 Task: For heading Use Montserrat with dark grey 1 1 colour.  font size for heading20,  'Change the font style of data to'Montserrat and font size to 12,  Change the alignment of both headline & data to Align left In the sheet  Attendance Monitoring Sheetbook
Action: Mouse moved to (216, 176)
Screenshot: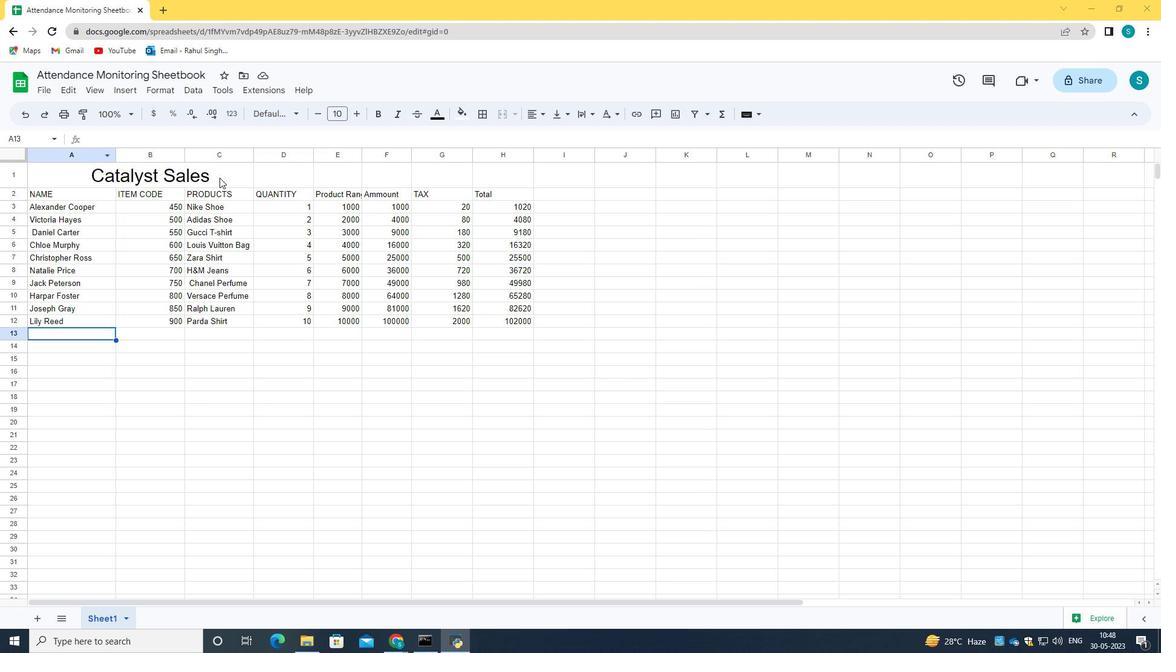 
Action: Mouse pressed left at (216, 176)
Screenshot: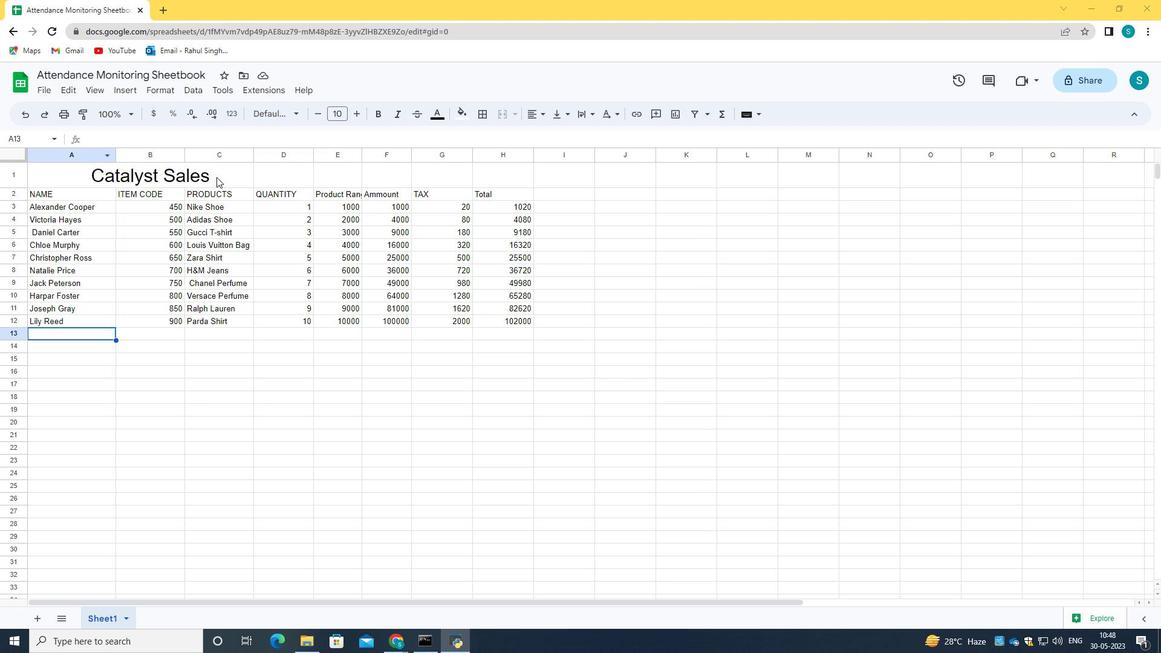 
Action: Mouse pressed left at (216, 176)
Screenshot: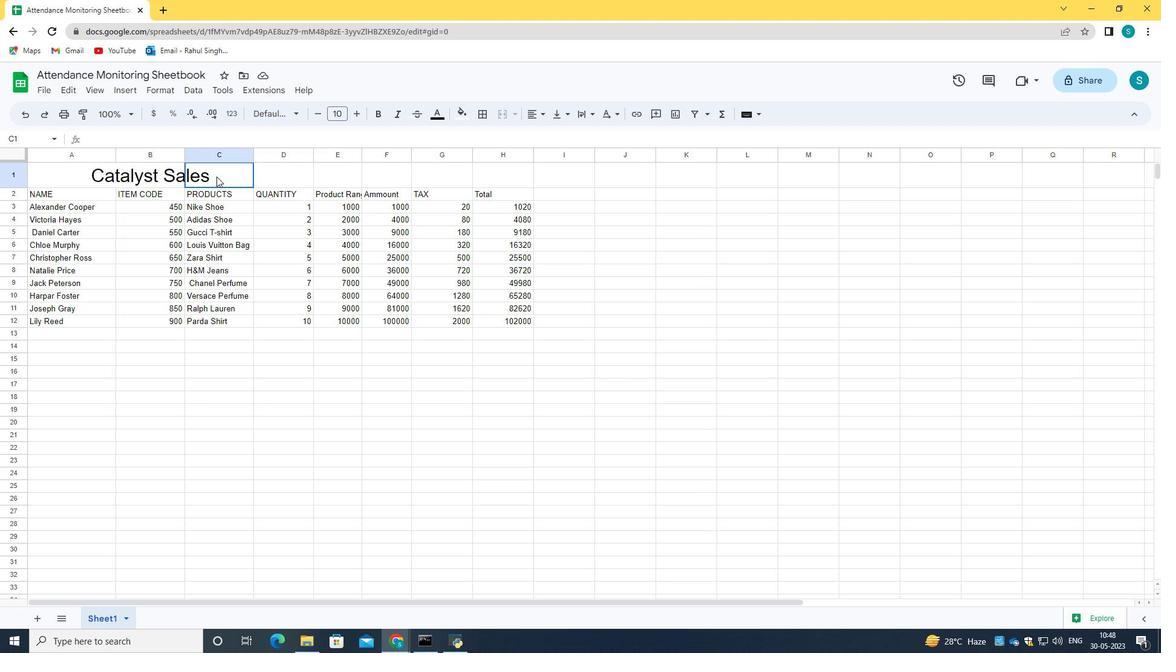 
Action: Mouse pressed left at (216, 176)
Screenshot: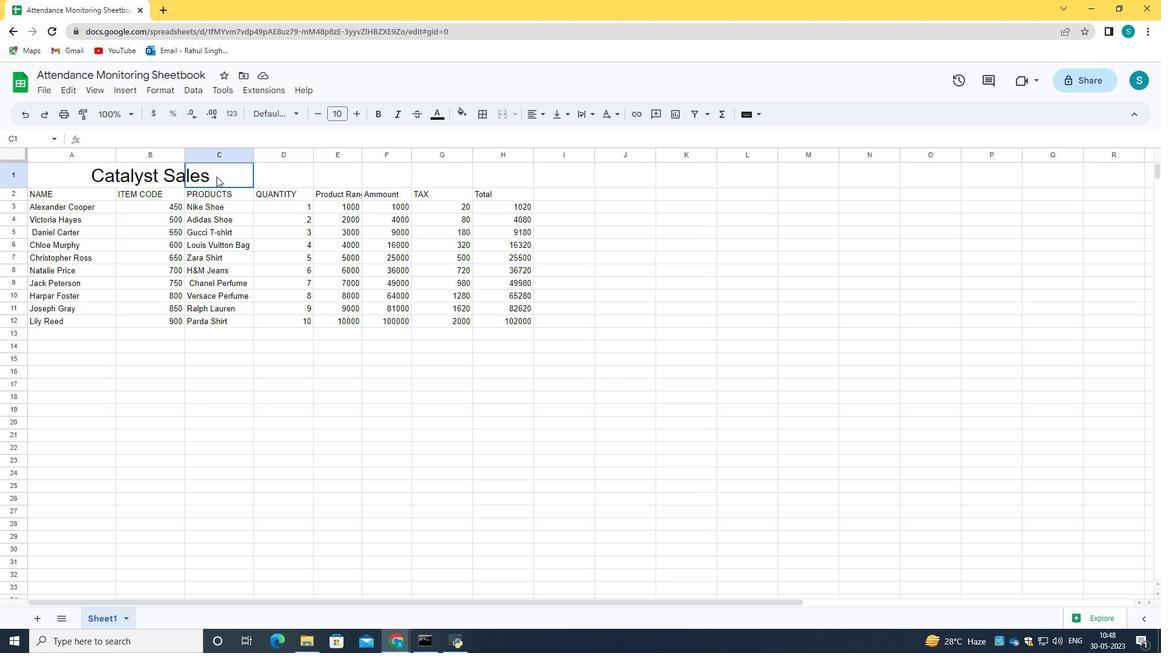 
Action: Mouse moved to (176, 178)
Screenshot: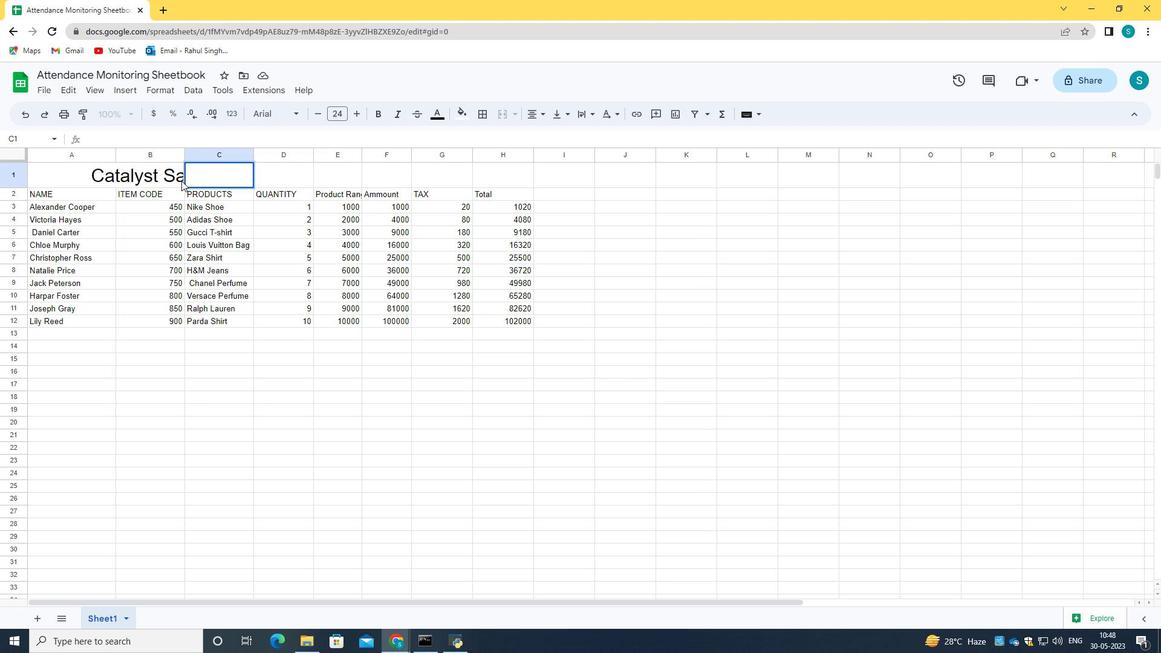 
Action: Mouse pressed left at (176, 178)
Screenshot: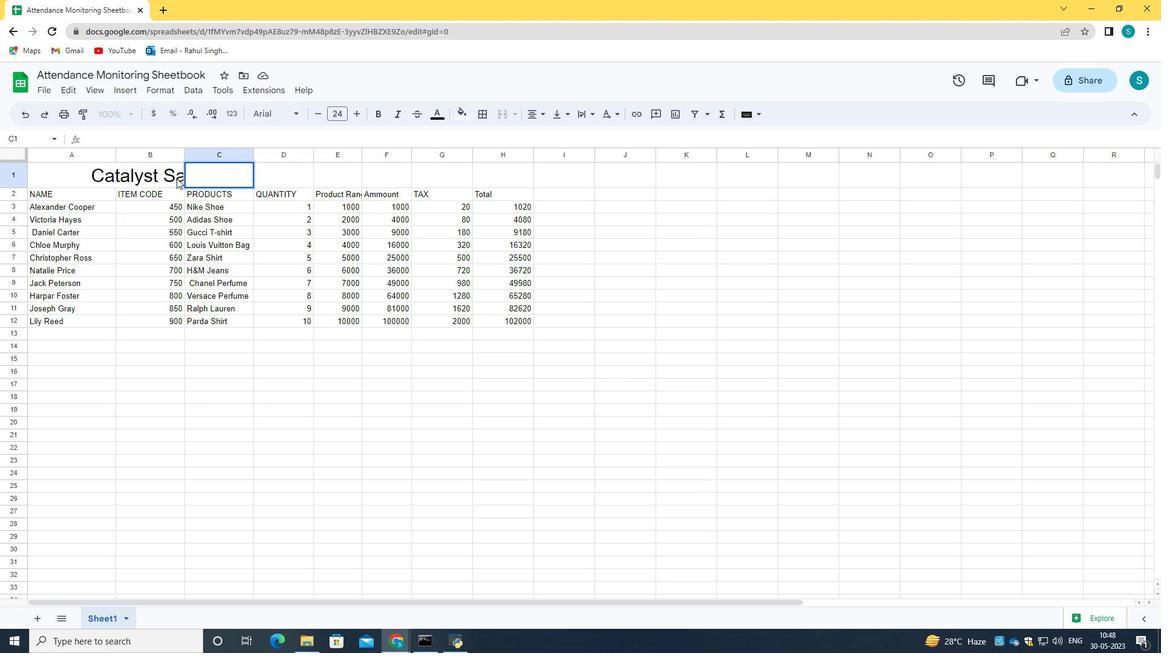 
Action: Mouse pressed left at (176, 178)
Screenshot: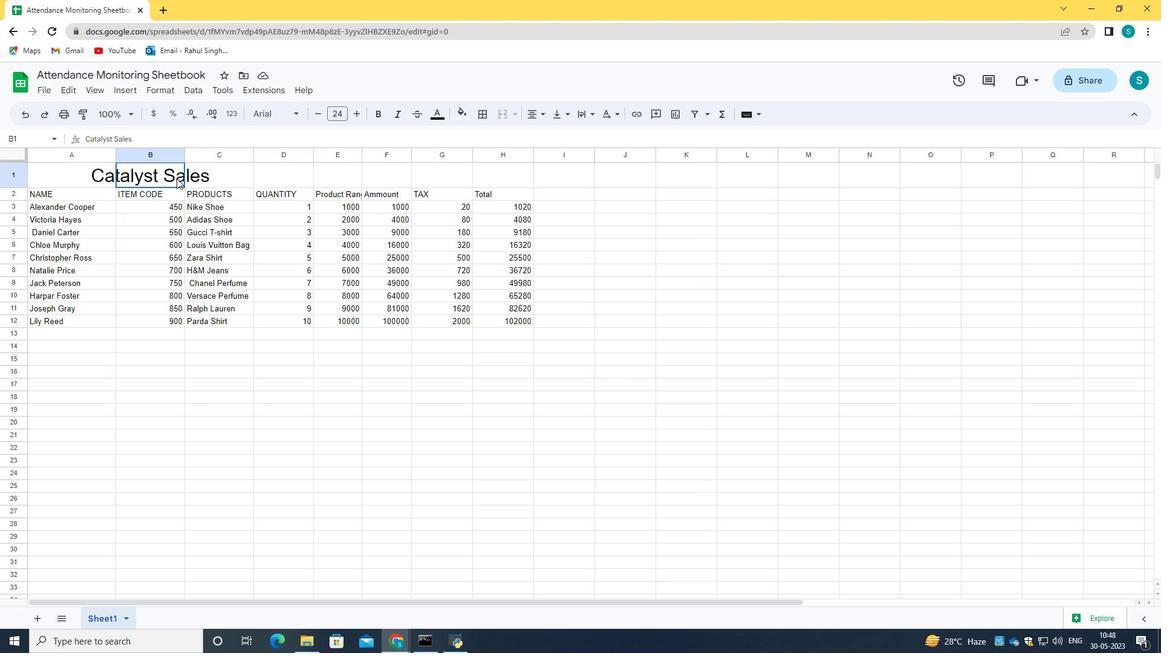 
Action: Mouse moved to (176, 178)
Screenshot: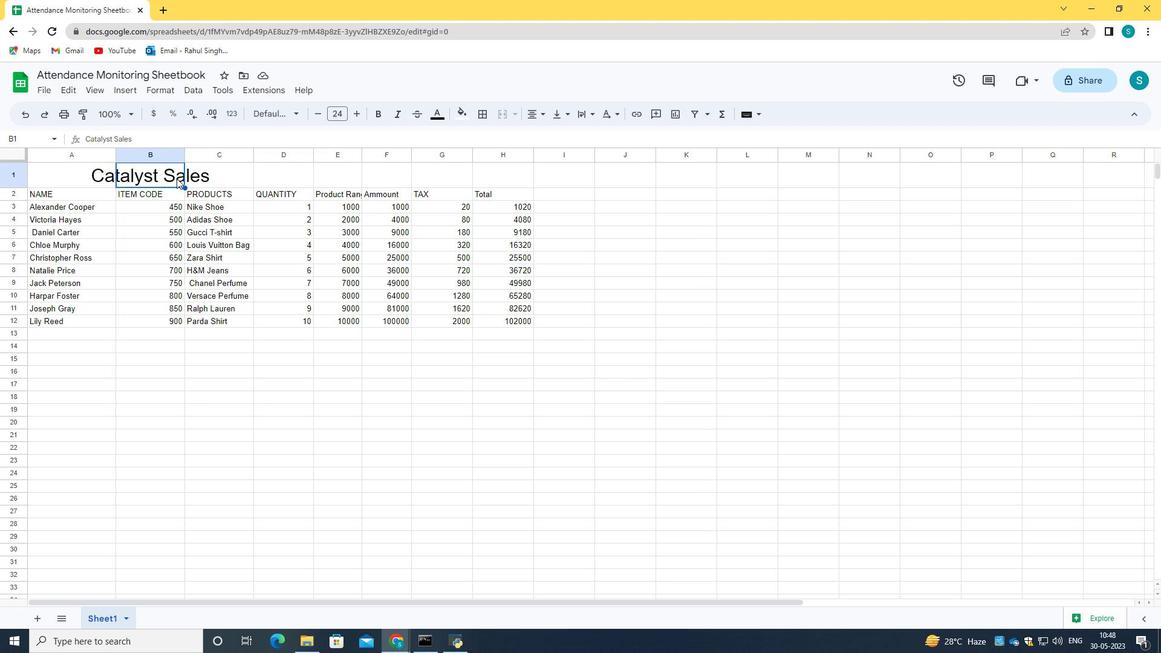 
Action: Mouse pressed left at (176, 178)
Screenshot: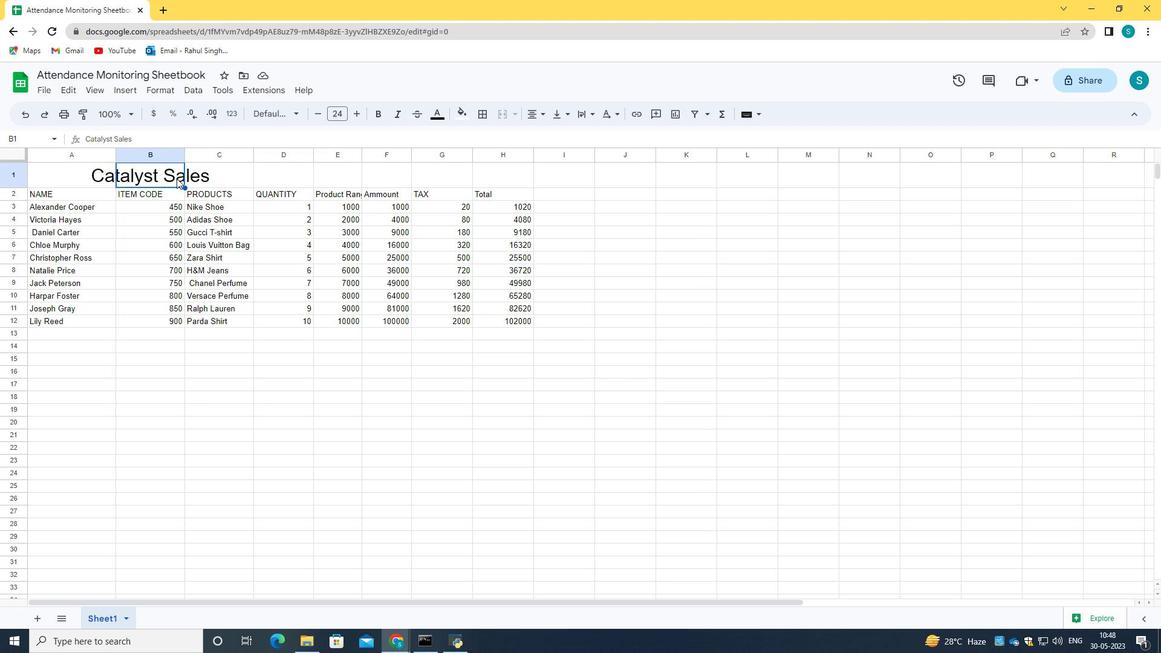 
Action: Mouse moved to (276, 112)
Screenshot: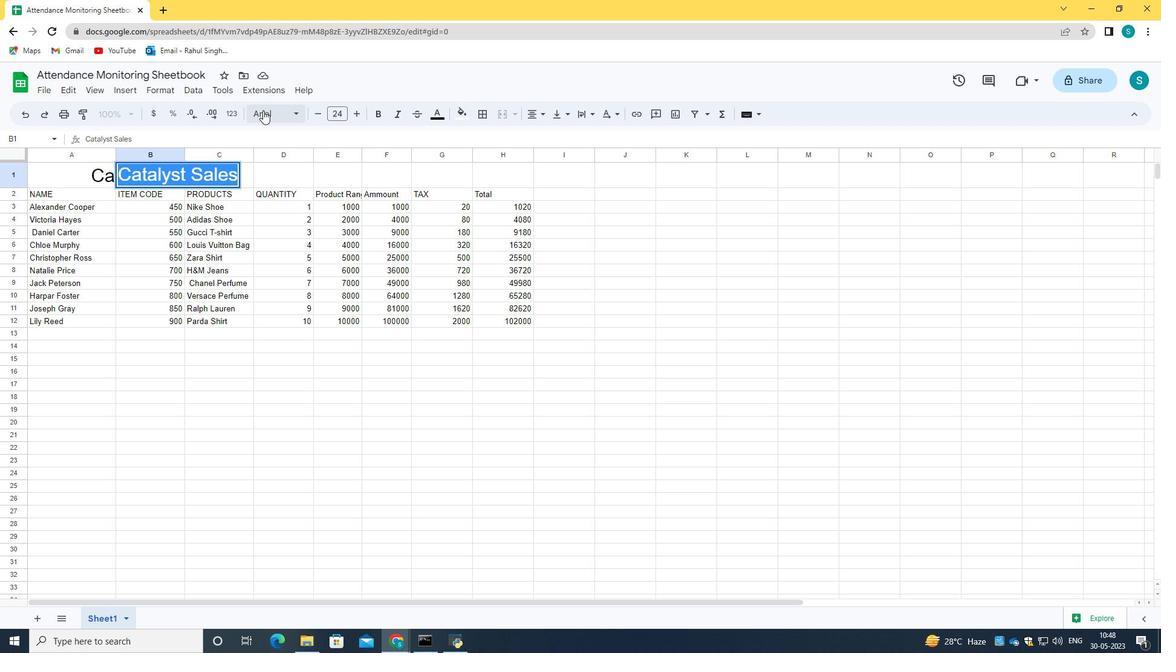 
Action: Mouse pressed left at (276, 112)
Screenshot: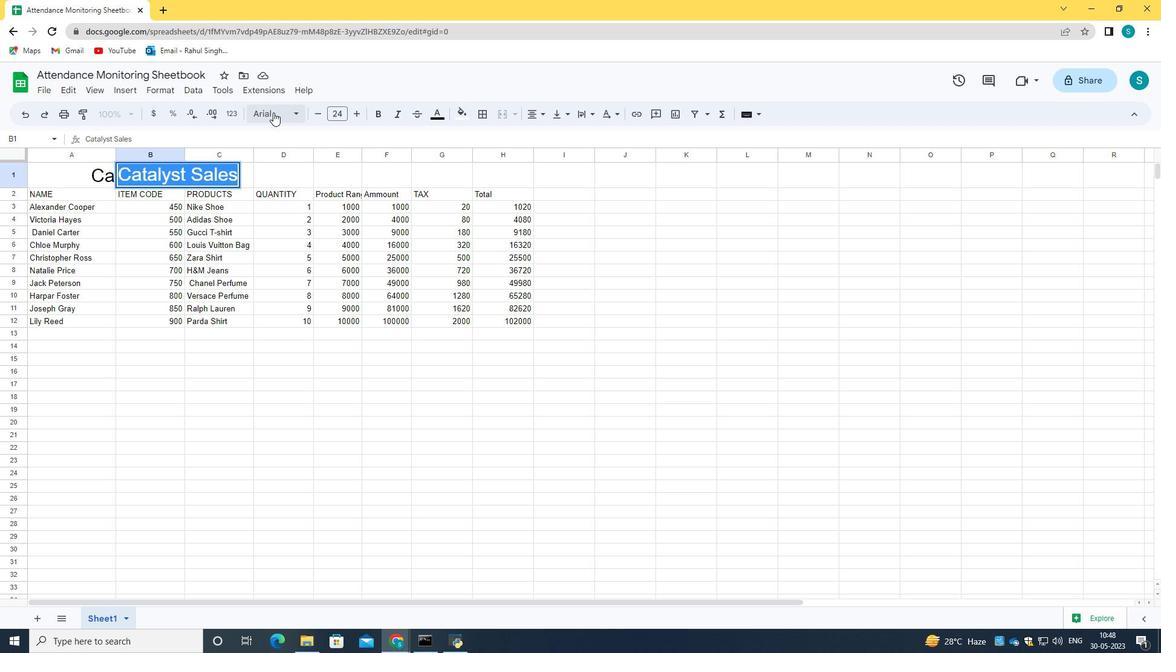 
Action: Mouse moved to (320, 513)
Screenshot: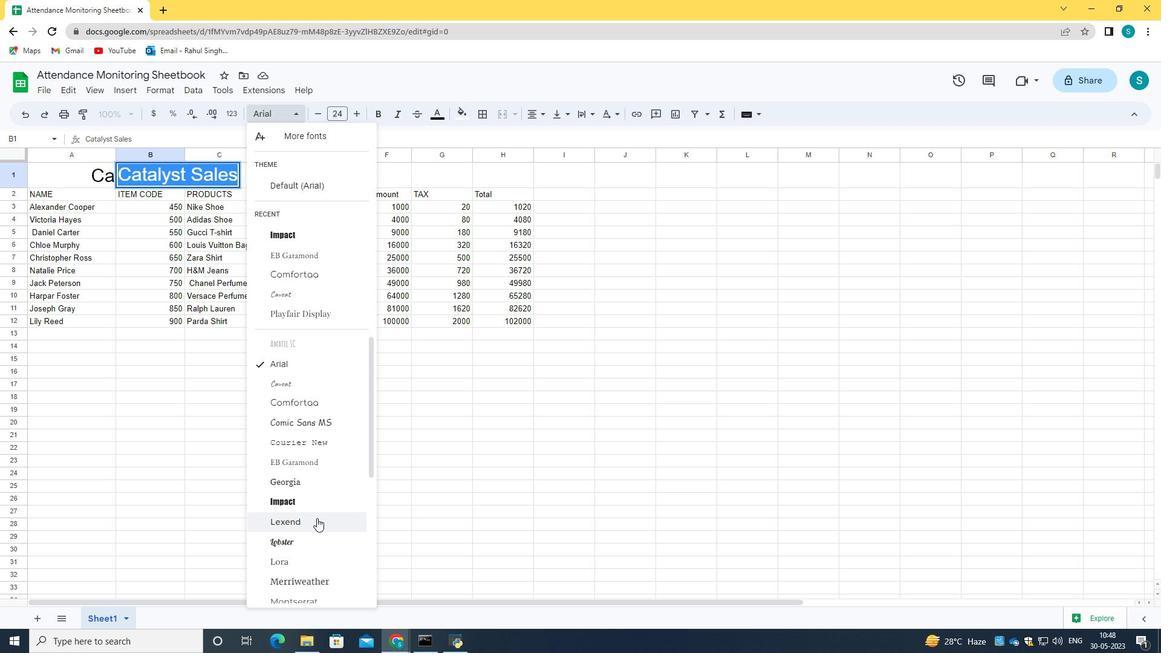 
Action: Mouse scrolled (320, 513) with delta (0, 0)
Screenshot: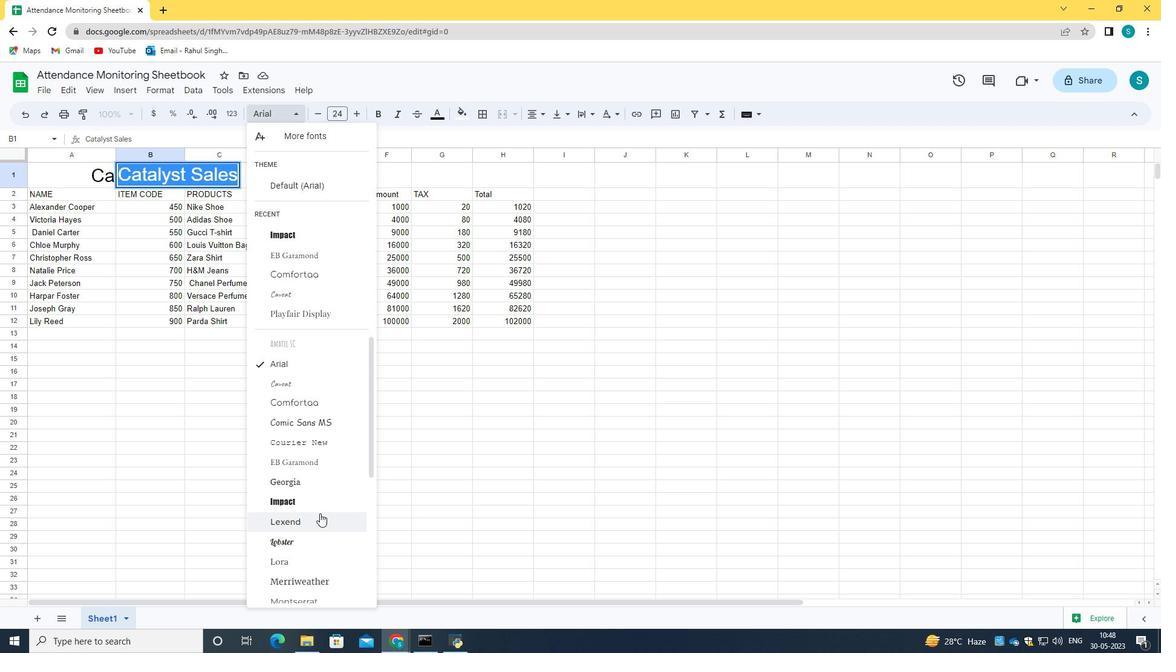 
Action: Mouse moved to (309, 536)
Screenshot: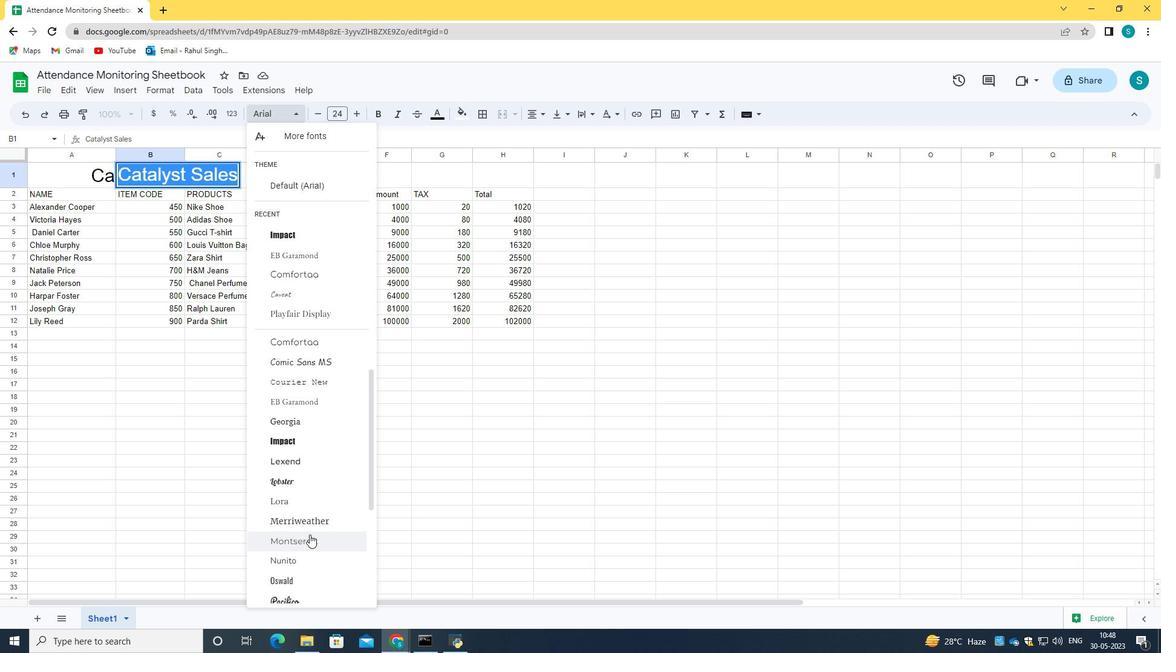 
Action: Mouse pressed left at (309, 536)
Screenshot: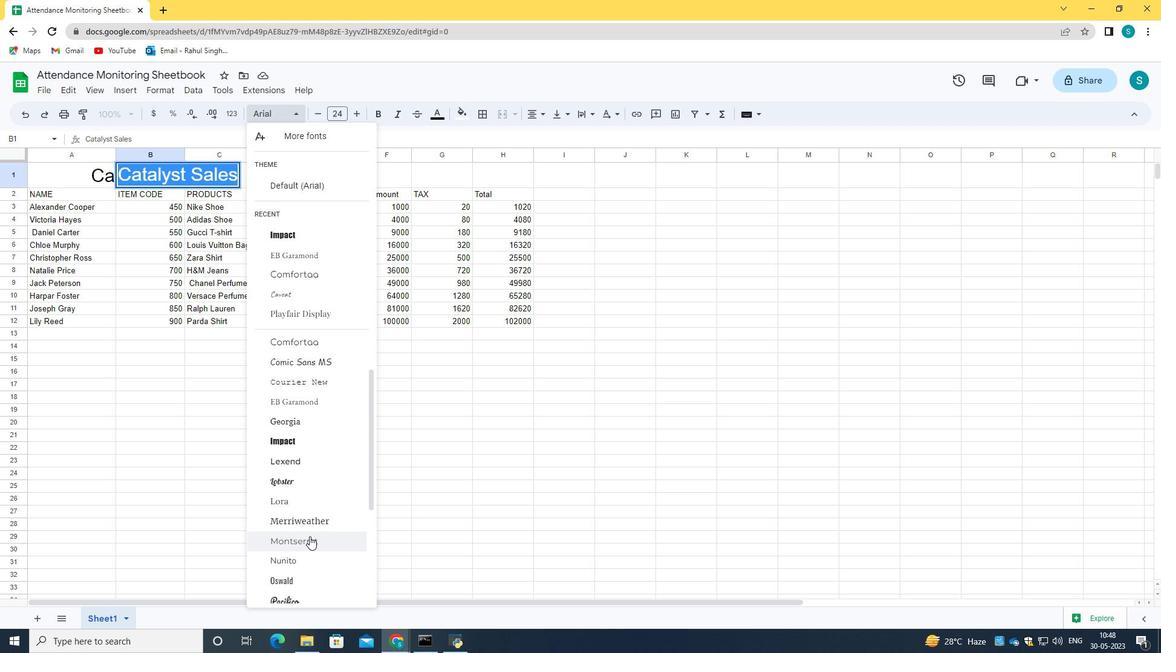 
Action: Mouse moved to (444, 114)
Screenshot: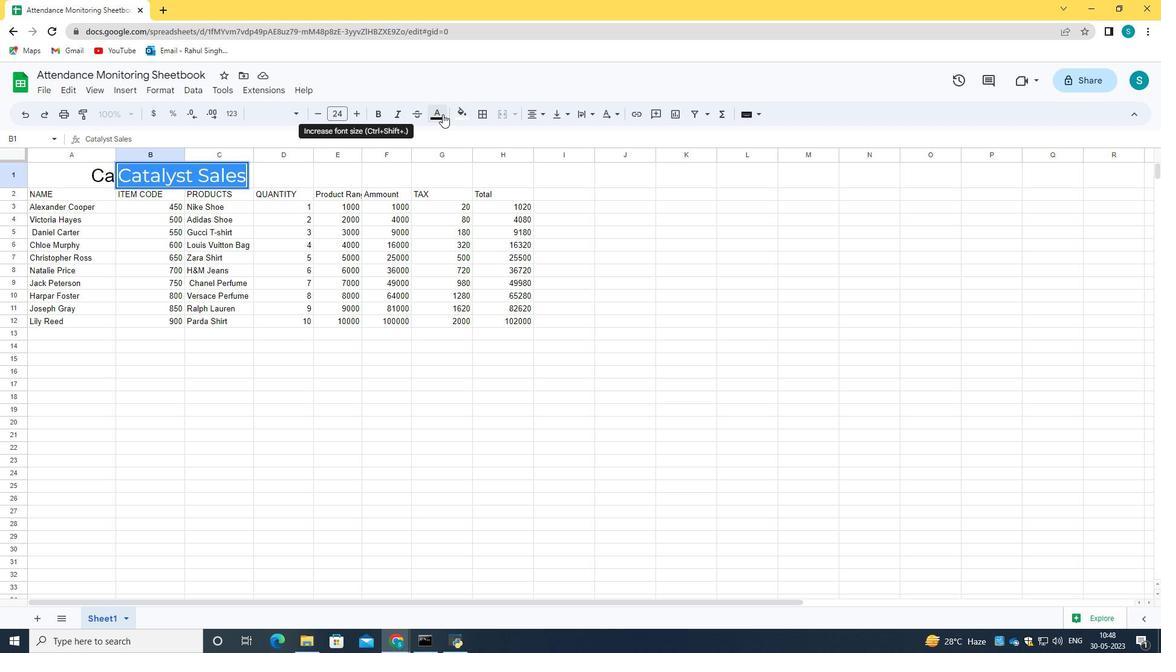 
Action: Mouse pressed left at (444, 114)
Screenshot: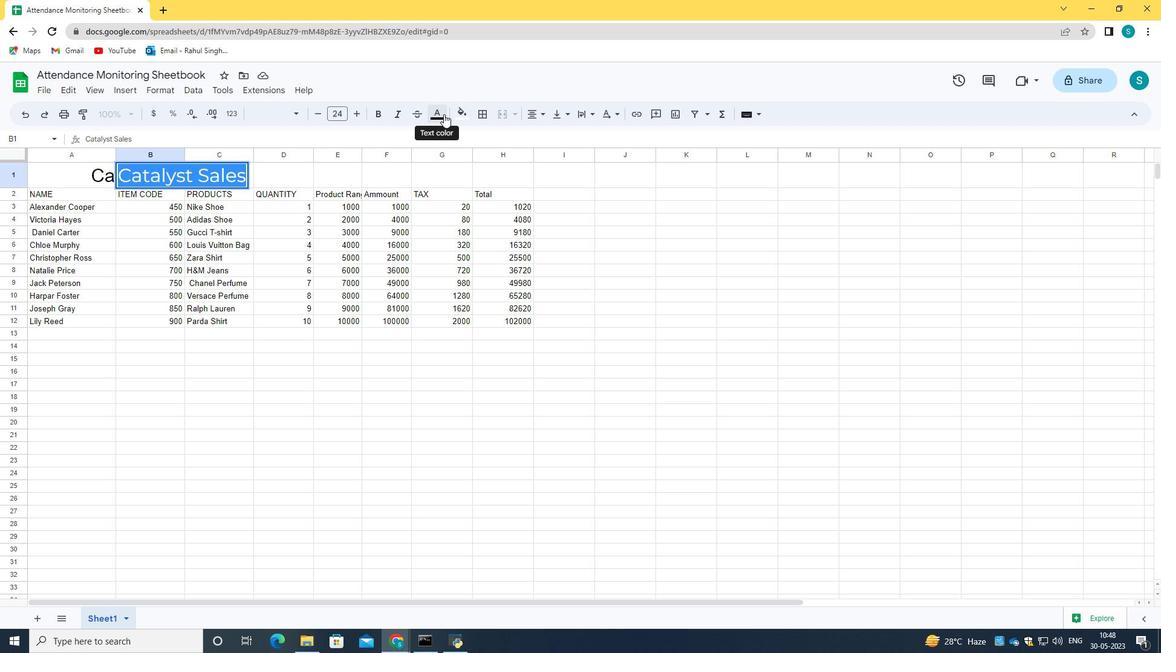 
Action: Mouse moved to (558, 272)
Screenshot: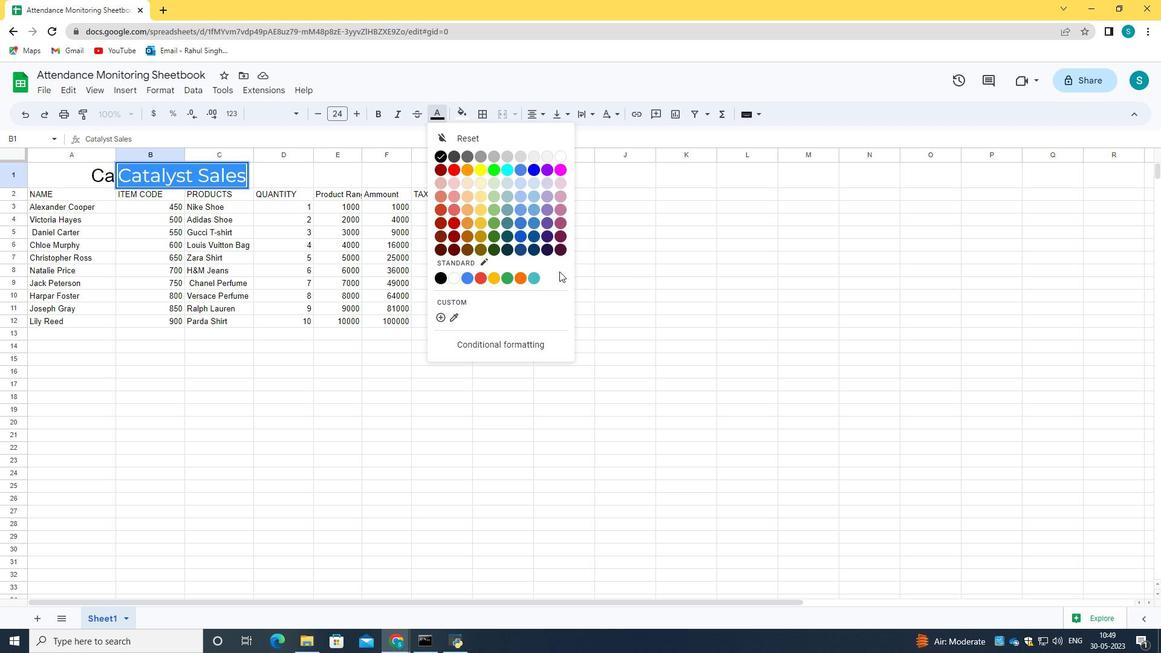 
Action: Mouse pressed left at (558, 272)
Screenshot: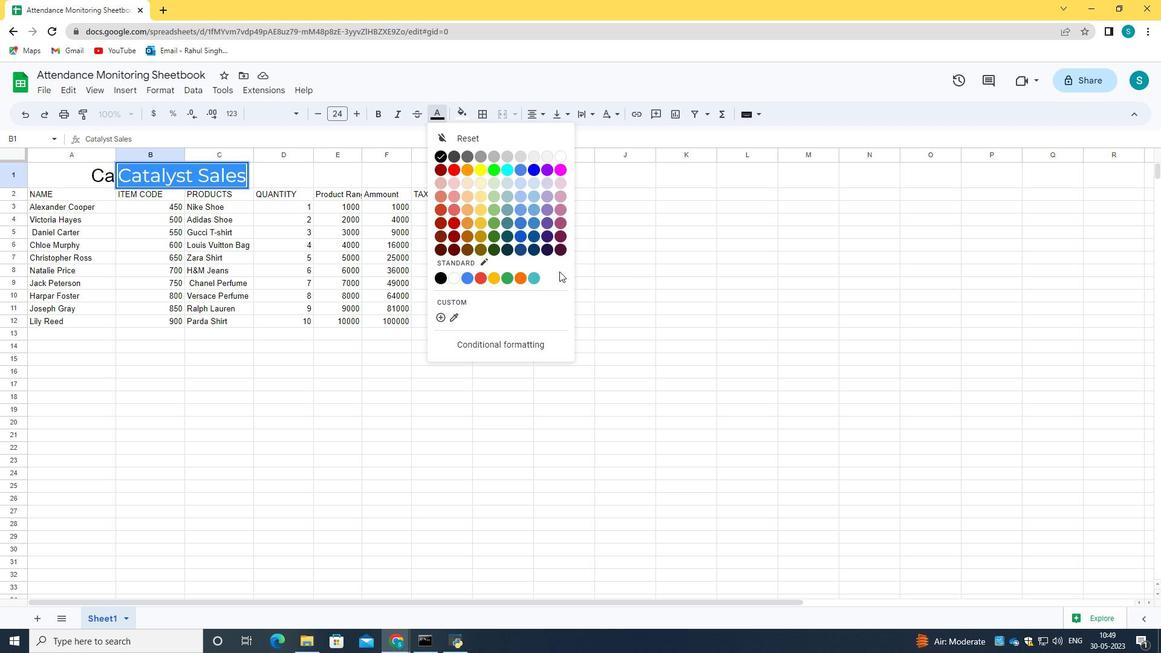 
Action: Mouse moved to (435, 116)
Screenshot: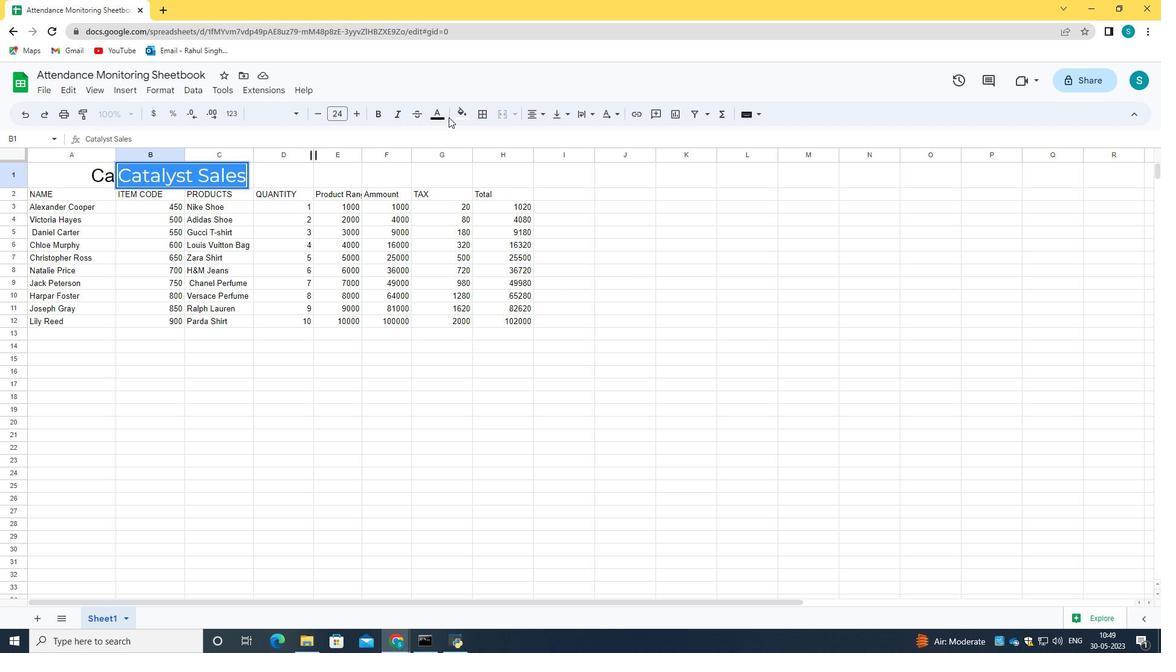 
Action: Mouse pressed left at (435, 116)
Screenshot: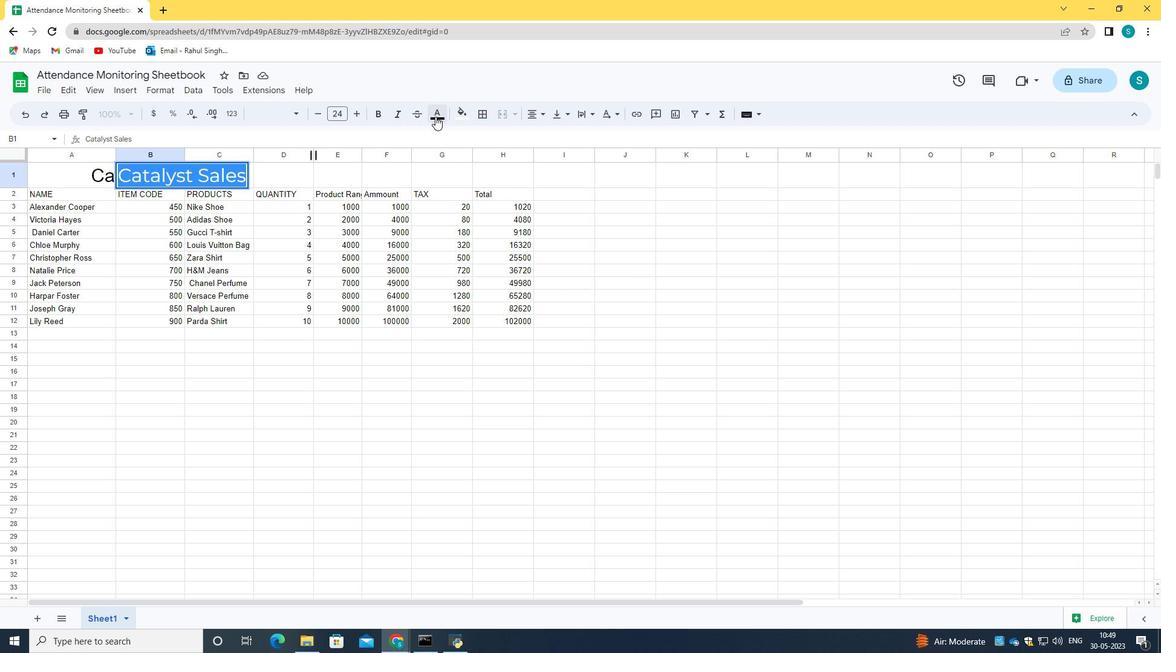 
Action: Mouse moved to (453, 208)
Screenshot: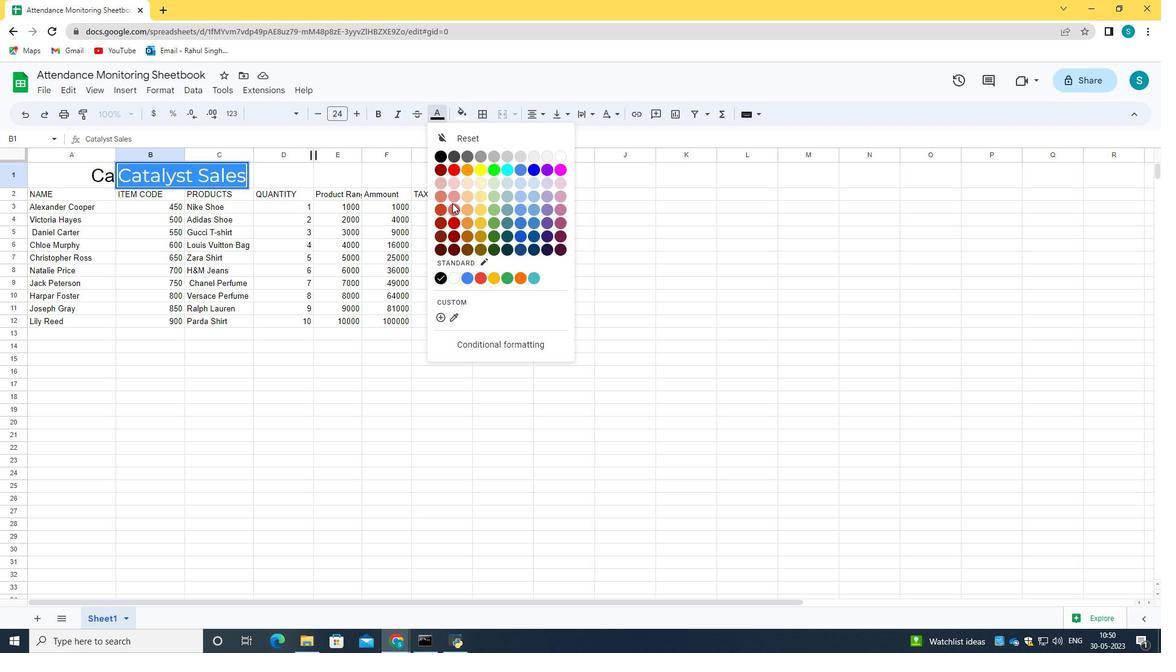 
Action: Mouse pressed left at (453, 208)
Screenshot: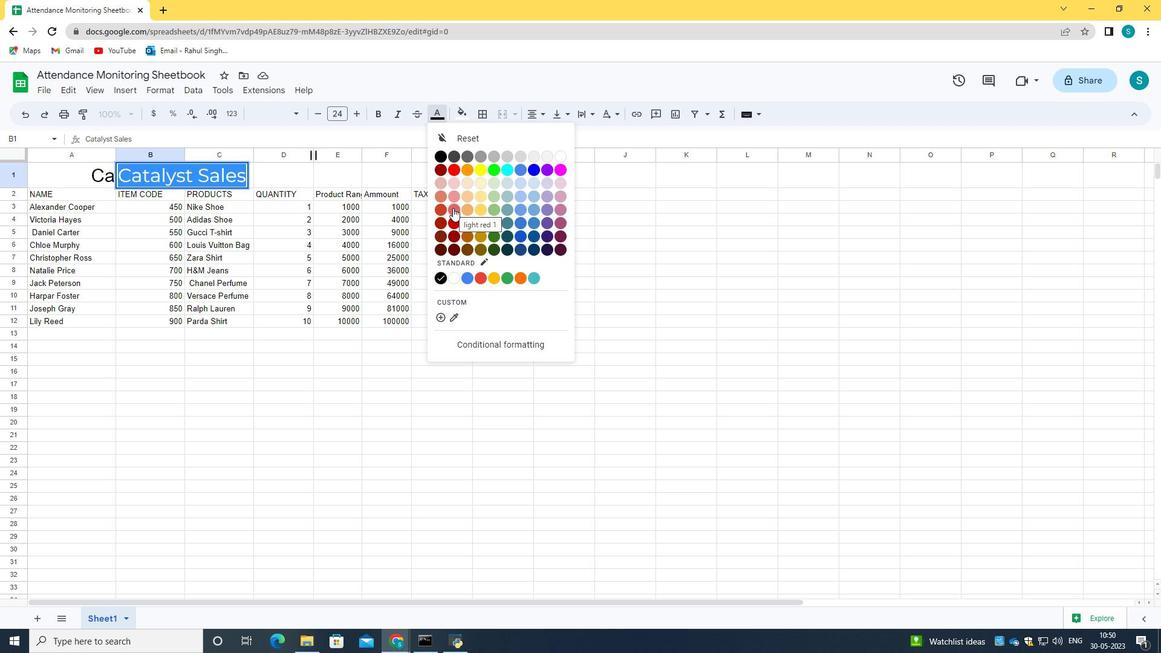 
Action: Mouse moved to (278, 177)
Screenshot: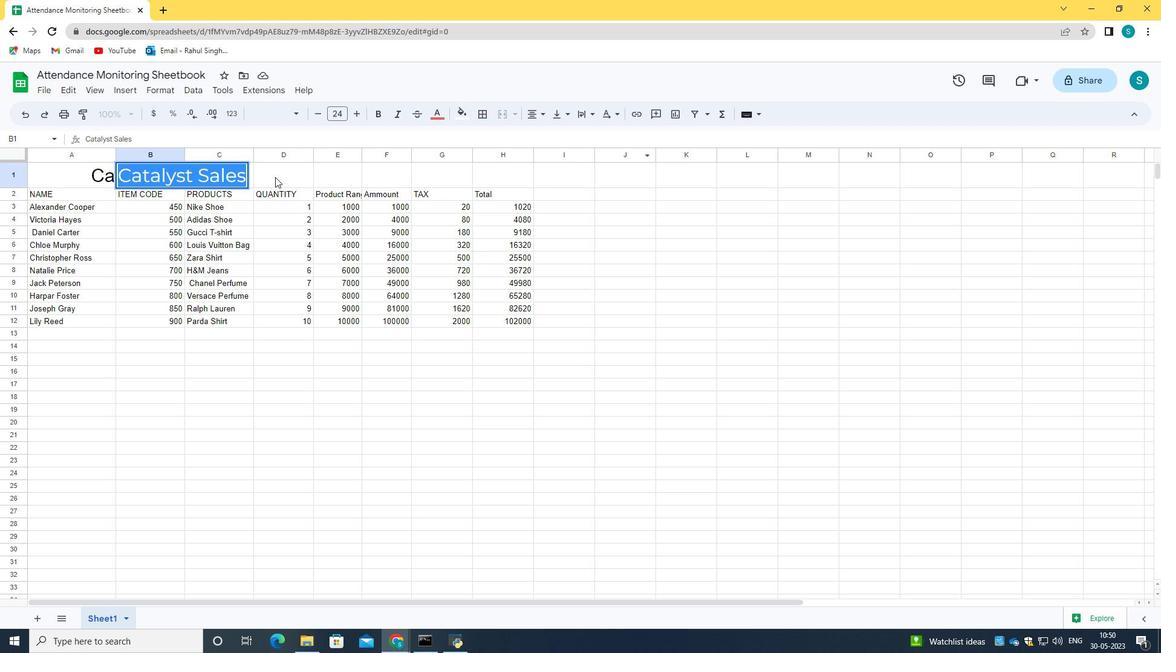 
Action: Mouse pressed left at (278, 177)
Screenshot: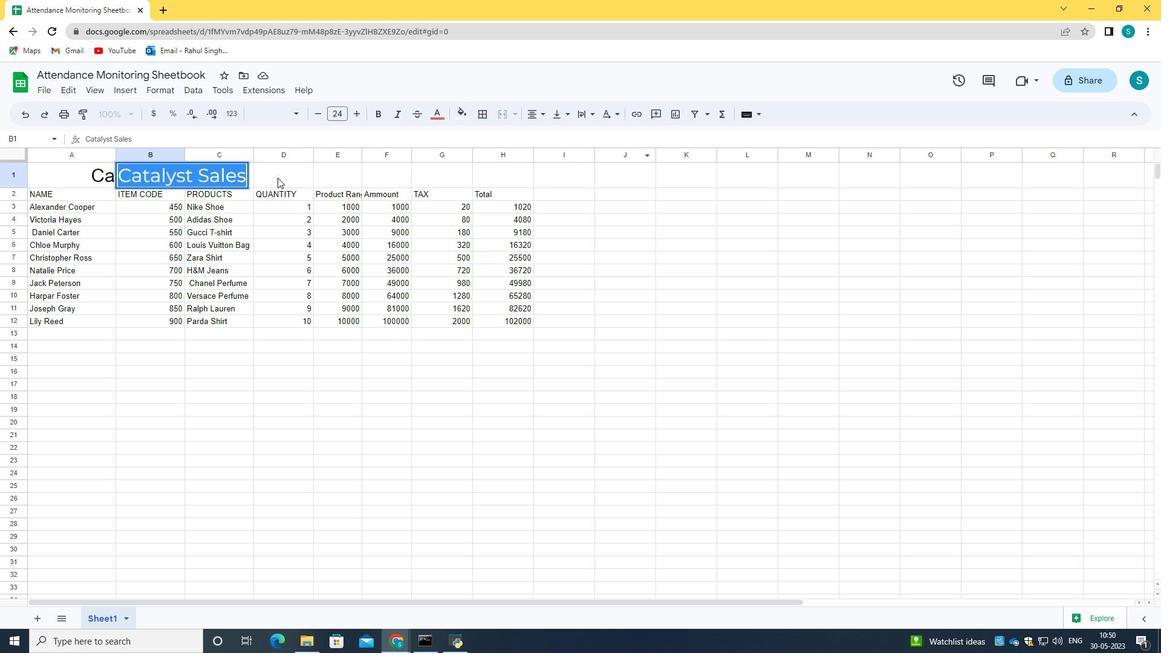 
Action: Mouse moved to (200, 175)
Screenshot: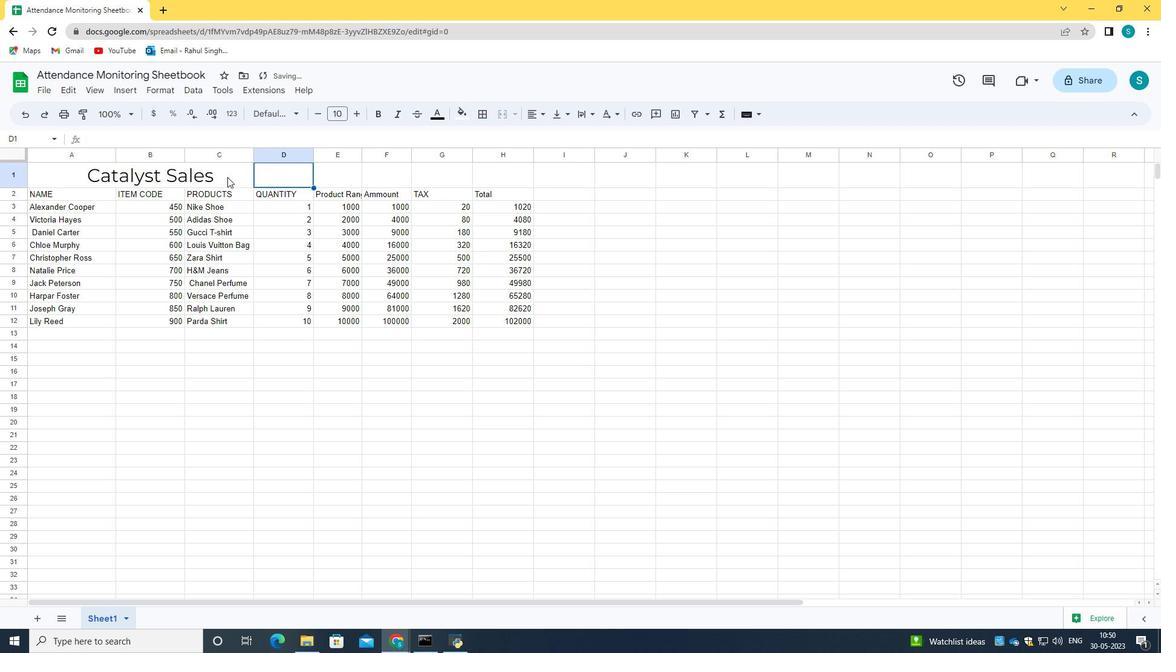 
Action: Mouse pressed left at (200, 175)
Screenshot: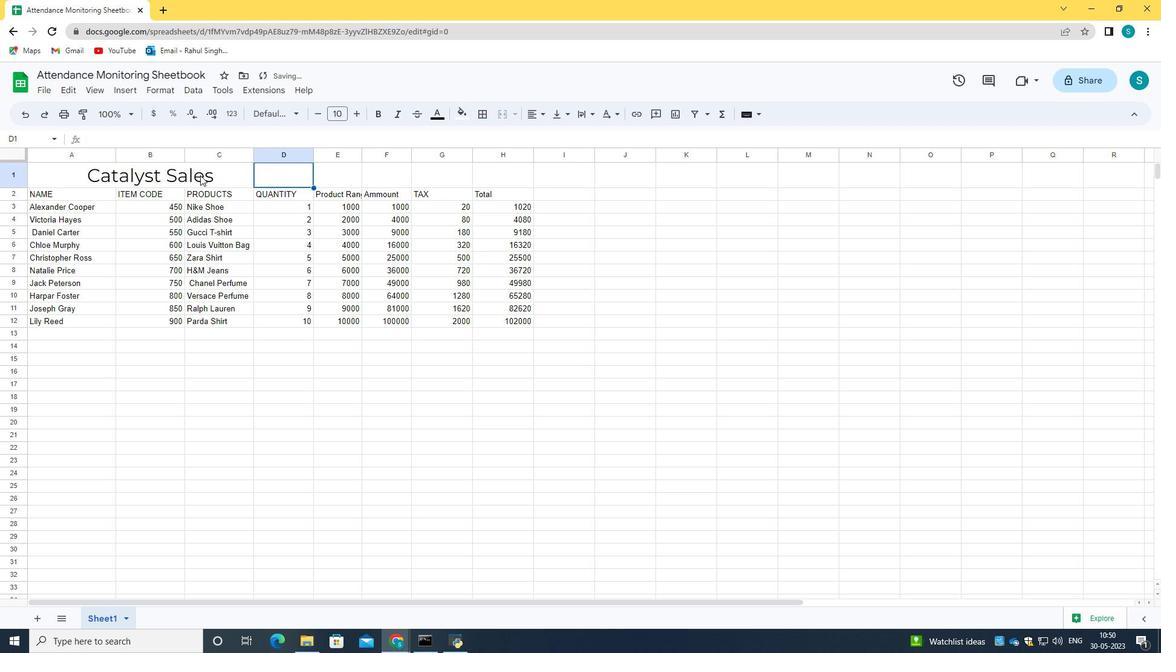 
Action: Mouse moved to (153, 175)
Screenshot: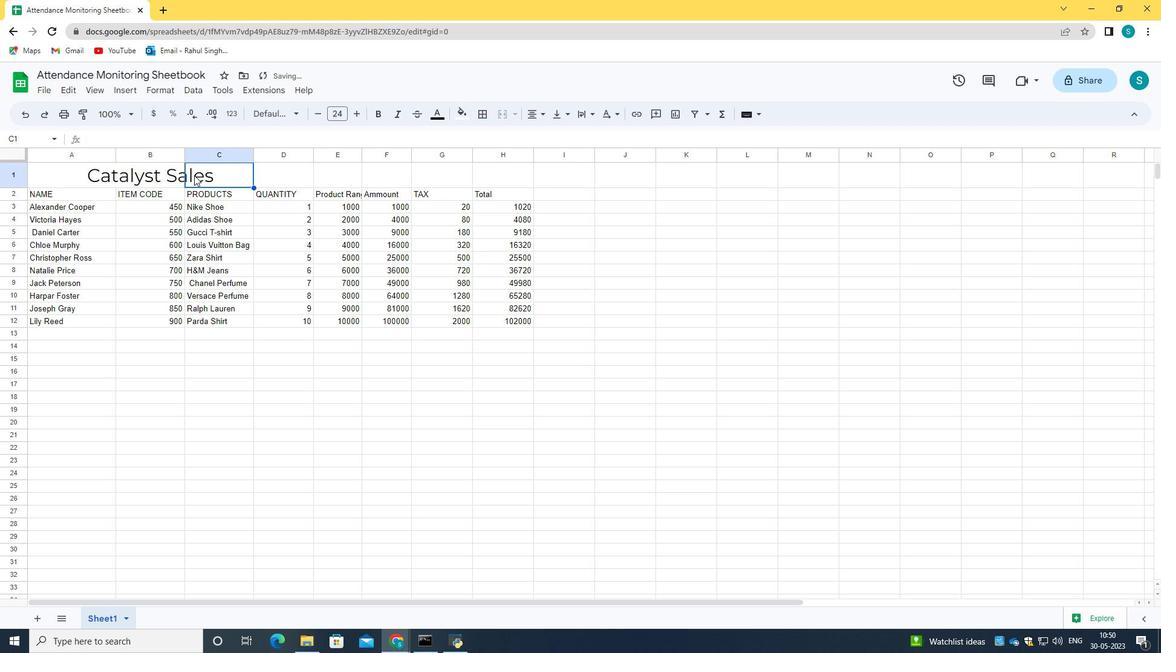 
Action: Mouse pressed left at (153, 175)
Screenshot: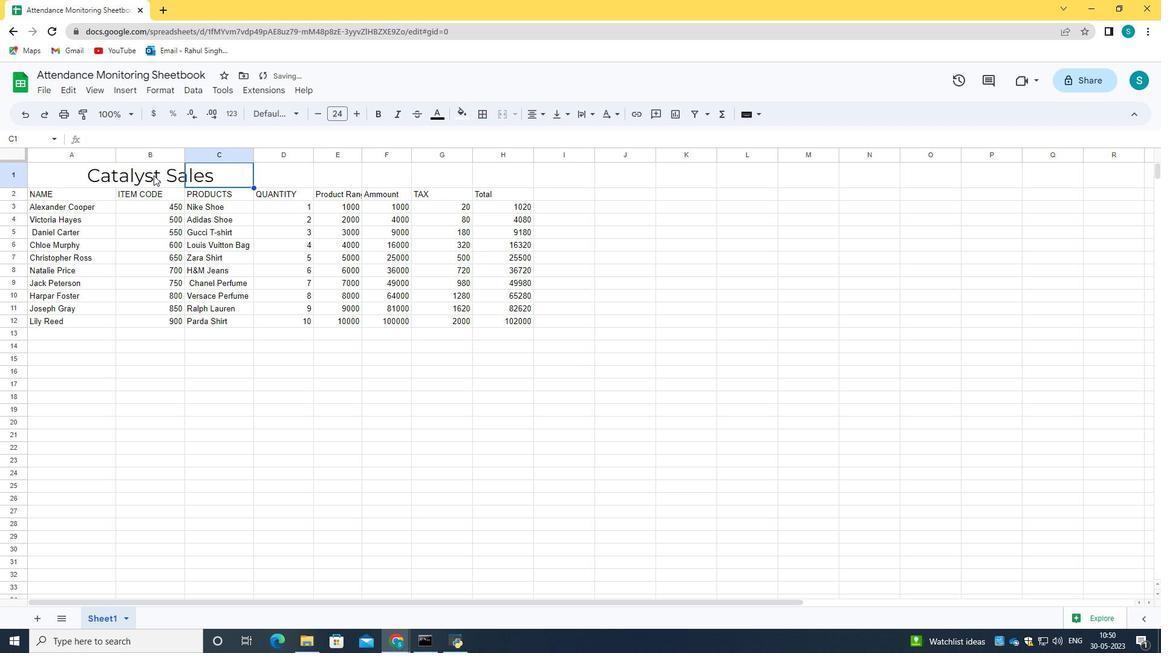 
Action: Mouse pressed left at (153, 175)
Screenshot: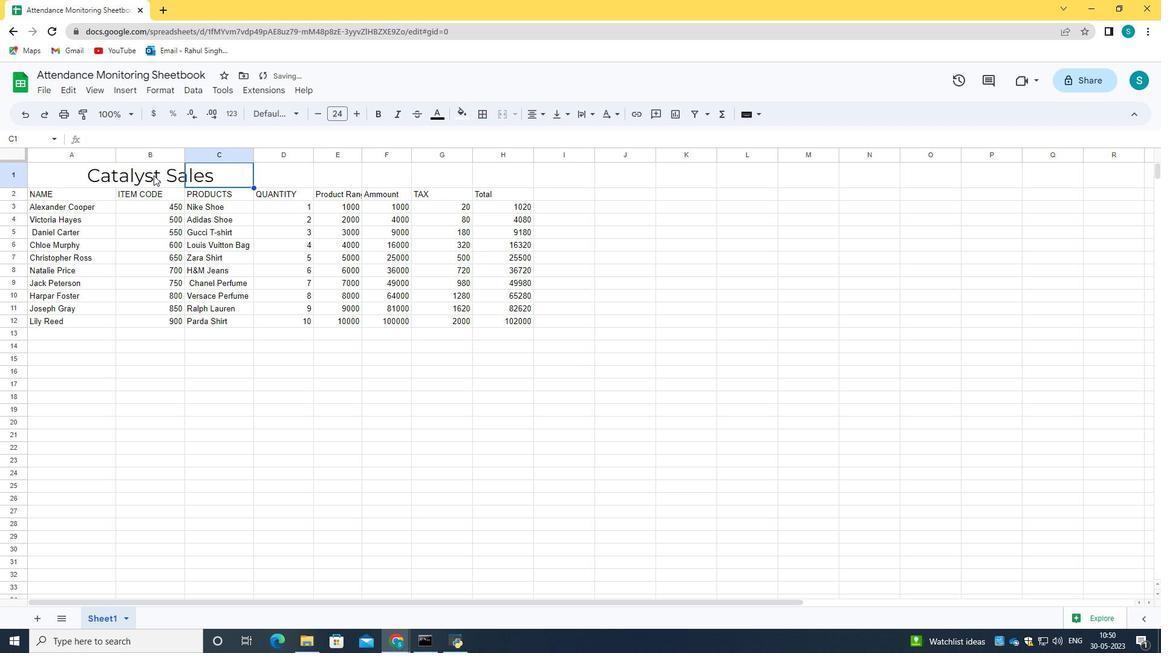 
Action: Mouse pressed left at (153, 175)
Screenshot: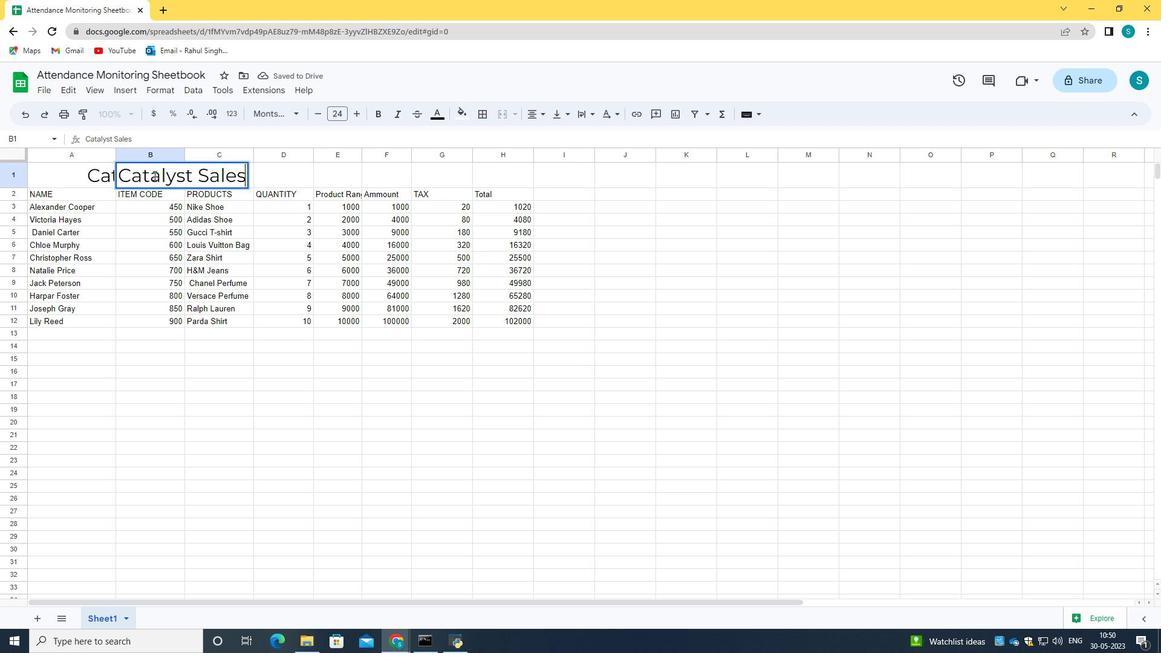 
Action: Mouse moved to (202, 174)
Screenshot: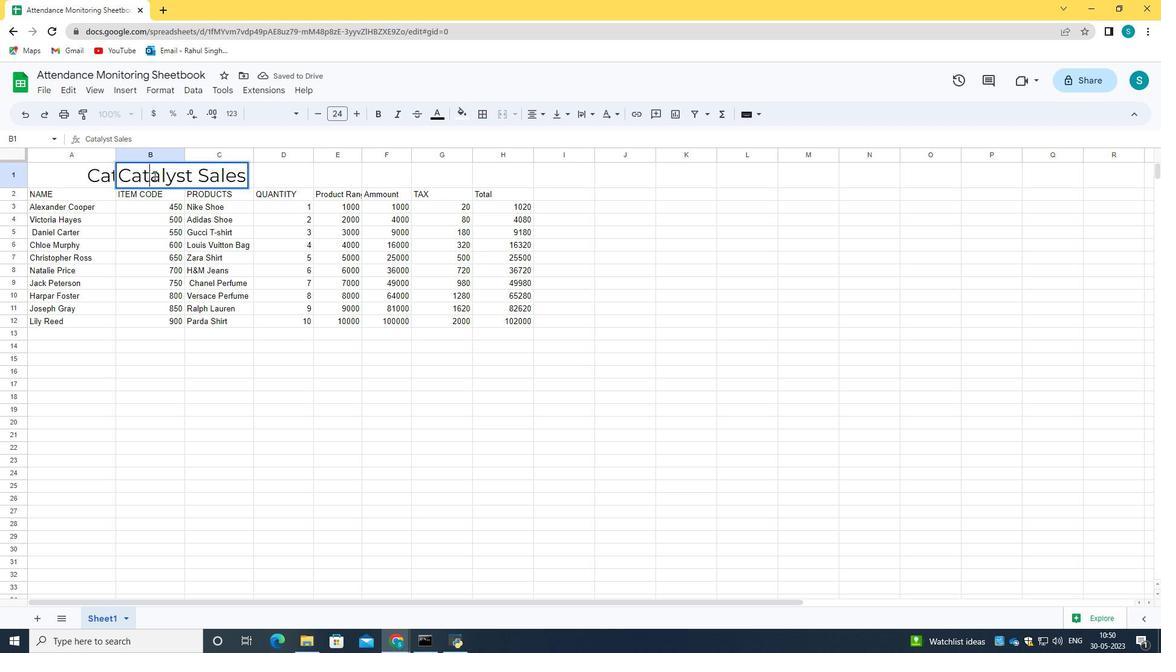 
Action: Mouse pressed left at (202, 174)
Screenshot: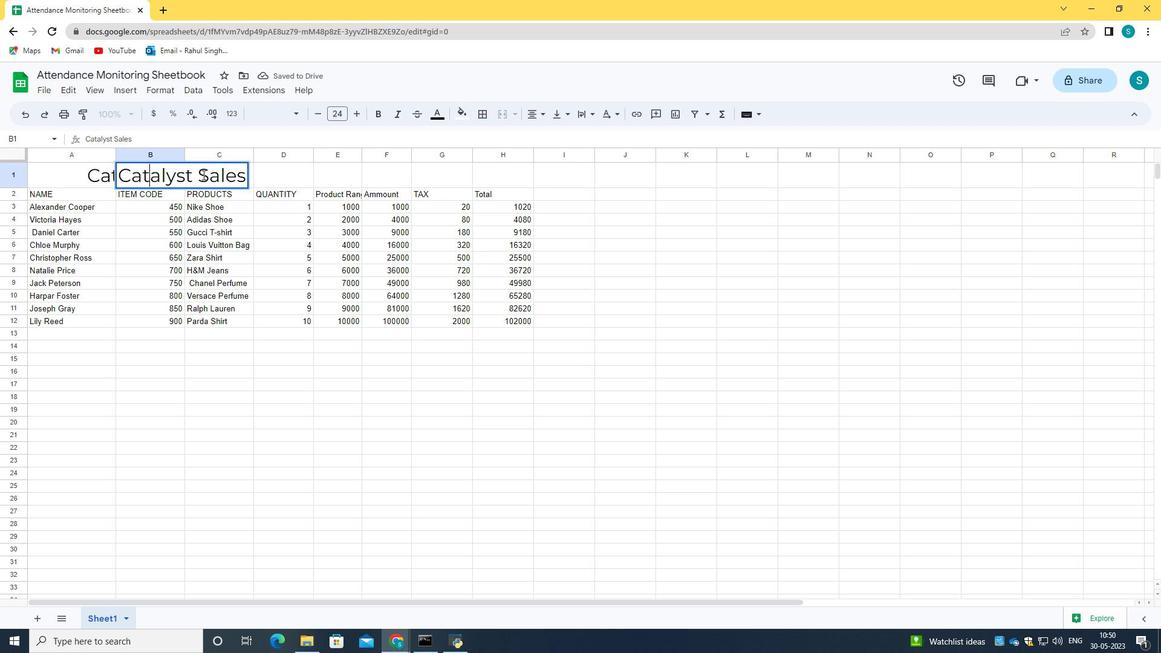 
Action: Mouse pressed left at (202, 174)
Screenshot: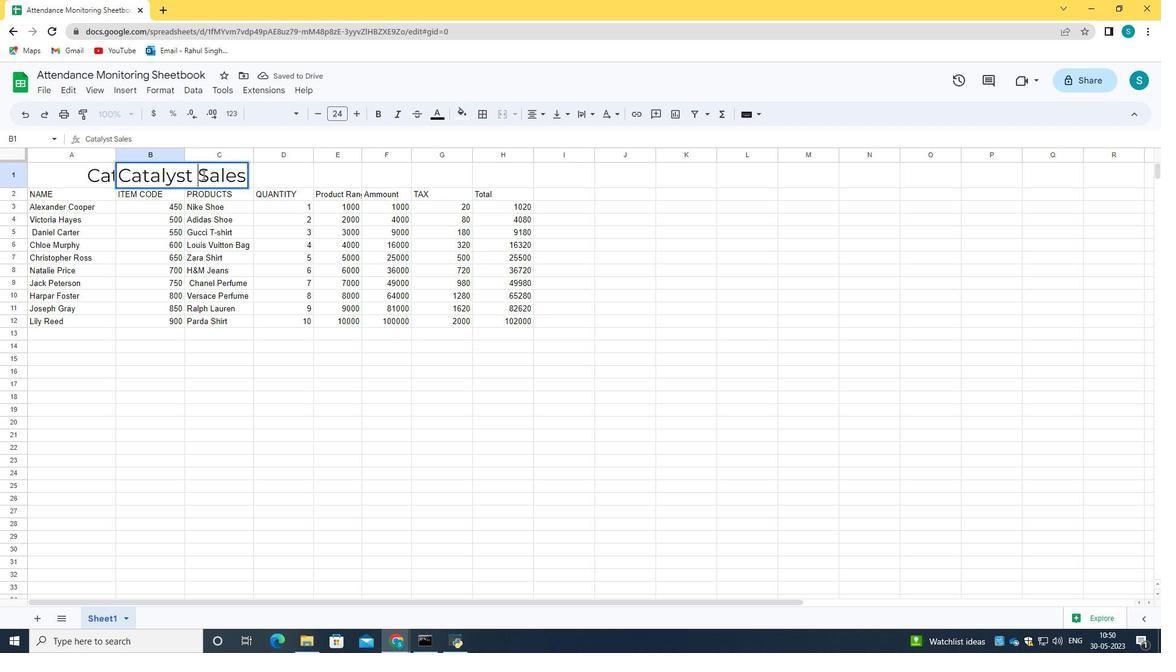 
Action: Mouse moved to (246, 173)
Screenshot: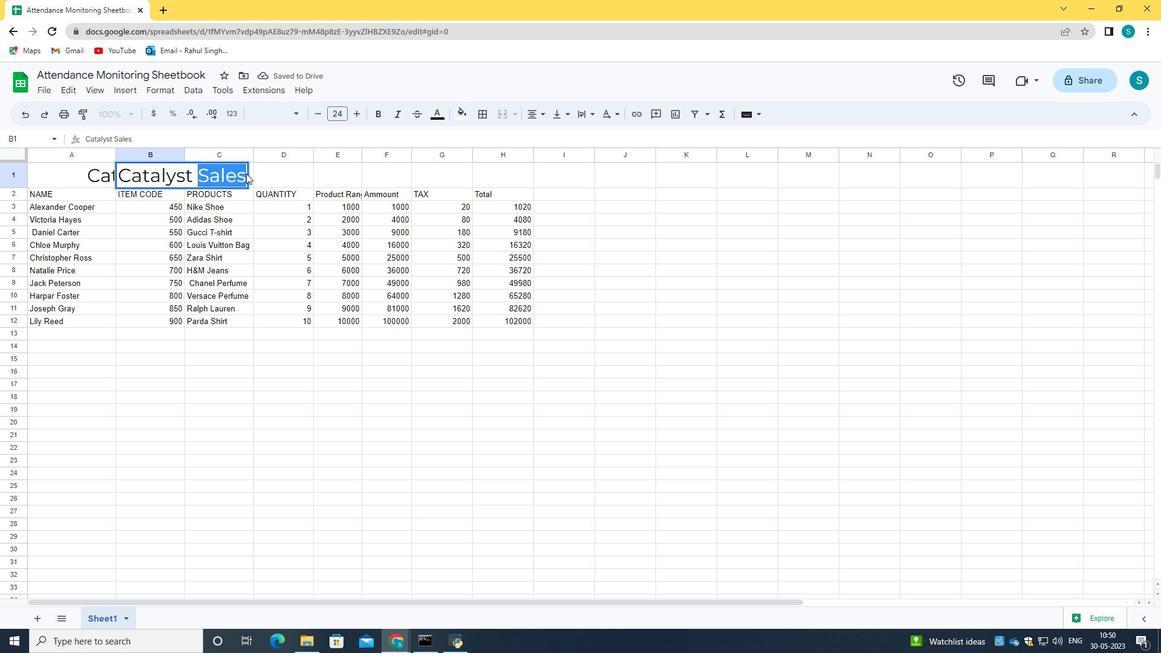 
Action: Mouse pressed left at (246, 173)
Screenshot: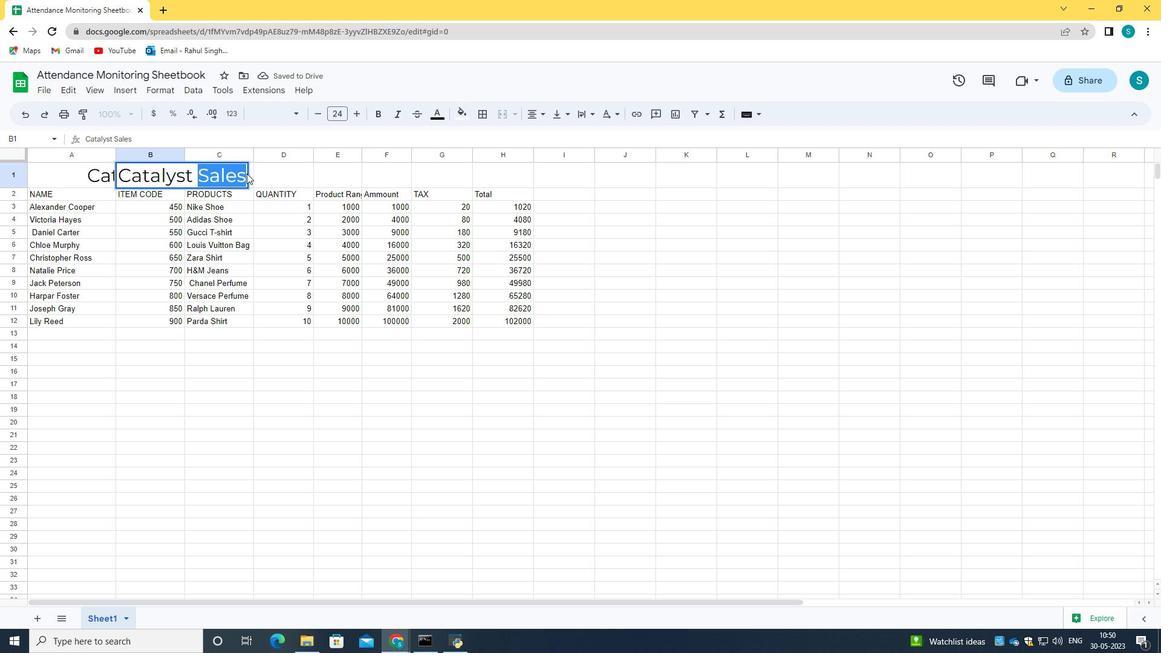 
Action: Mouse moved to (187, 173)
Screenshot: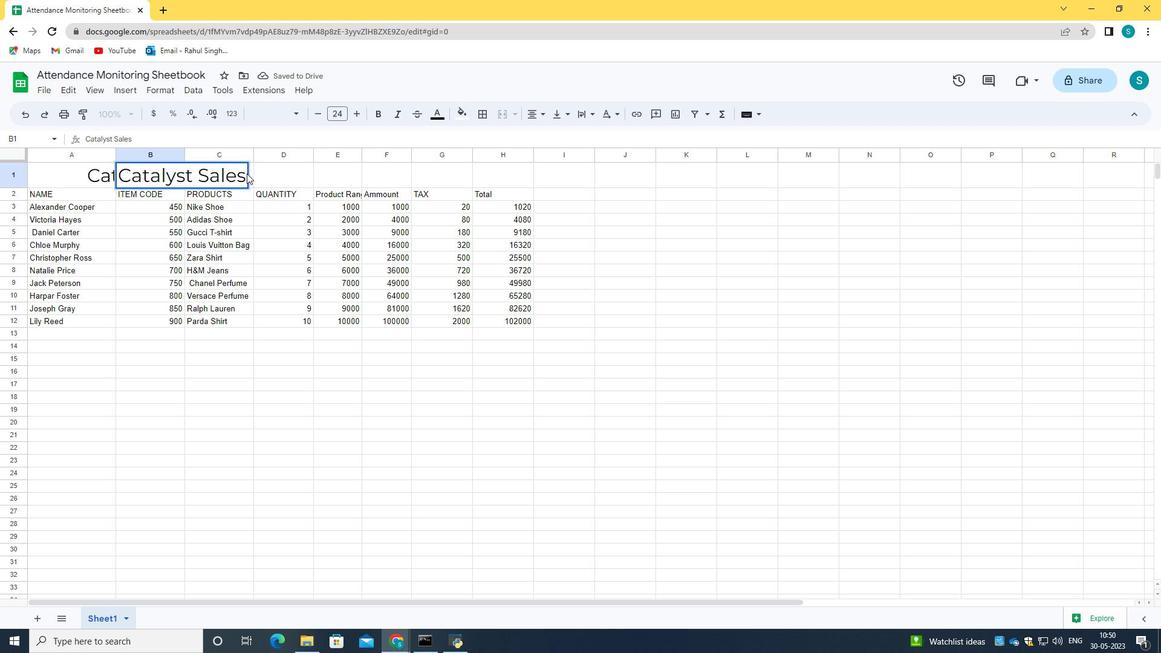
Action: Mouse pressed left at (187, 173)
Screenshot: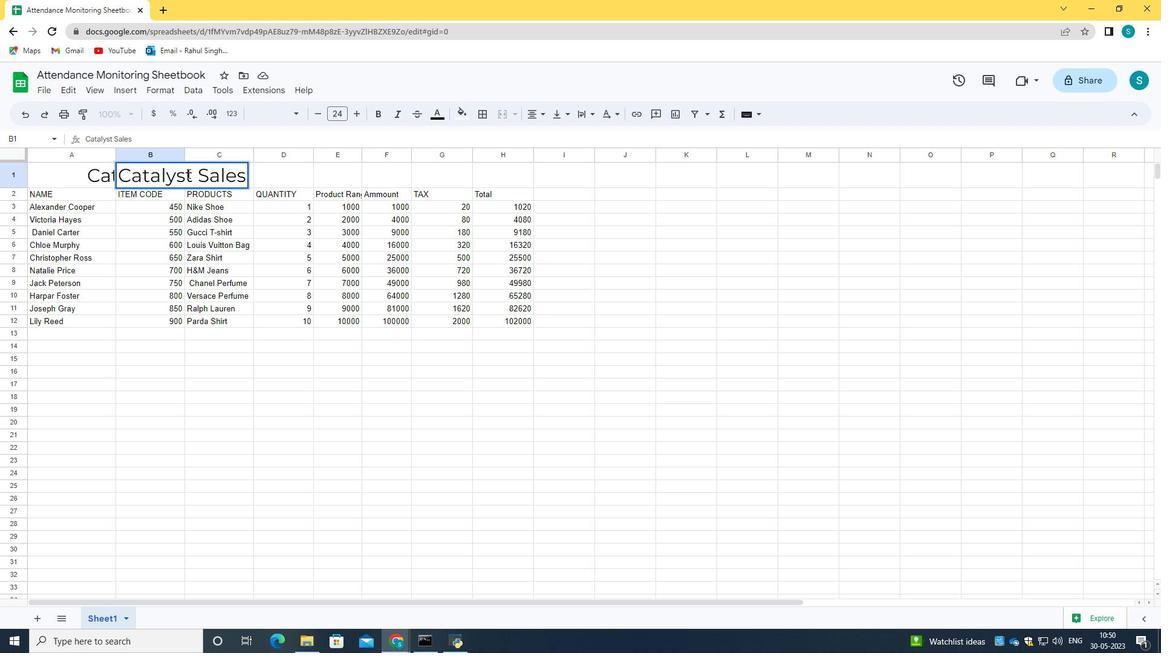 
Action: Mouse pressed left at (187, 173)
Screenshot: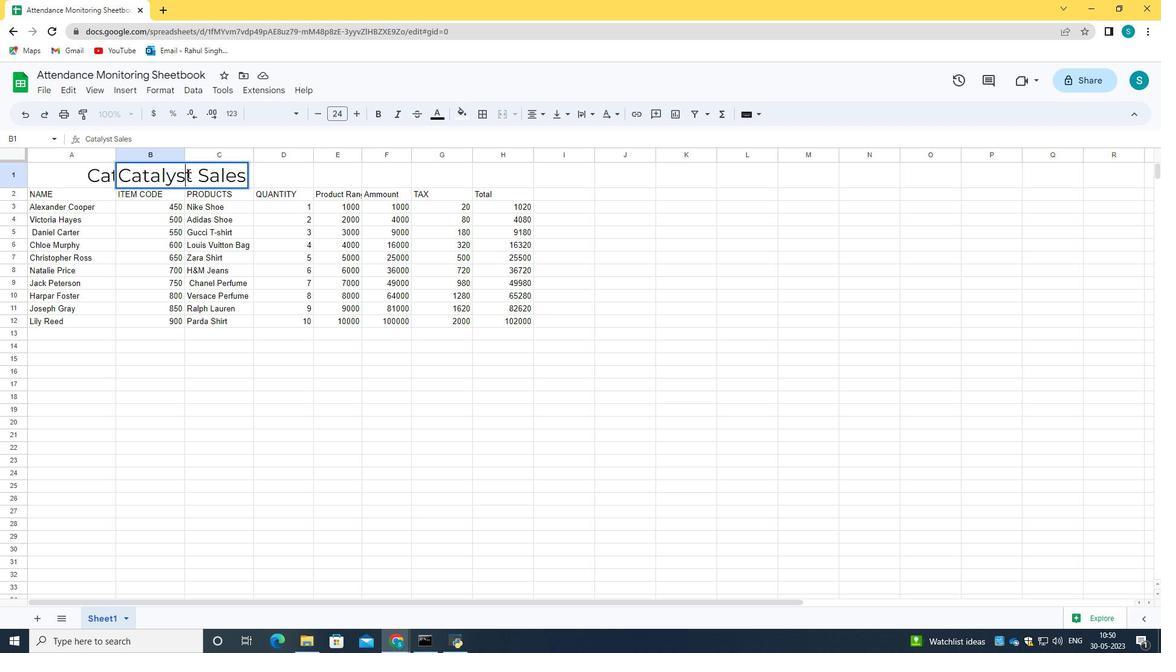 
Action: Key pressed ctrl+A
Screenshot: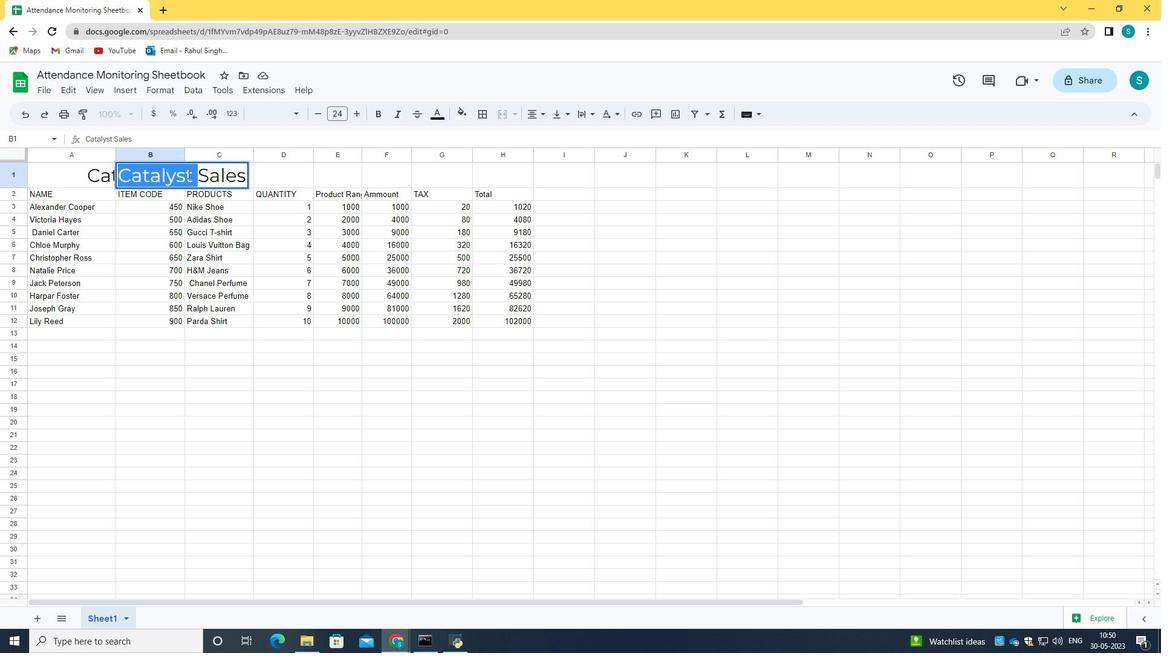 
Action: Mouse moved to (442, 116)
Screenshot: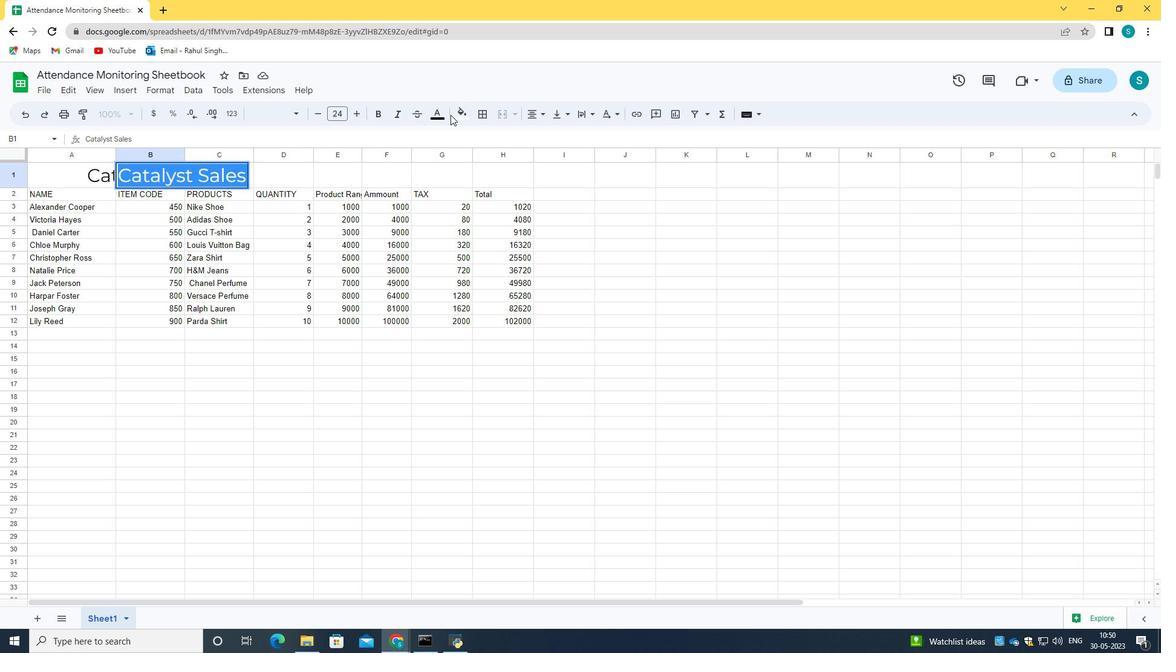 
Action: Mouse pressed left at (442, 116)
Screenshot: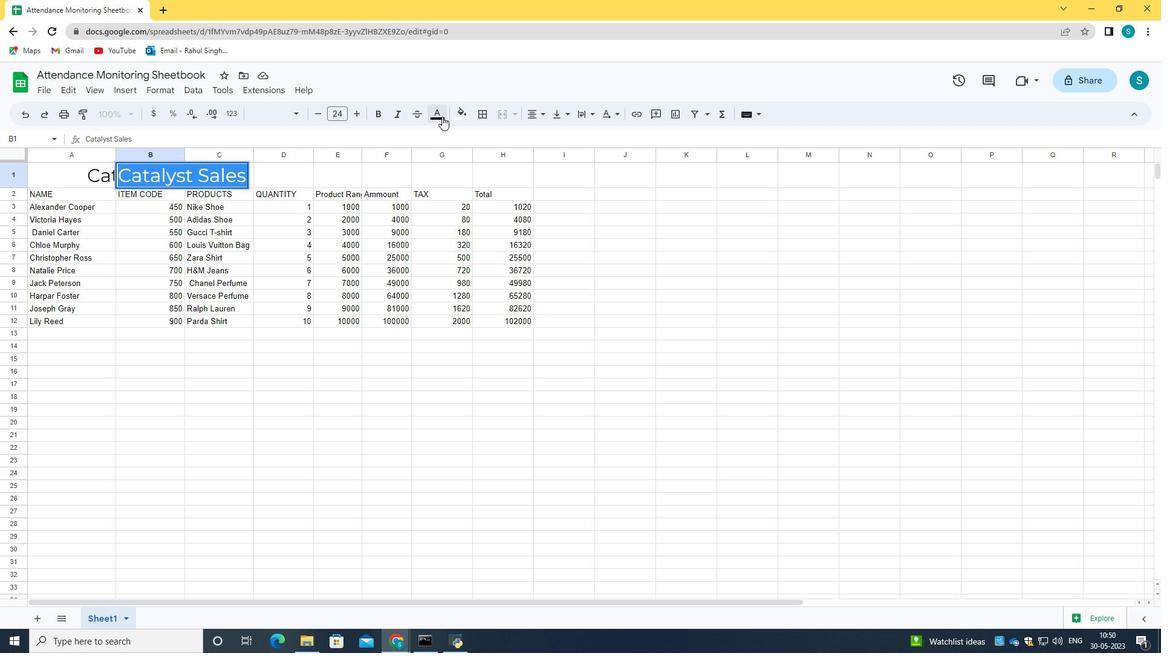 
Action: Mouse moved to (439, 169)
Screenshot: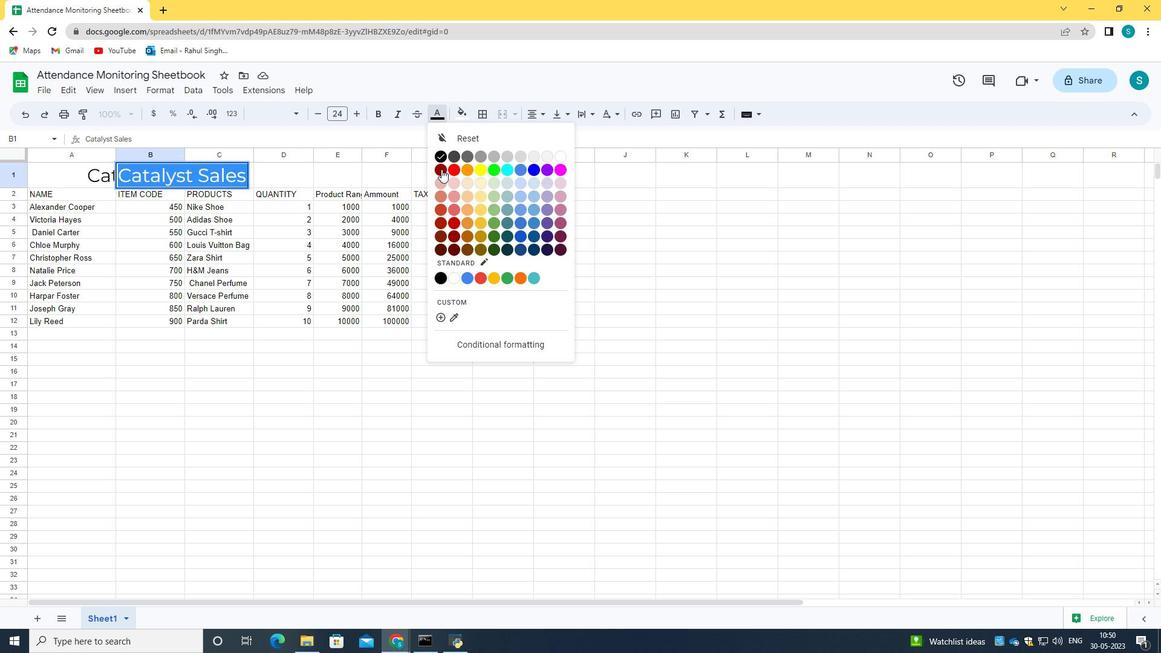 
Action: Mouse pressed left at (439, 169)
Screenshot: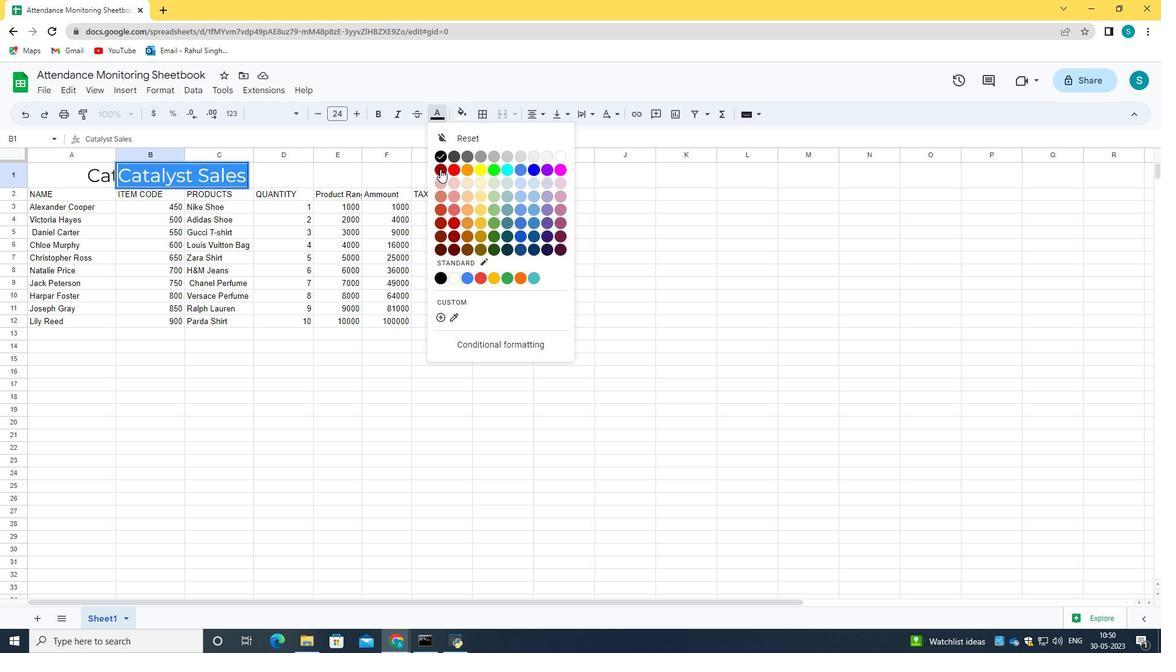 
Action: Mouse moved to (314, 175)
Screenshot: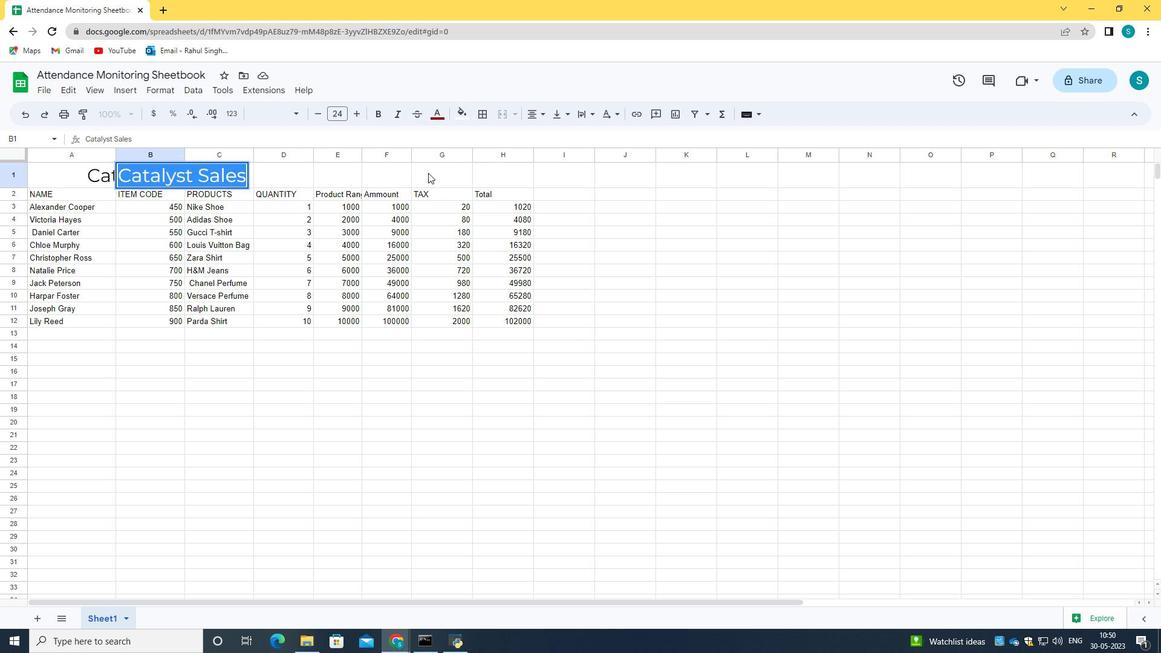 
Action: Mouse pressed left at (314, 175)
Screenshot: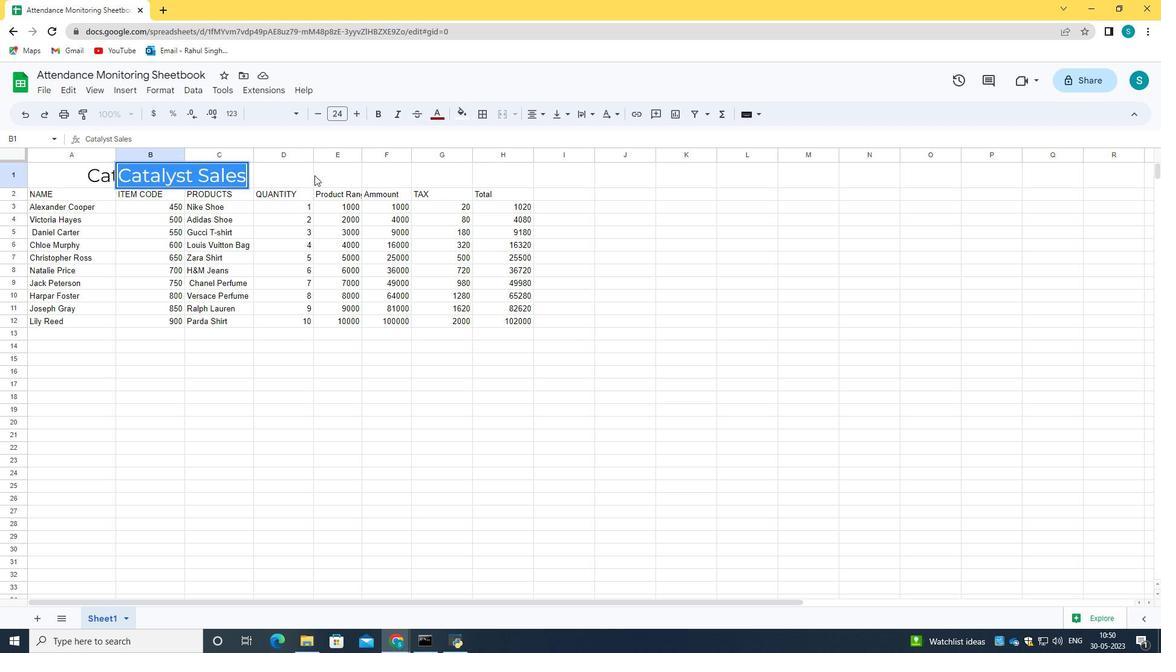 
Action: Mouse moved to (32, 192)
Screenshot: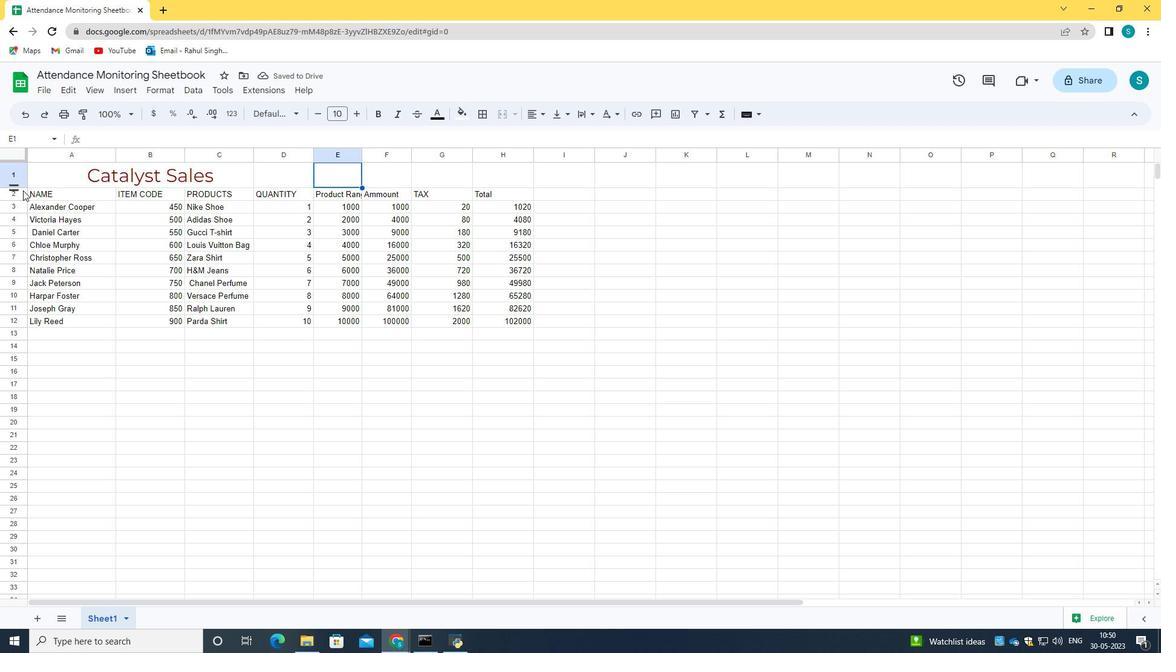 
Action: Mouse pressed left at (32, 192)
Screenshot: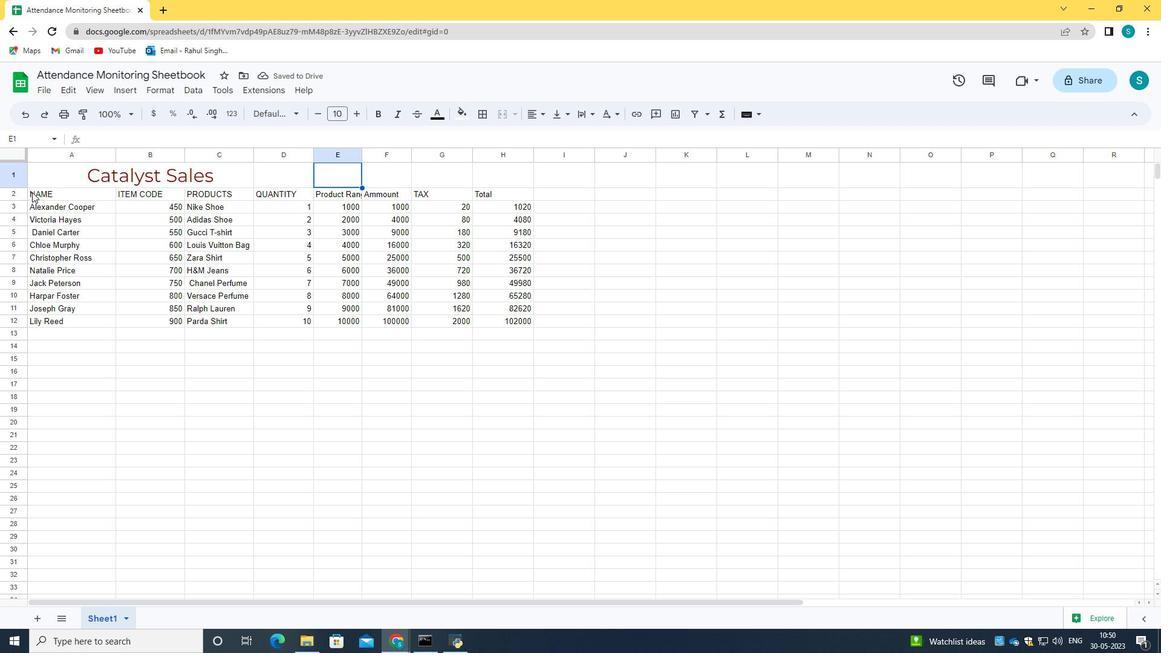 
Action: Mouse moved to (533, 322)
Screenshot: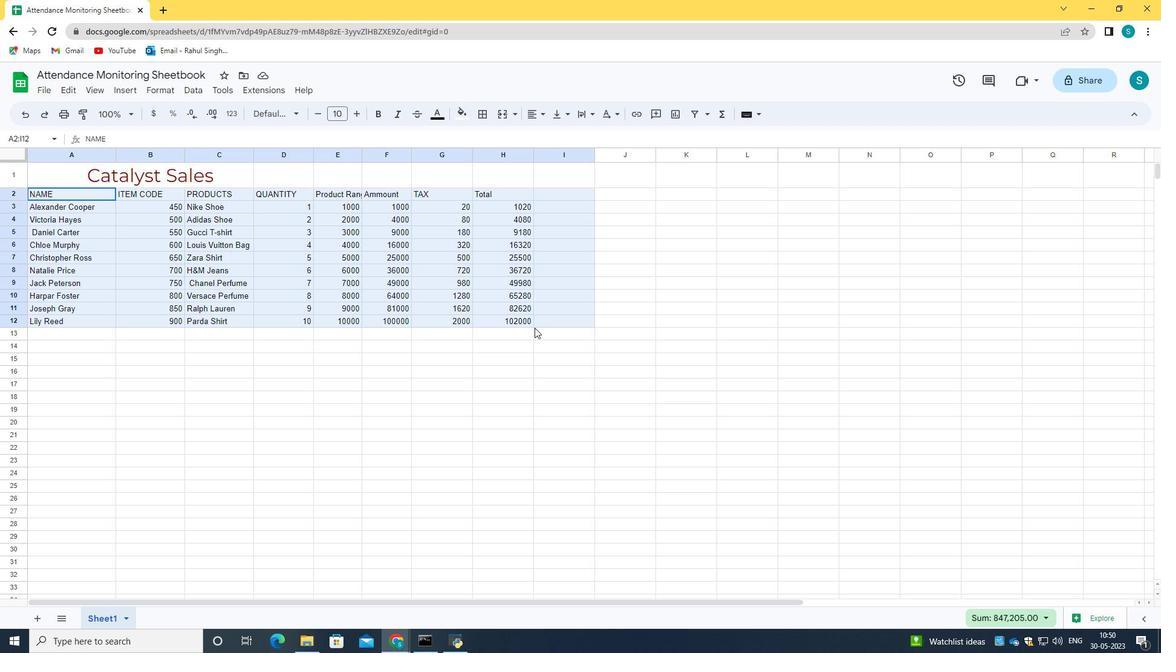 
Action: Mouse pressed left at (533, 322)
Screenshot: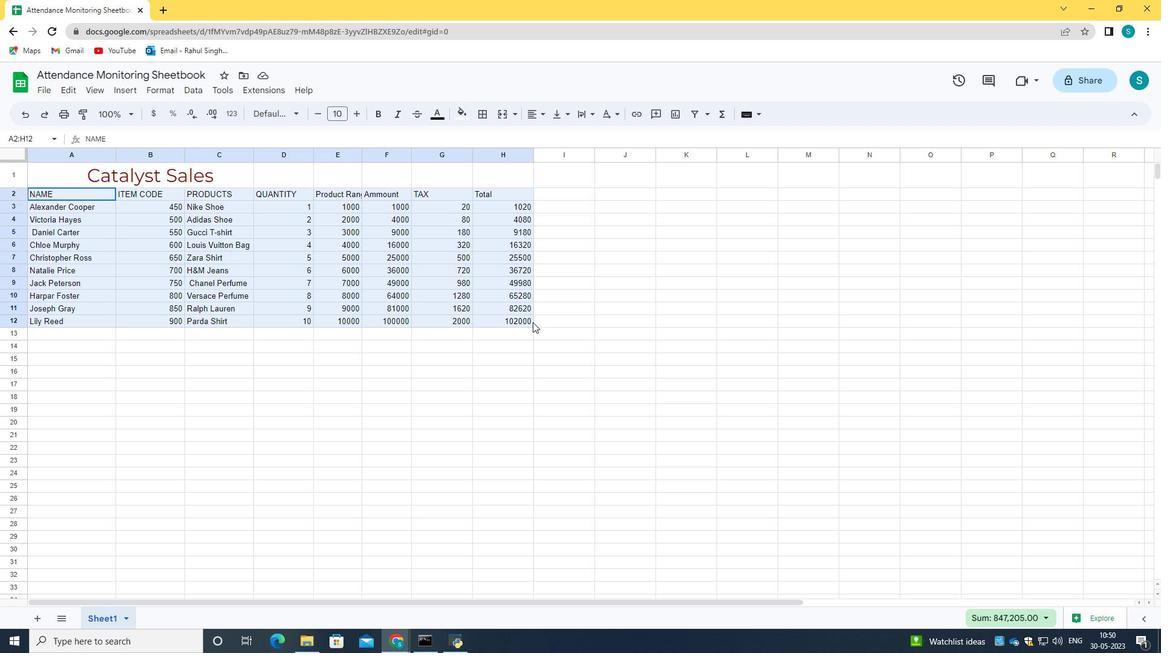 
Action: Mouse moved to (32, 189)
Screenshot: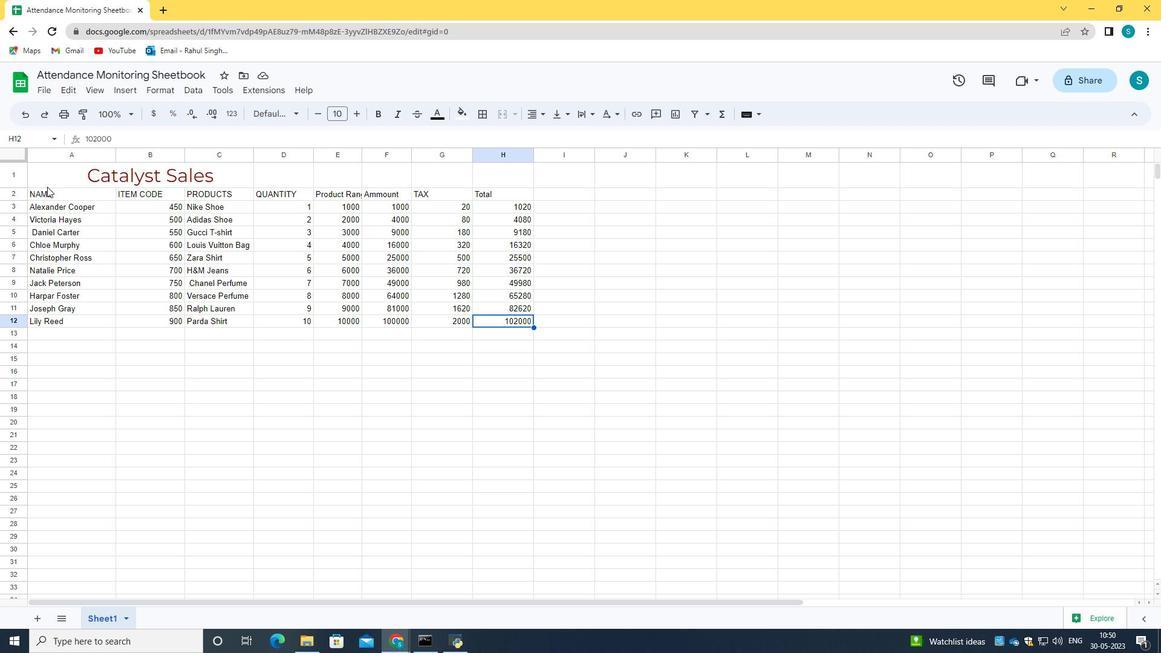 
Action: Mouse pressed left at (32, 189)
Screenshot: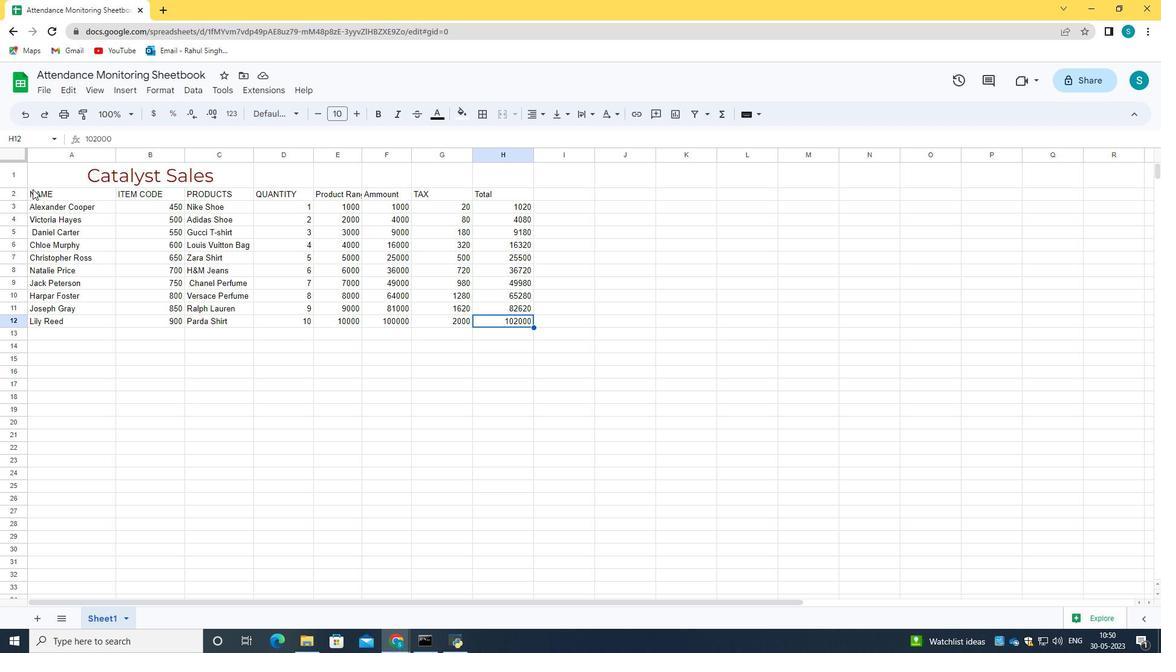 
Action: Mouse moved to (280, 116)
Screenshot: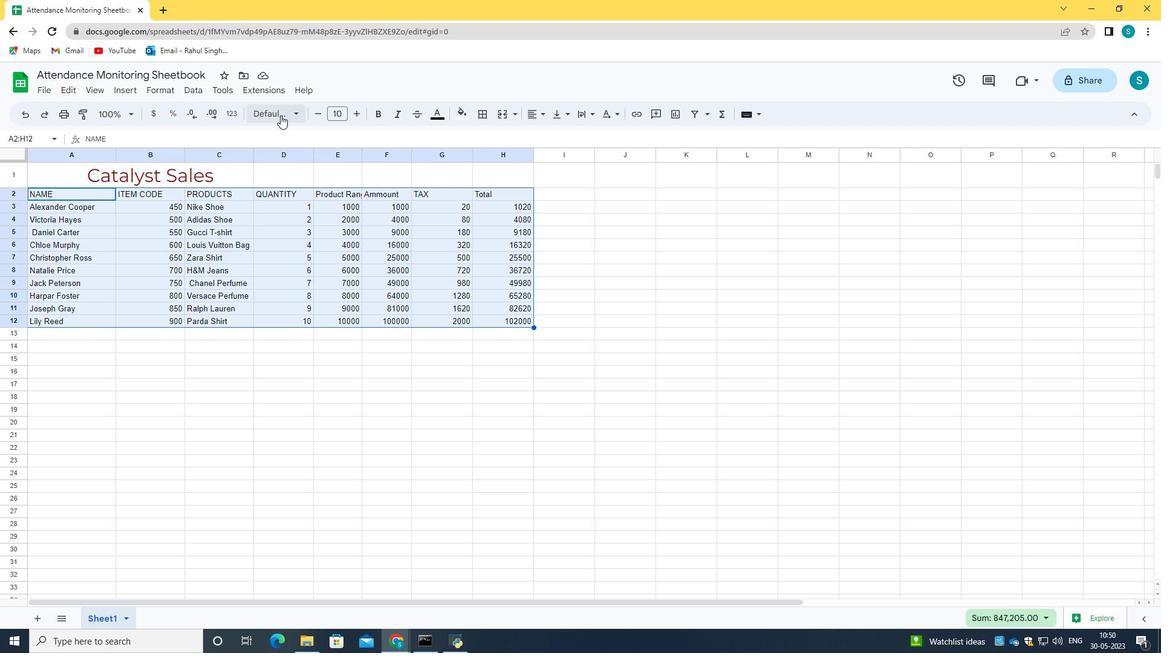 
Action: Mouse pressed left at (280, 116)
Screenshot: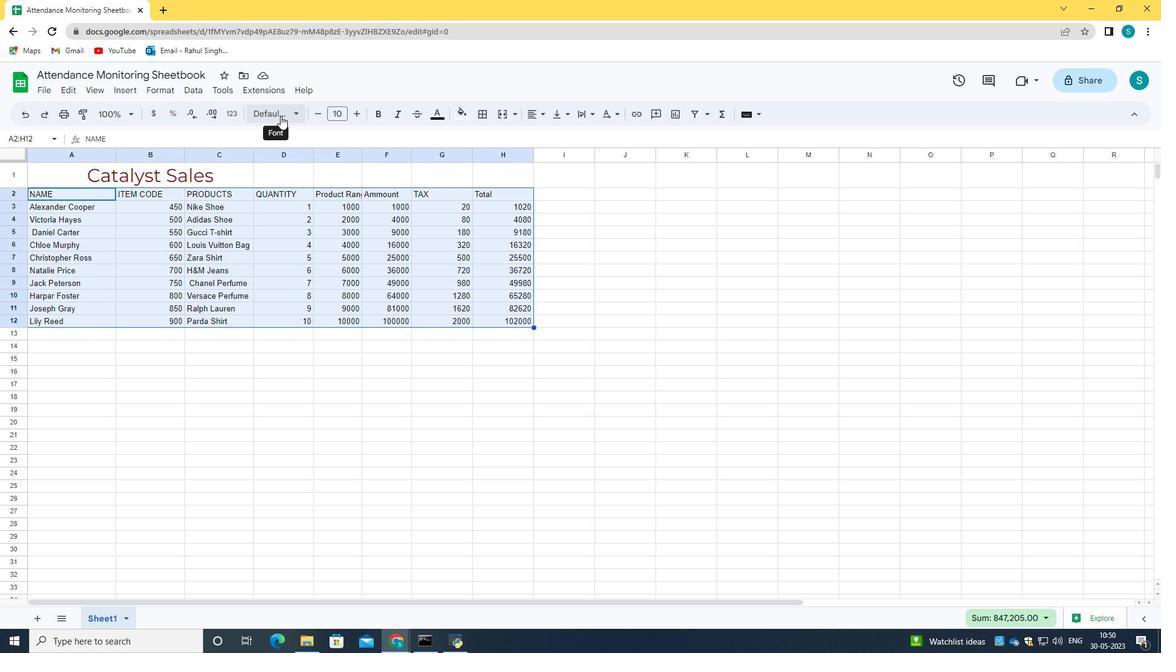 
Action: Mouse moved to (300, 513)
Screenshot: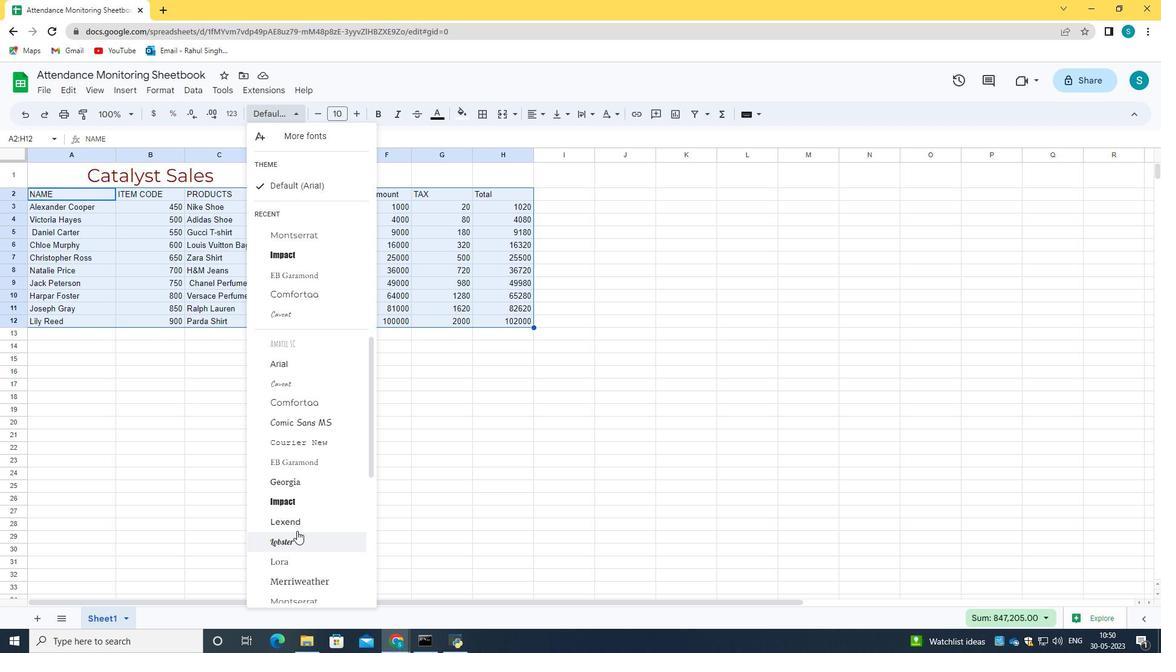 
Action: Mouse scrolled (300, 512) with delta (0, 0)
Screenshot: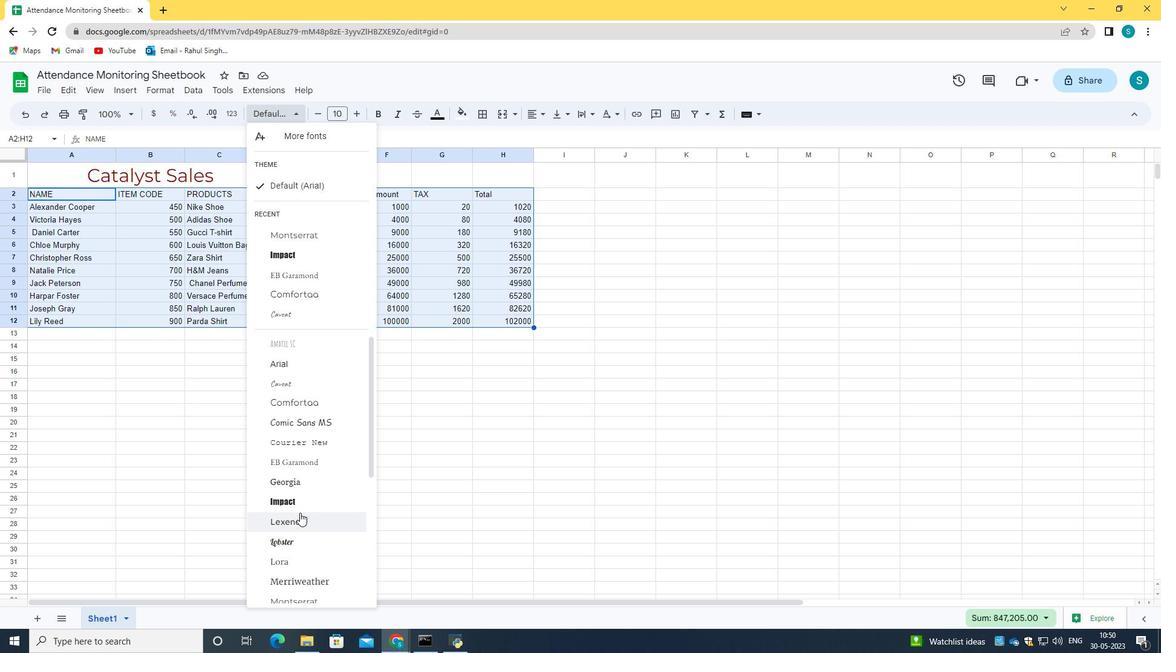 
Action: Mouse moved to (299, 543)
Screenshot: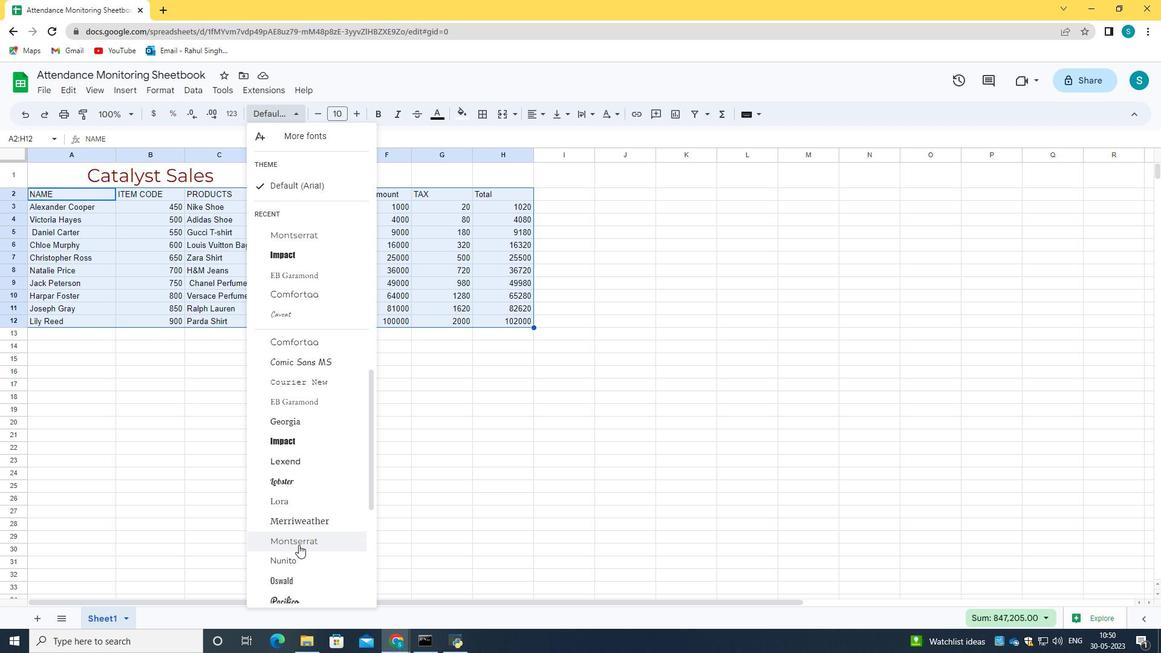 
Action: Mouse pressed left at (299, 543)
Screenshot: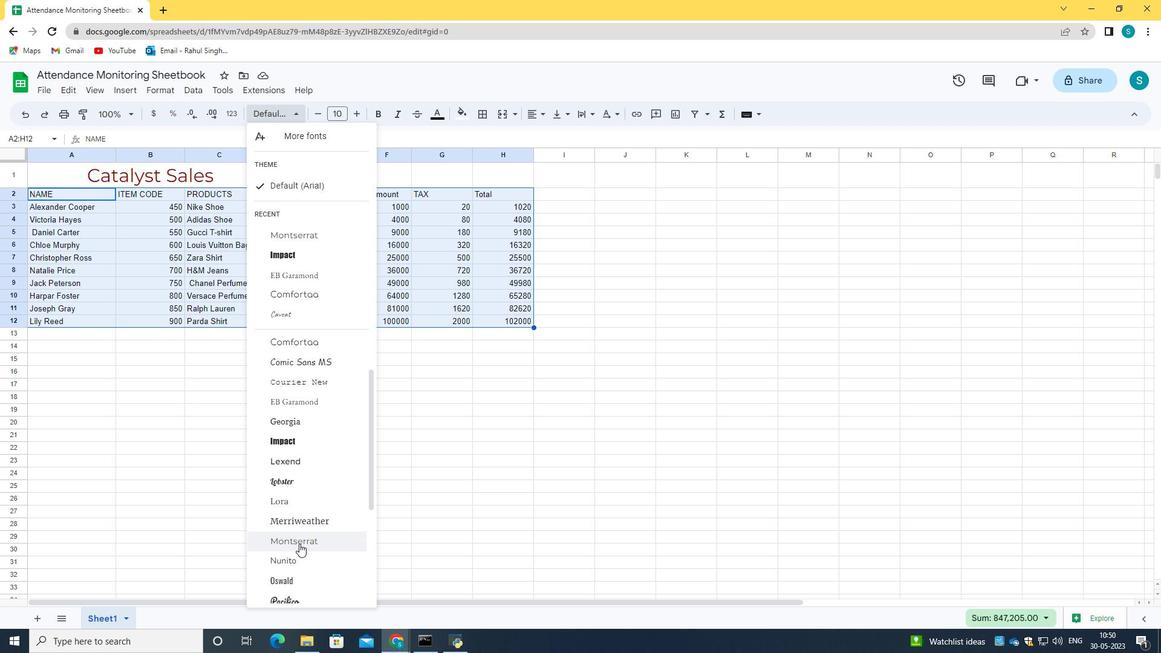 
Action: Mouse moved to (363, 110)
Screenshot: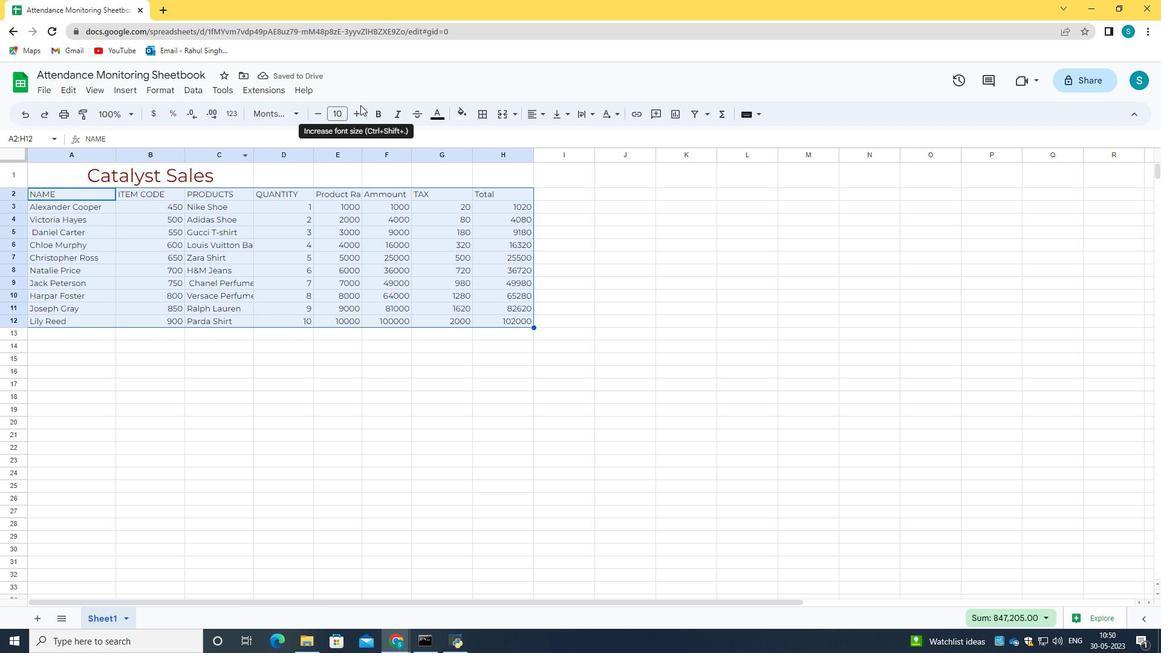 
Action: Mouse pressed left at (363, 110)
Screenshot: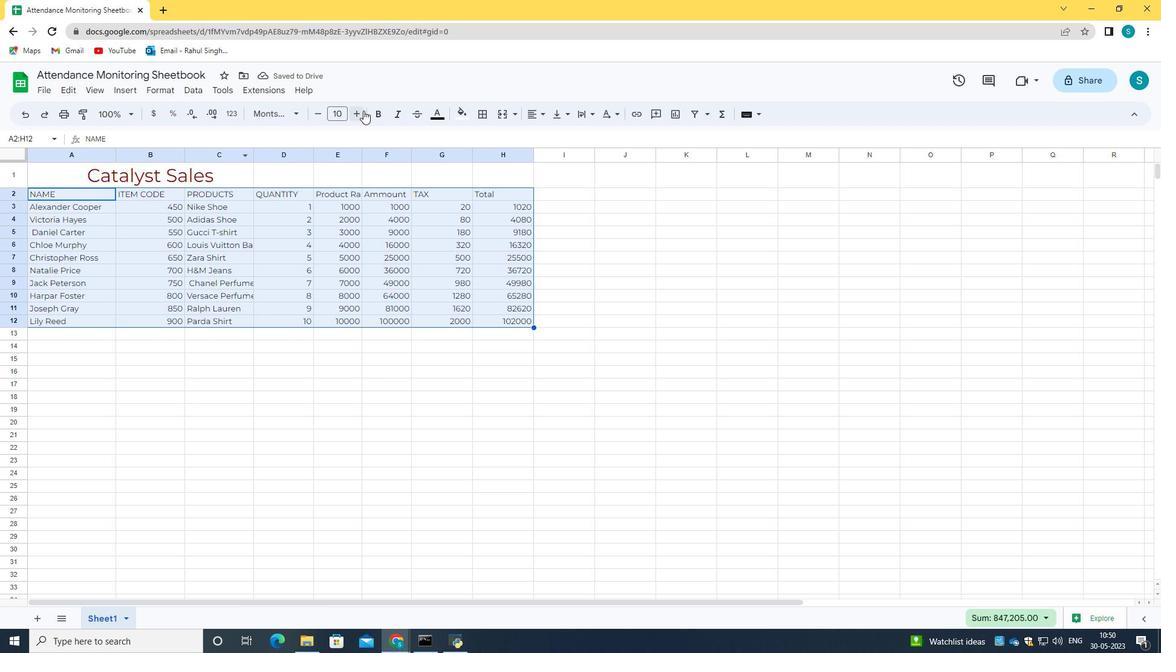 
Action: Mouse pressed left at (363, 110)
Screenshot: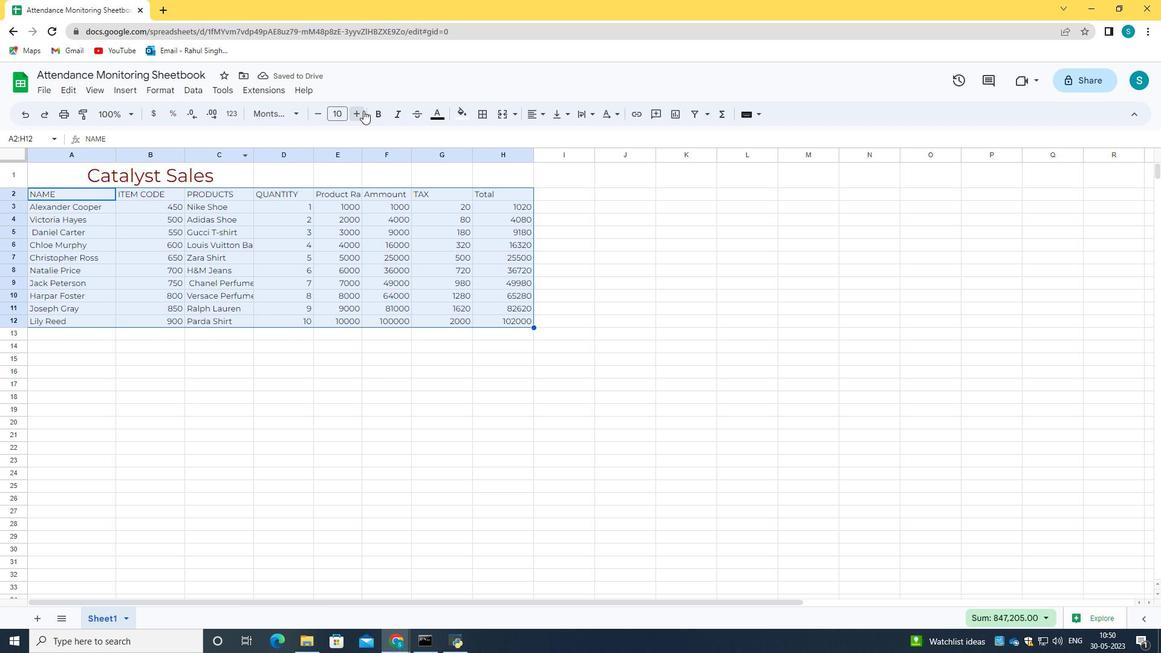 
Action: Mouse moved to (302, 358)
Screenshot: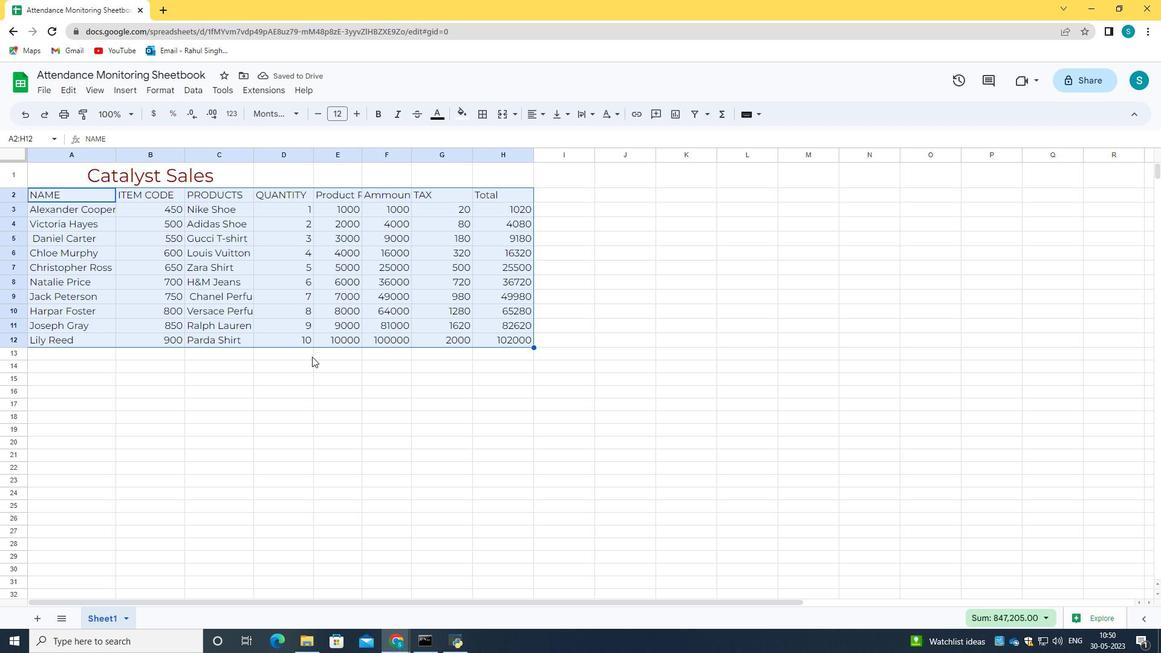 
Action: Mouse pressed left at (302, 358)
Screenshot: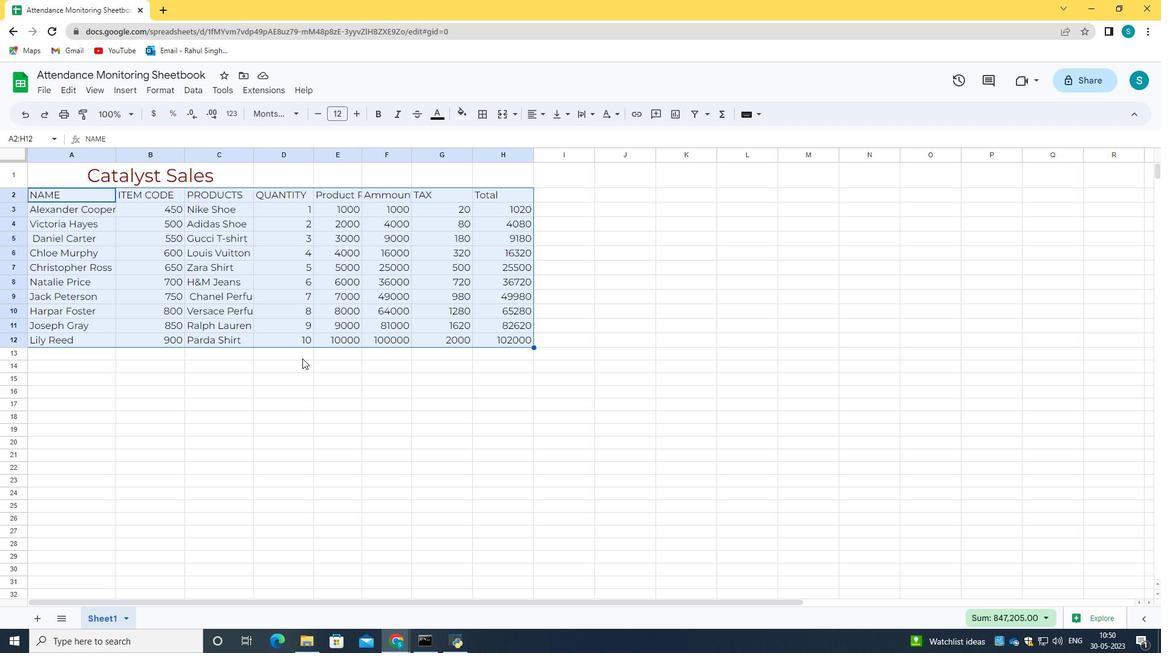 
Action: Mouse moved to (31, 168)
Screenshot: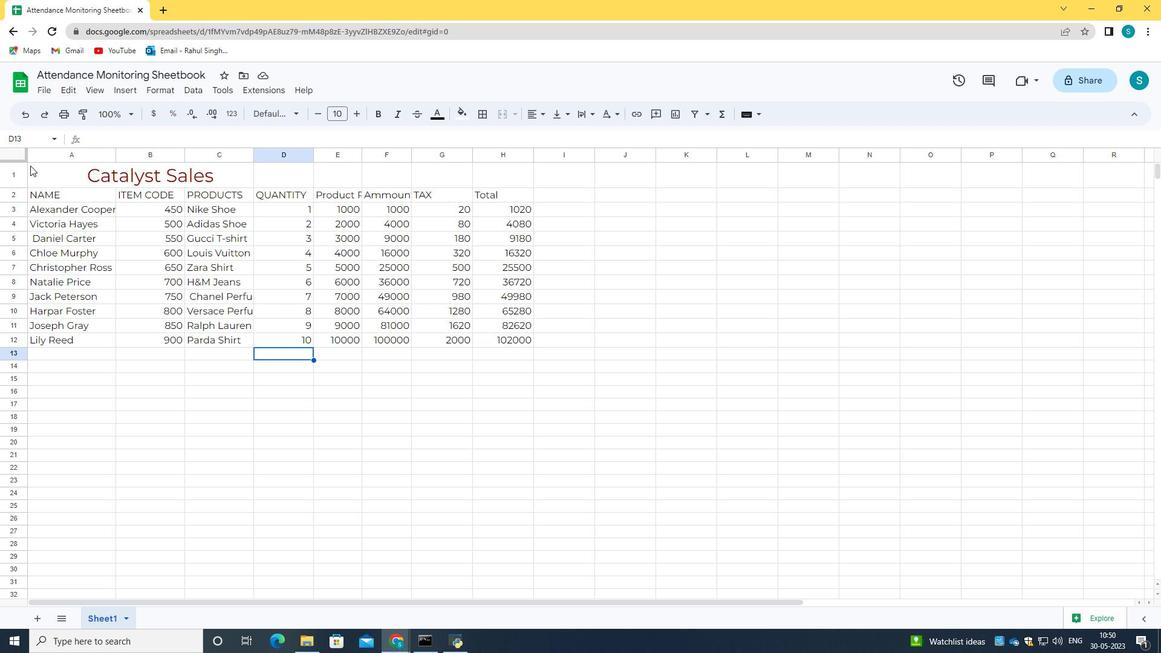 
Action: Mouse pressed left at (31, 168)
Screenshot: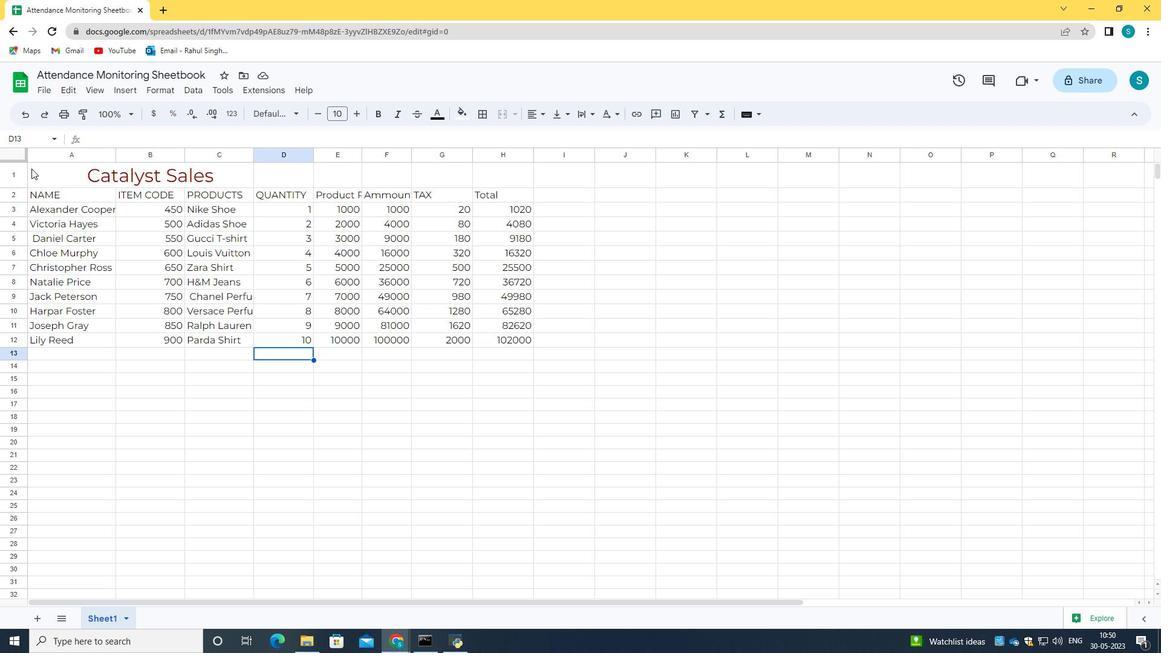 
Action: Mouse moved to (527, 332)
Screenshot: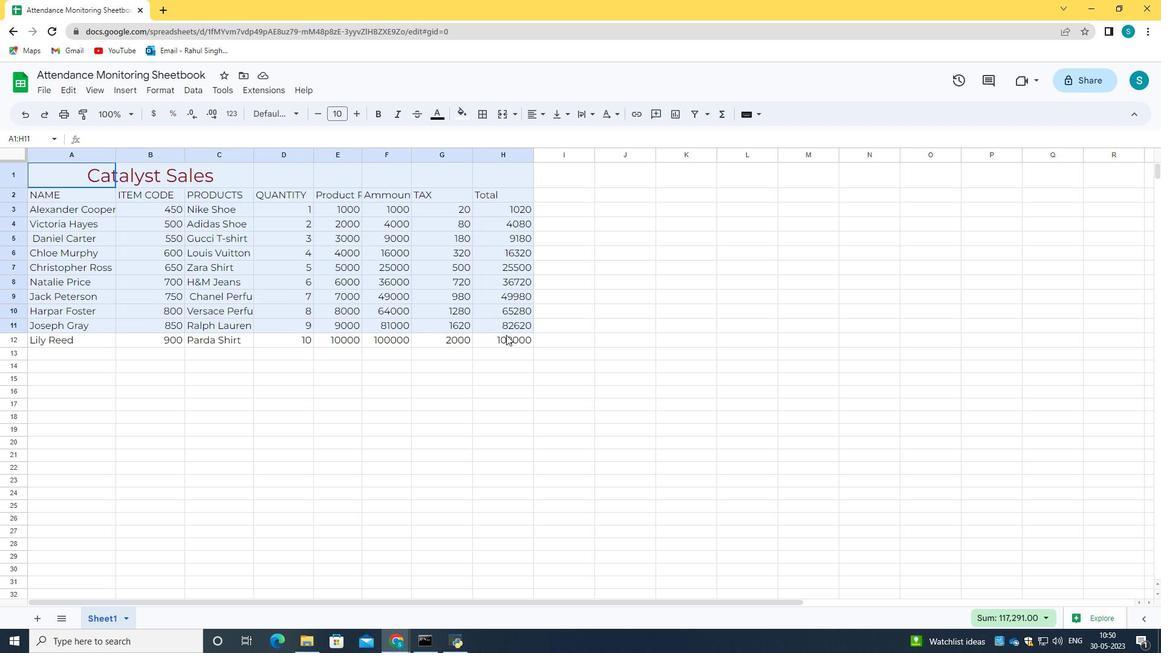 
Action: Mouse pressed left at (527, 332)
Screenshot: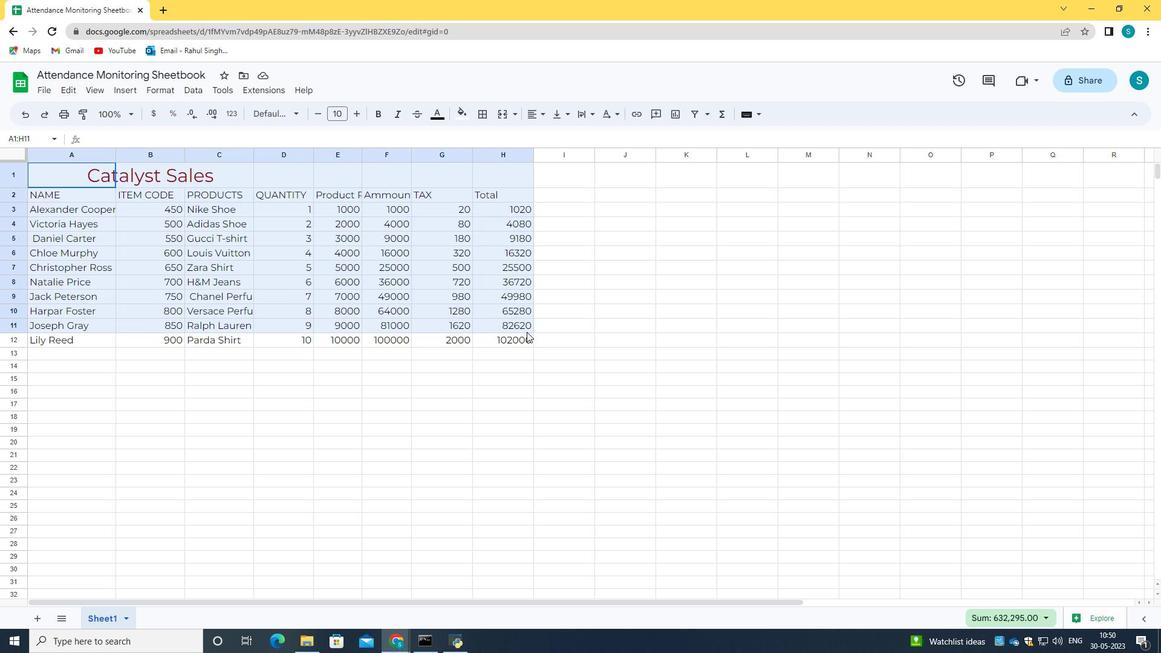 
Action: Mouse moved to (28, 164)
Screenshot: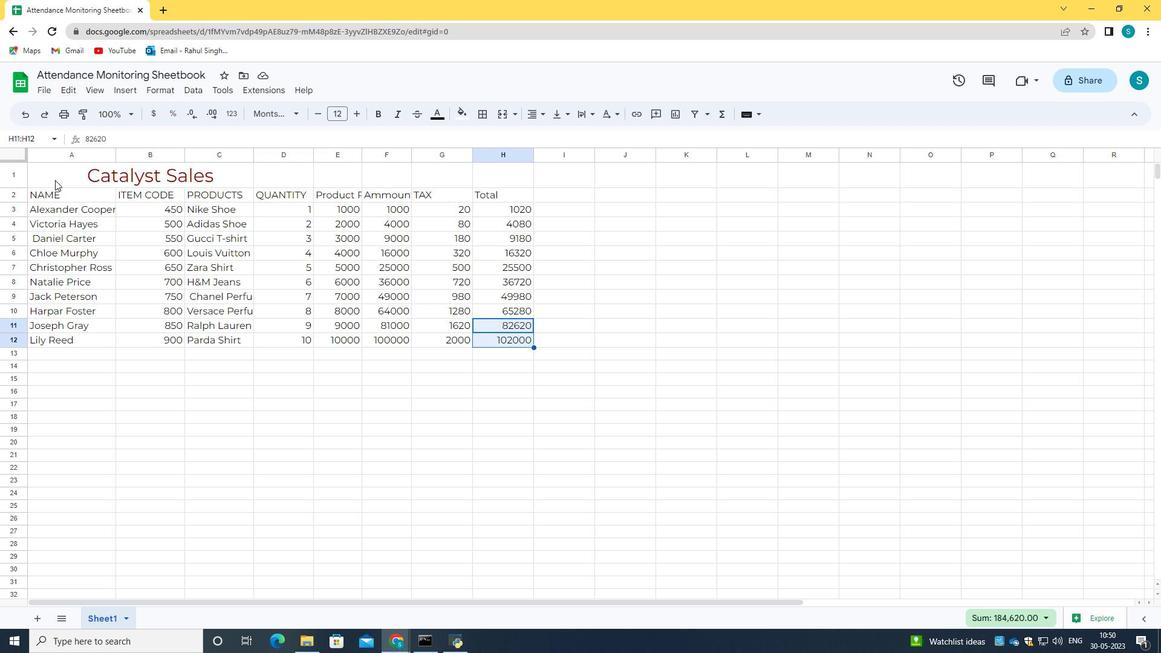 
Action: Mouse pressed left at (28, 164)
Screenshot: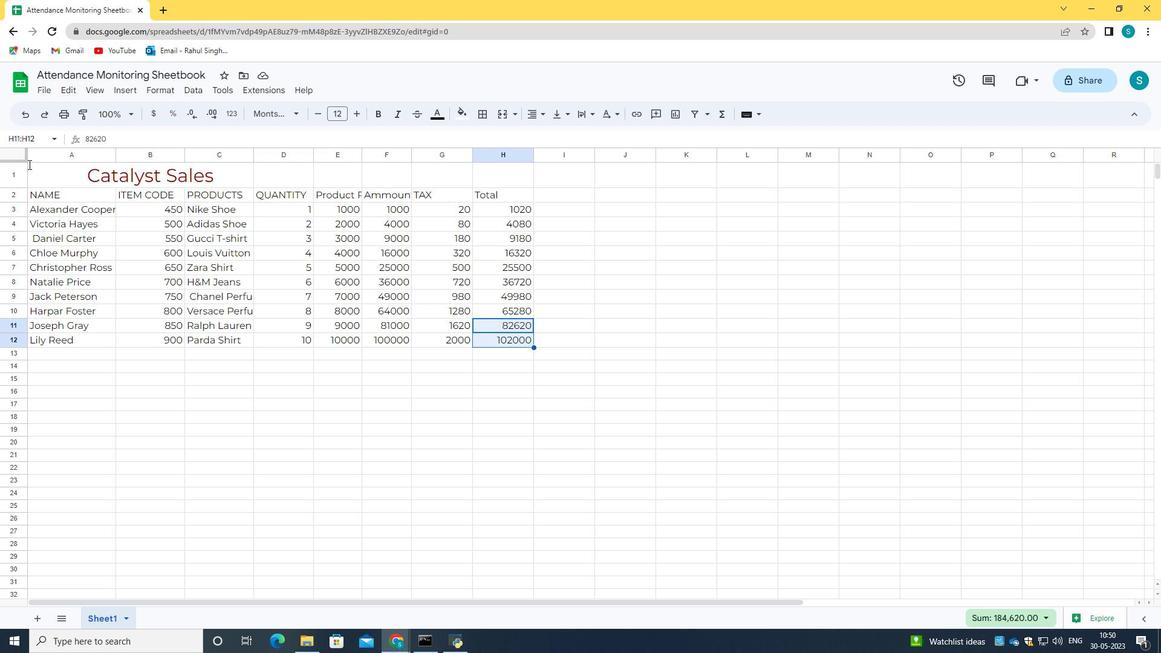 
Action: Mouse moved to (39, 173)
Screenshot: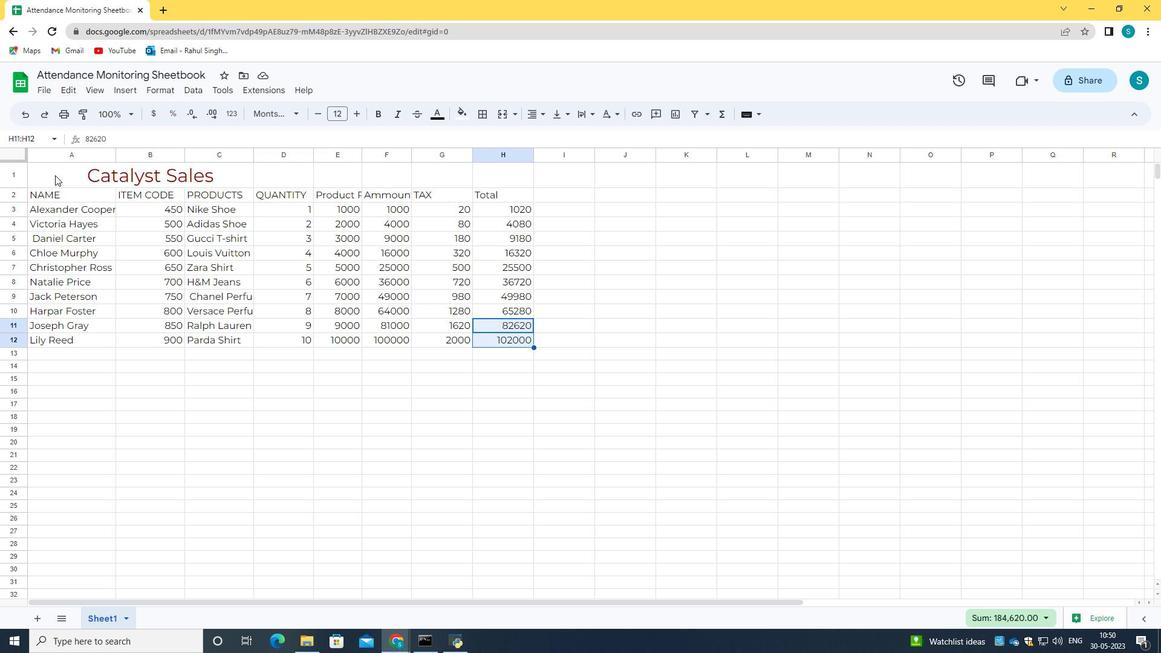 
Action: Mouse pressed left at (39, 173)
Screenshot: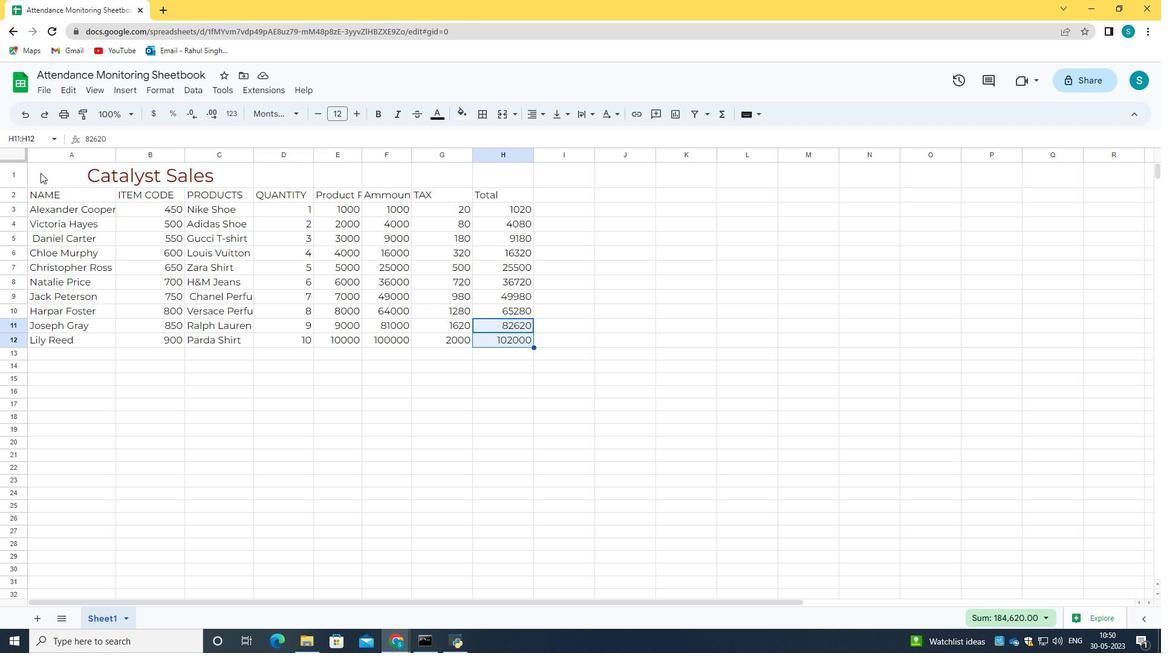 
Action: Mouse moved to (533, 113)
Screenshot: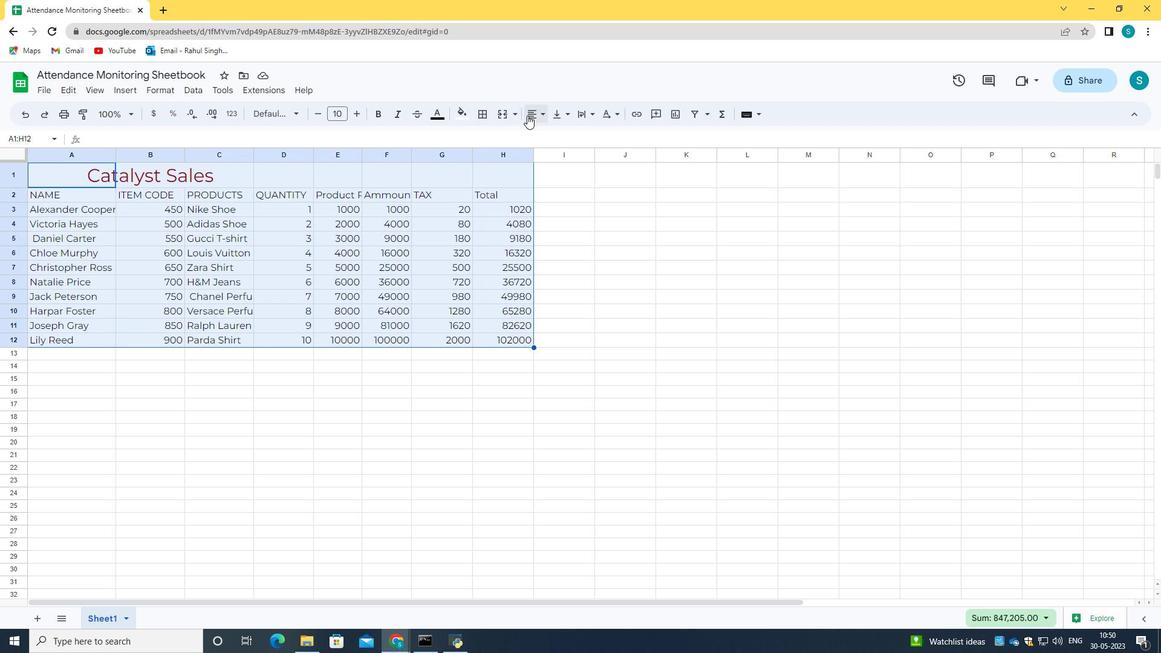 
Action: Mouse pressed left at (533, 113)
Screenshot: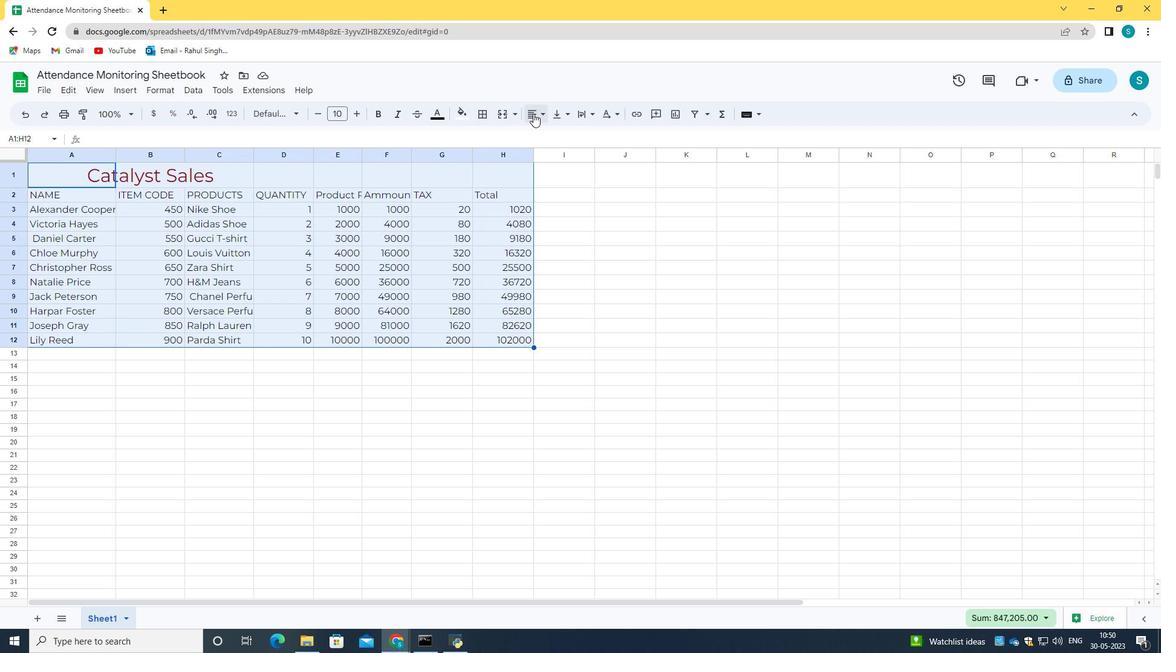 
Action: Mouse moved to (540, 133)
Screenshot: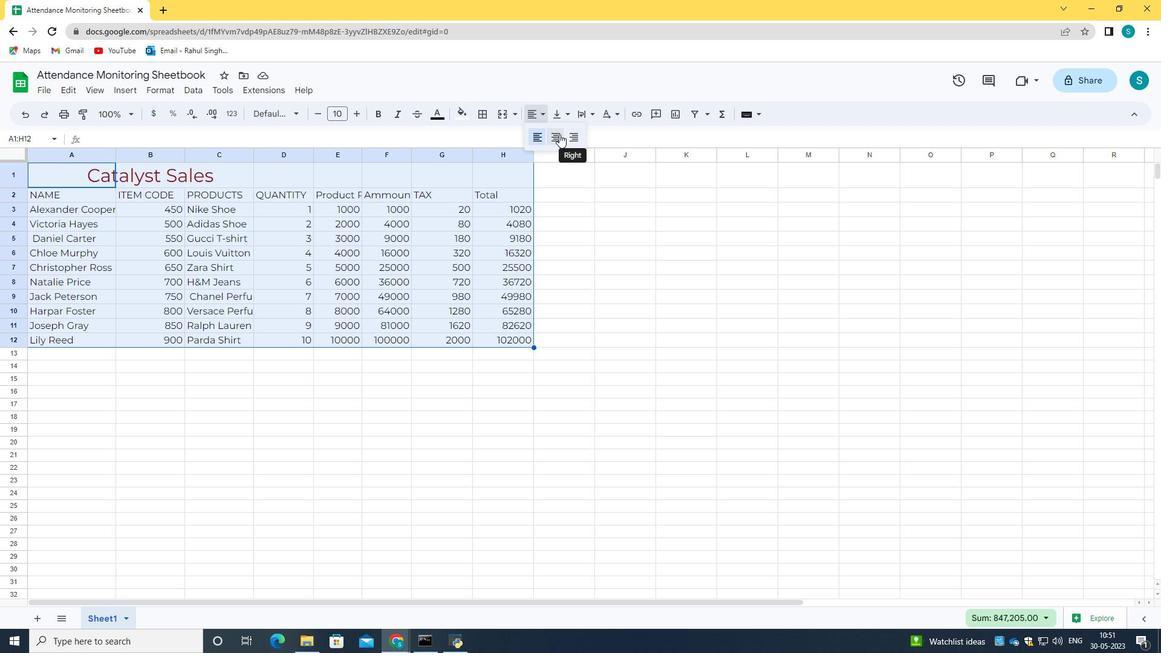 
Action: Mouse pressed left at (540, 133)
Screenshot: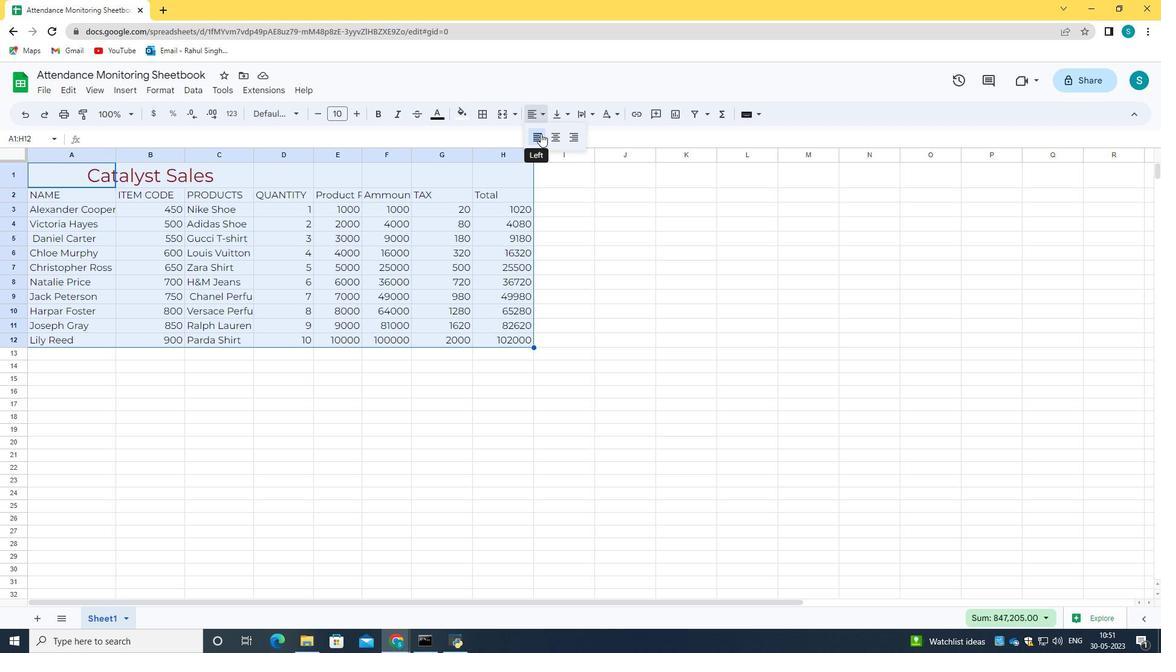 
Action: Mouse moved to (361, 154)
Screenshot: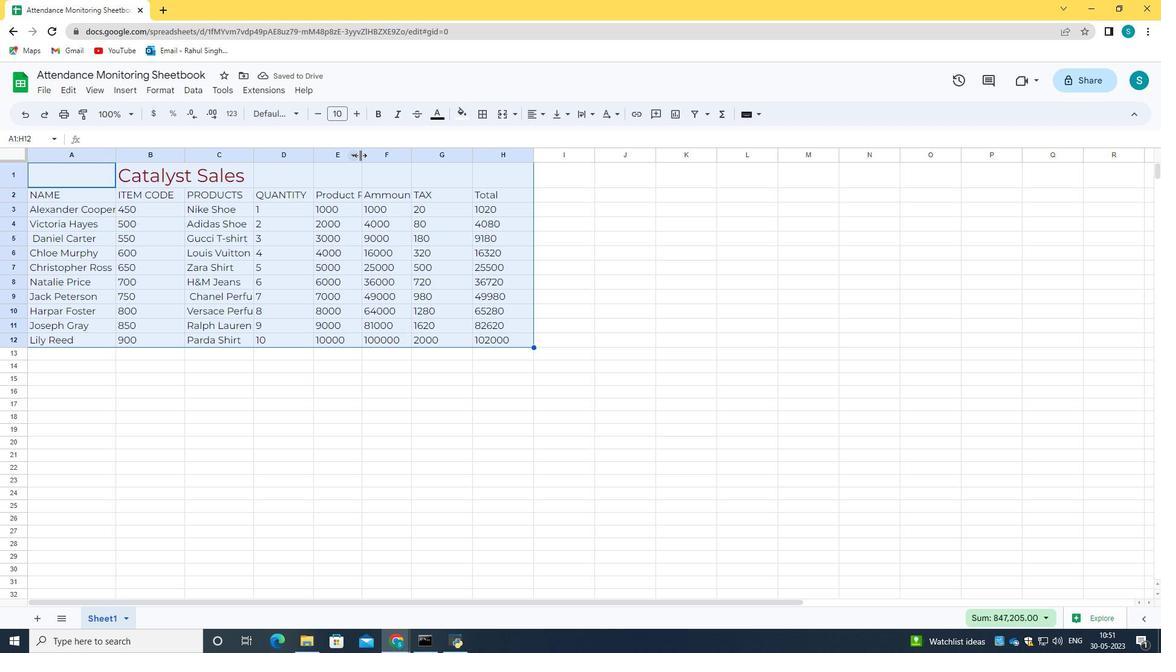 
Action: Mouse pressed left at (361, 154)
Screenshot: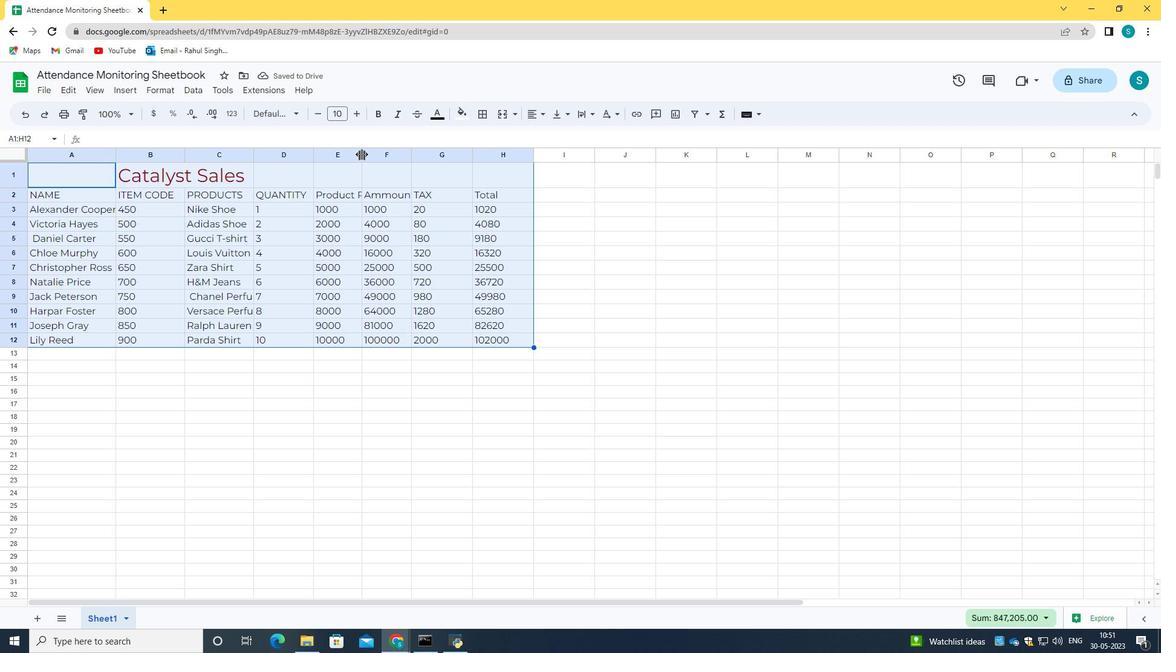
Action: Mouse moved to (433, 156)
Screenshot: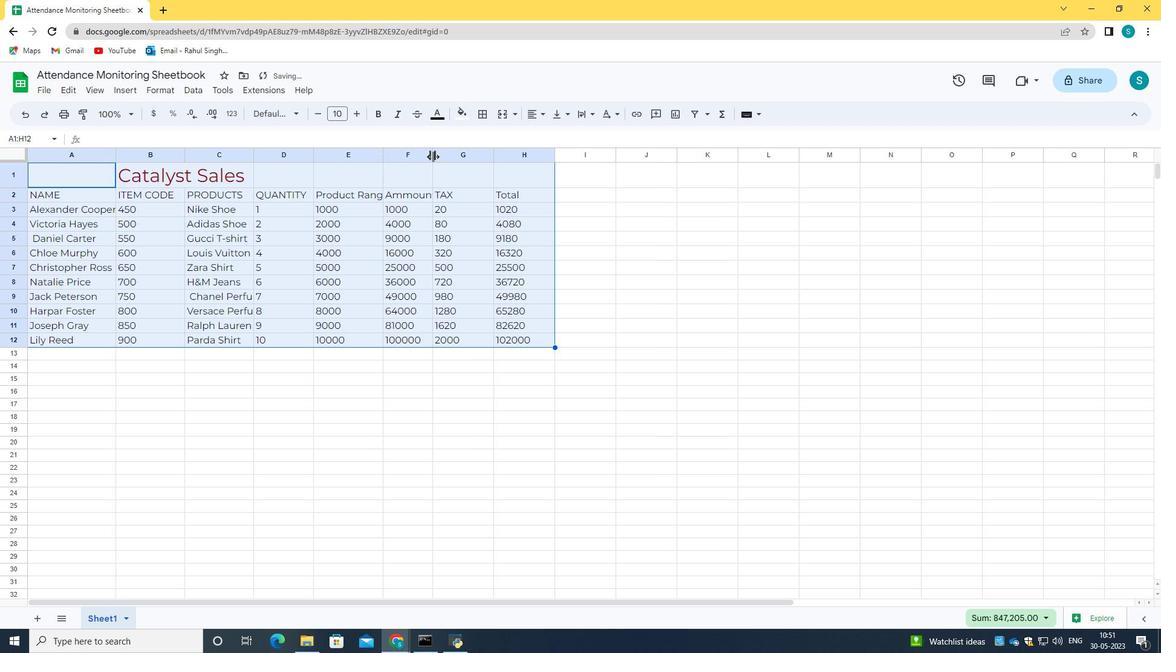 
Action: Mouse pressed left at (433, 156)
Screenshot: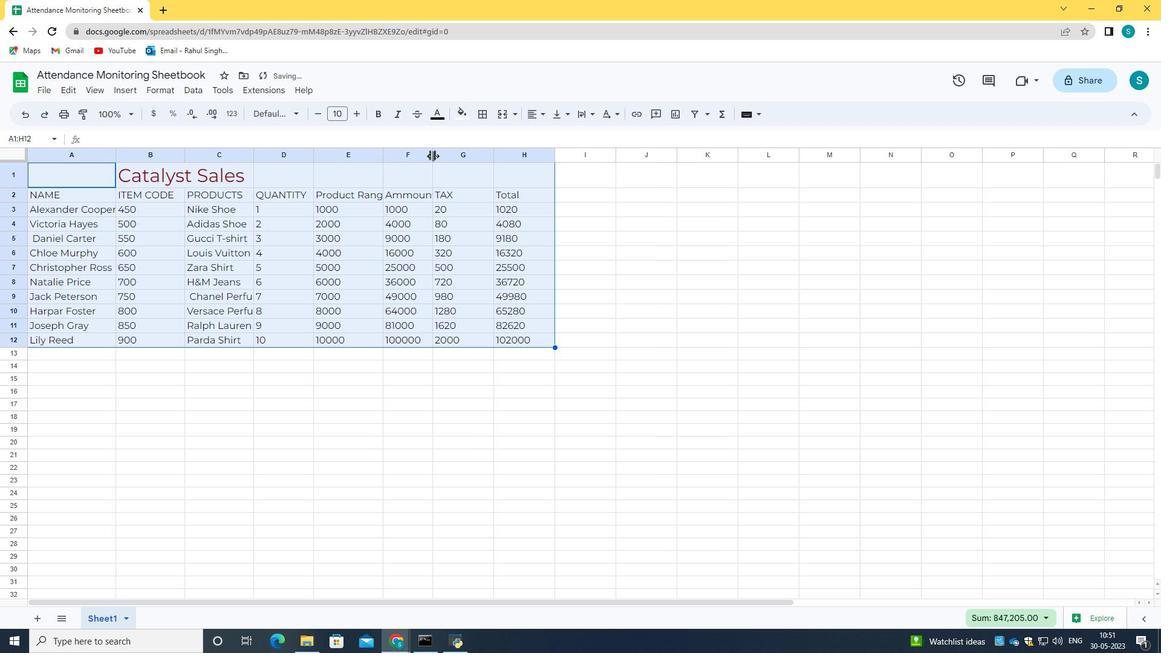 
Action: Mouse moved to (117, 154)
Screenshot: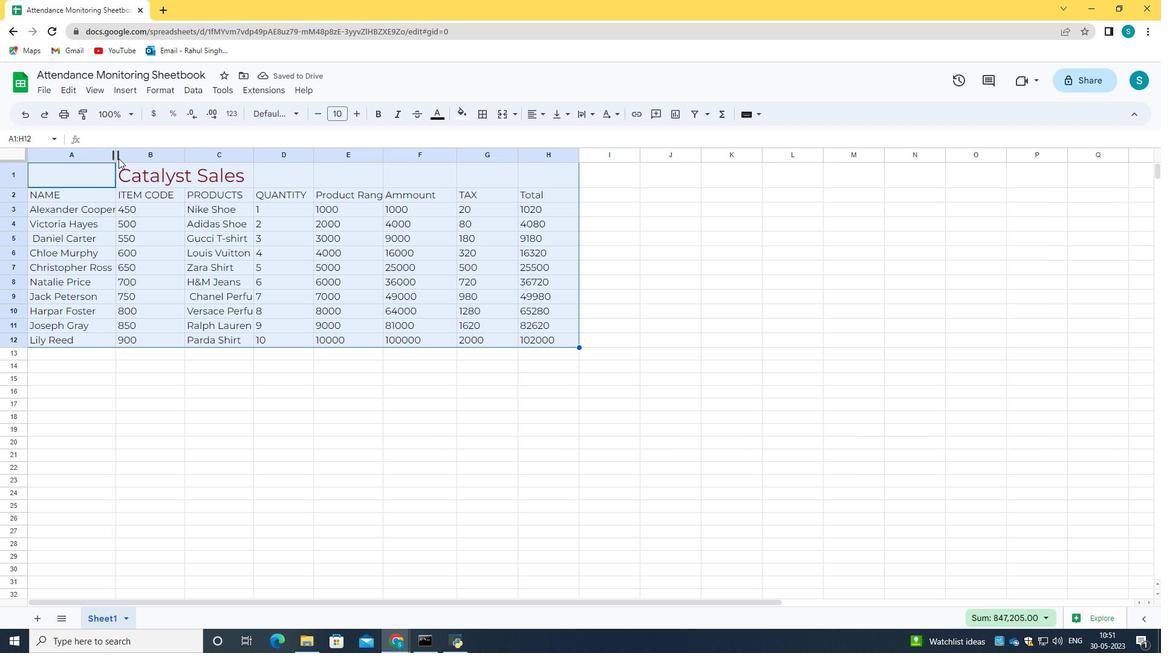 
Action: Mouse pressed left at (117, 154)
Screenshot: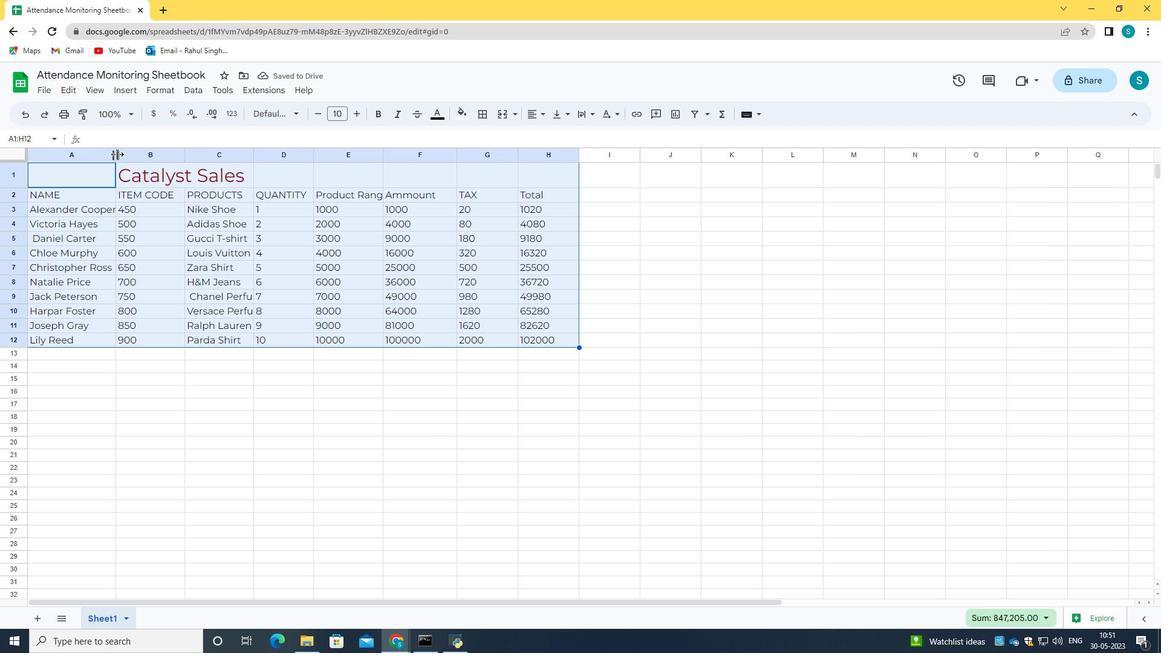 
Action: Mouse moved to (294, 159)
Screenshot: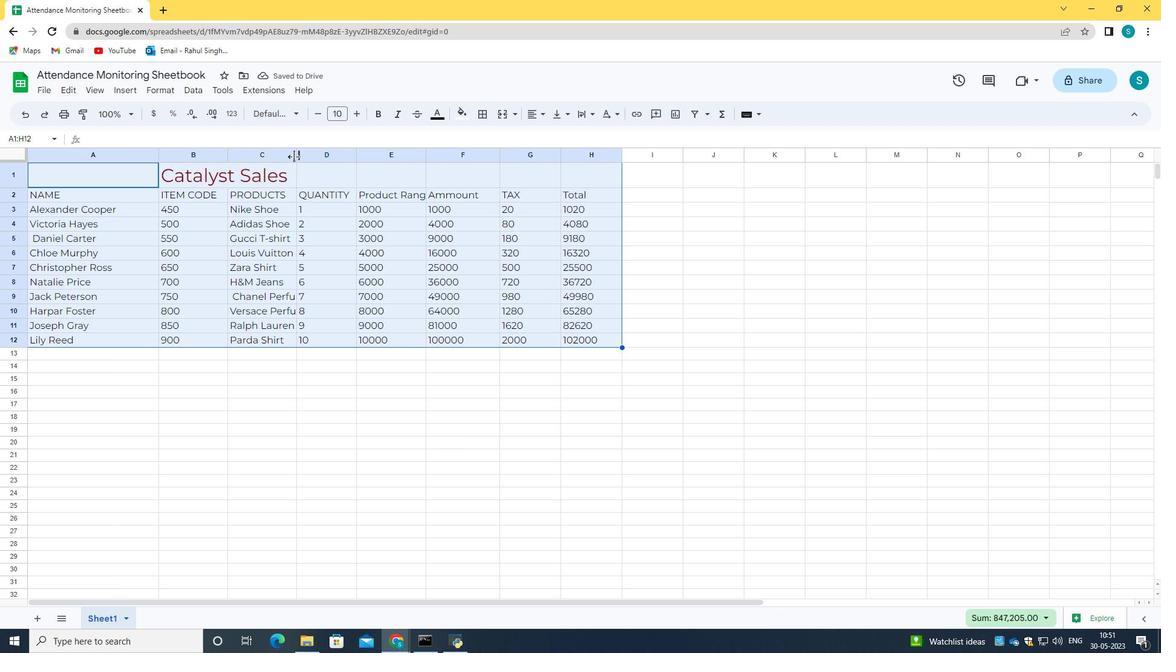 
Action: Mouse pressed left at (294, 159)
Screenshot: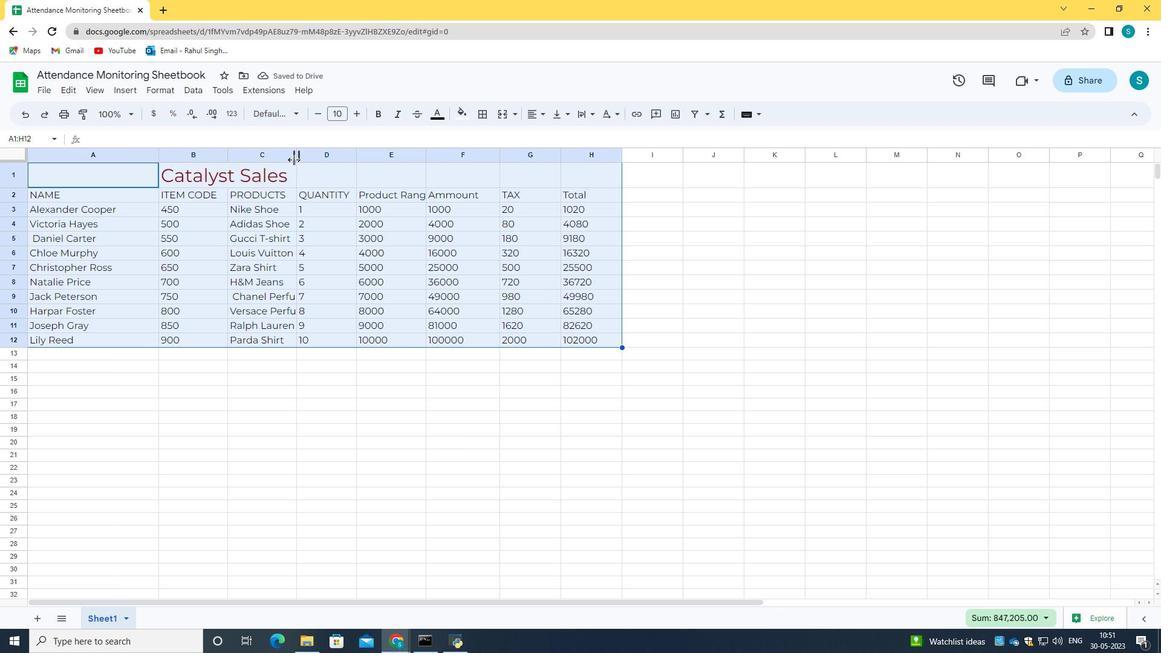 
Action: Mouse moved to (381, 156)
Screenshot: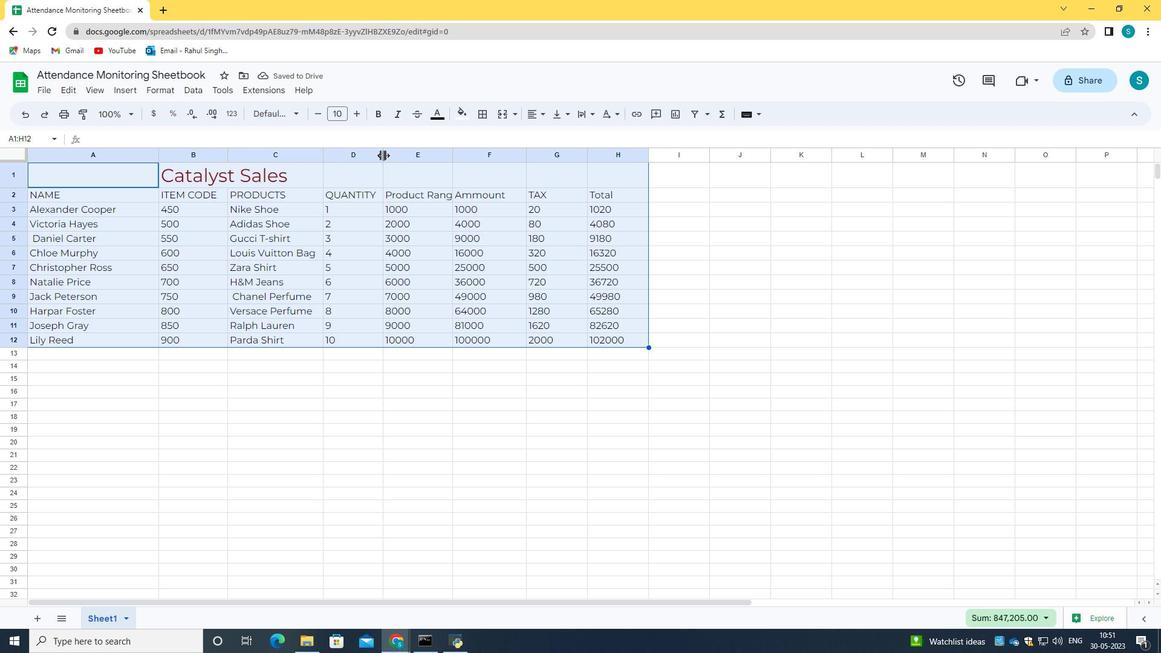 
Action: Mouse pressed left at (381, 156)
Screenshot: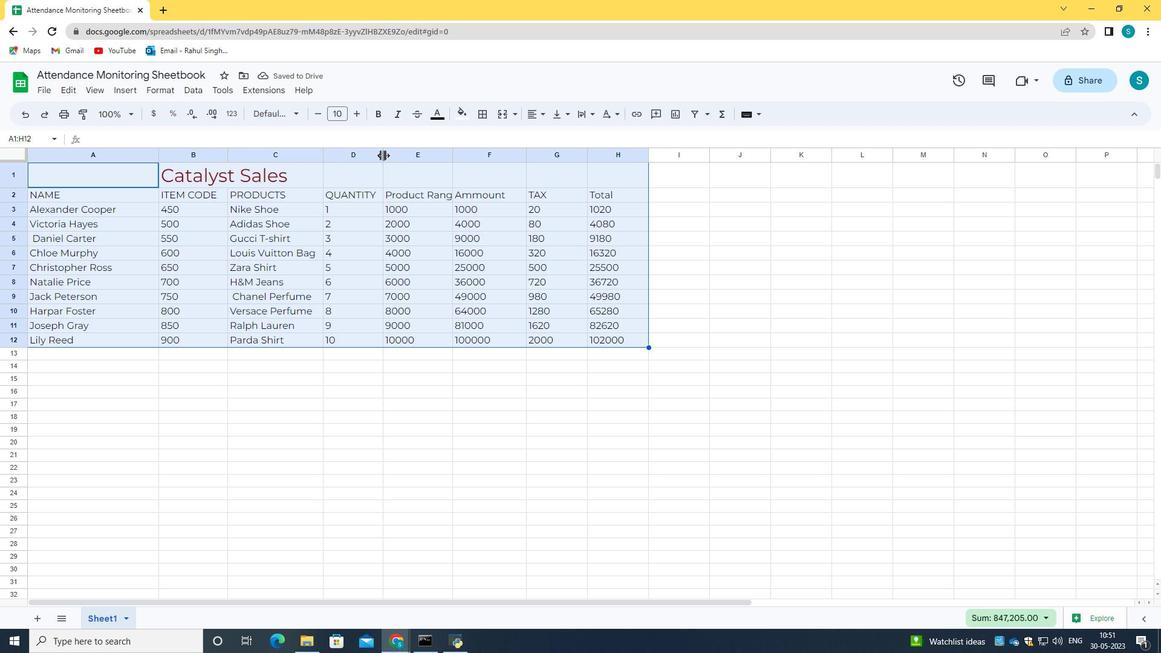 
Action: Mouse moved to (449, 157)
Screenshot: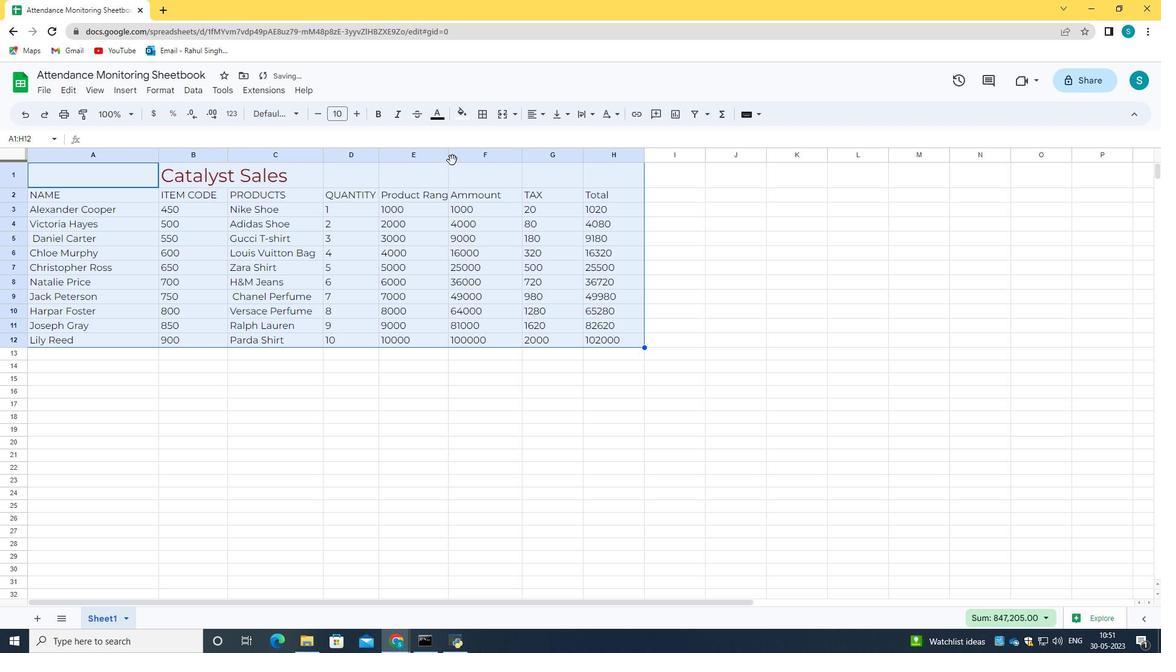 
Action: Mouse pressed left at (449, 157)
Screenshot: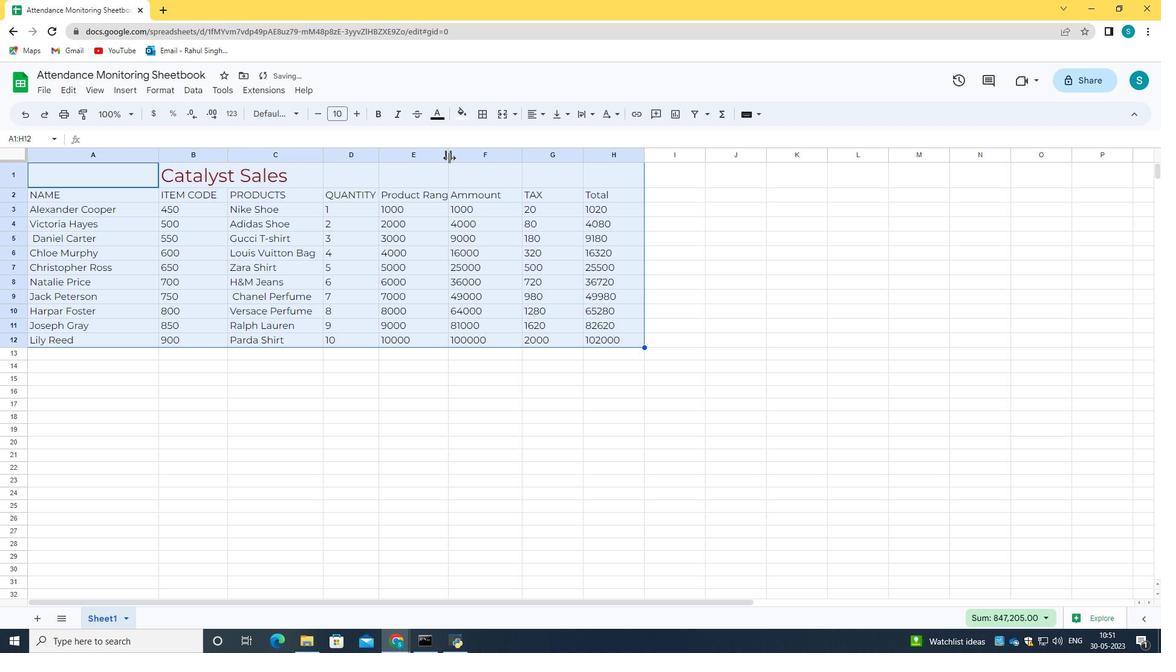 
Action: Mouse moved to (92, 367)
Screenshot: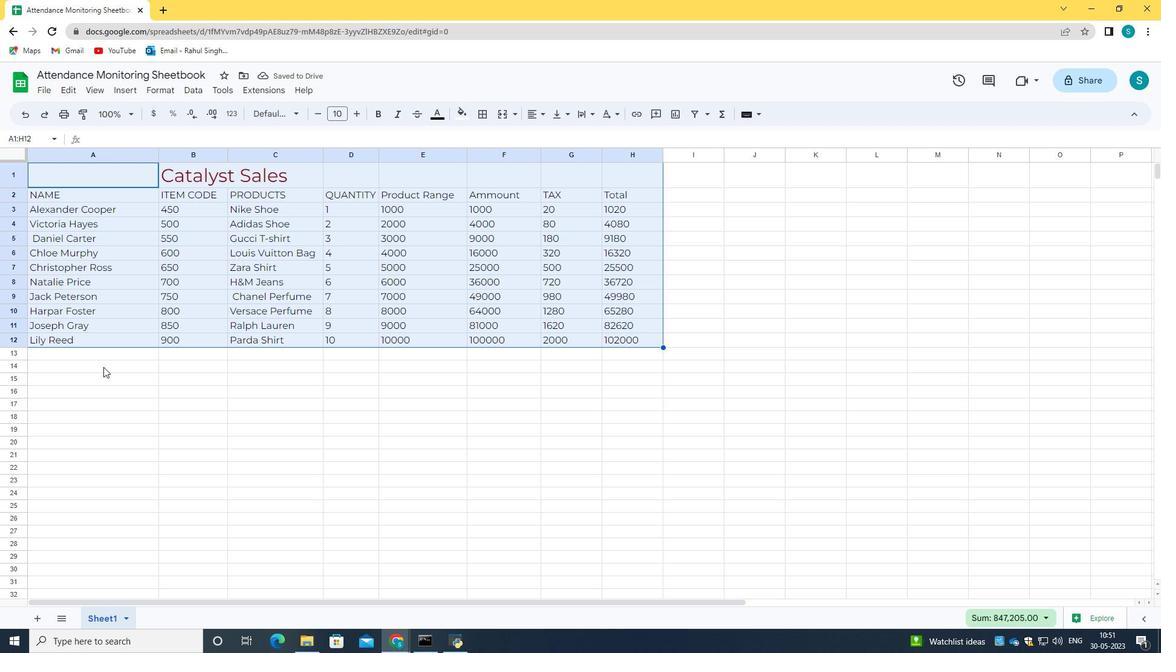 
Action: Mouse pressed left at (92, 367)
Screenshot: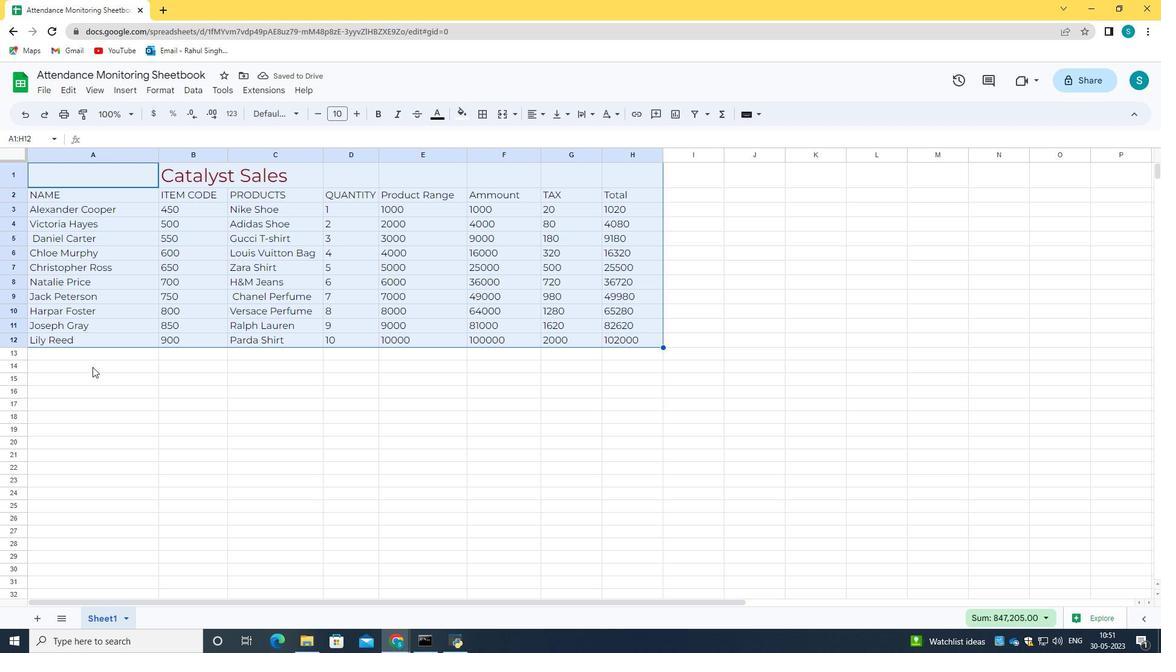 
Action: Mouse moved to (196, 408)
Screenshot: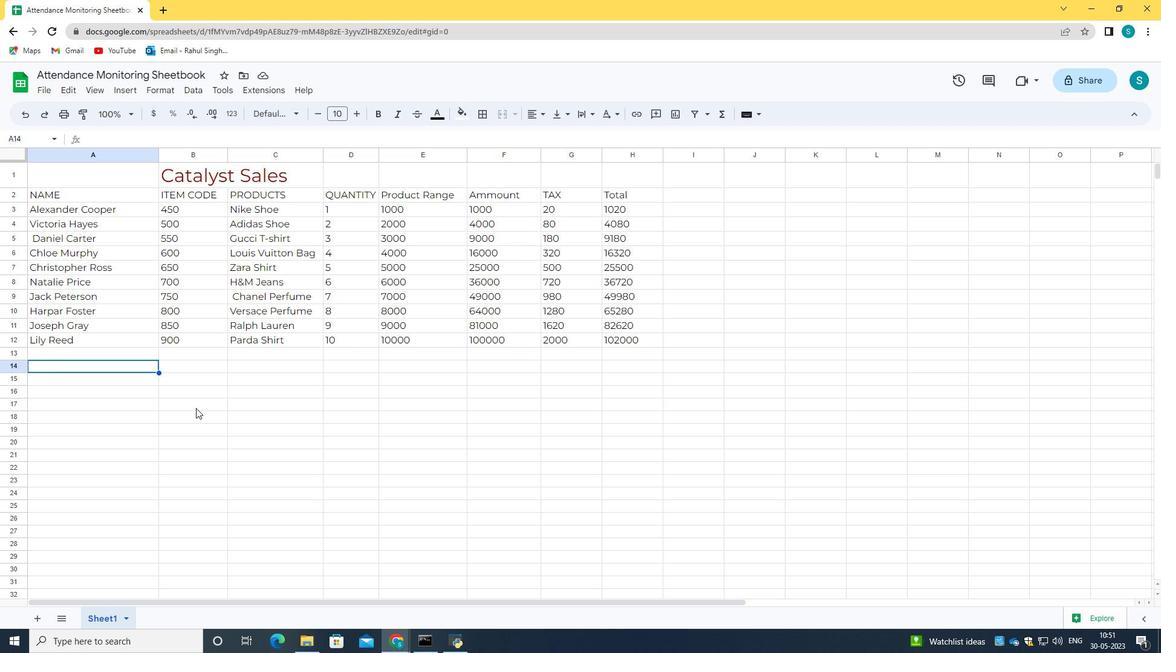 
